 Task: In the  document Joshua.epub ,change text color to 'Dark Green' Insert the mentioned shape below the text 'Heart'. Change color of the shape to  BlueChange shape height to 0.7
Action: Mouse moved to (303, 359)
Screenshot: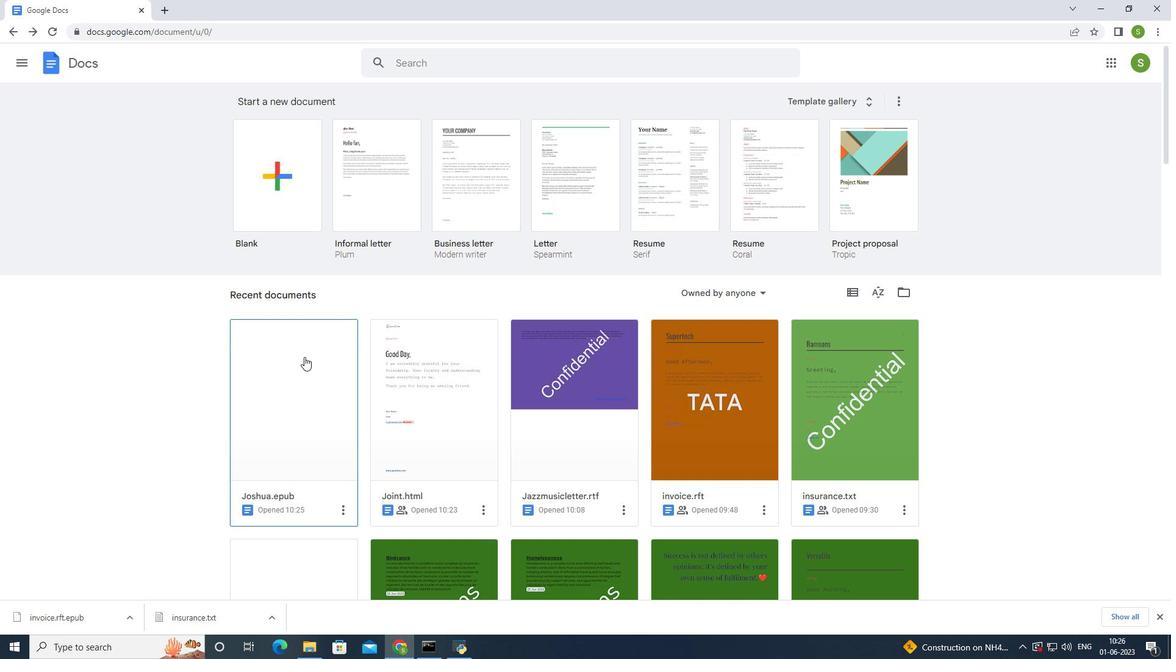 
Action: Mouse pressed left at (303, 359)
Screenshot: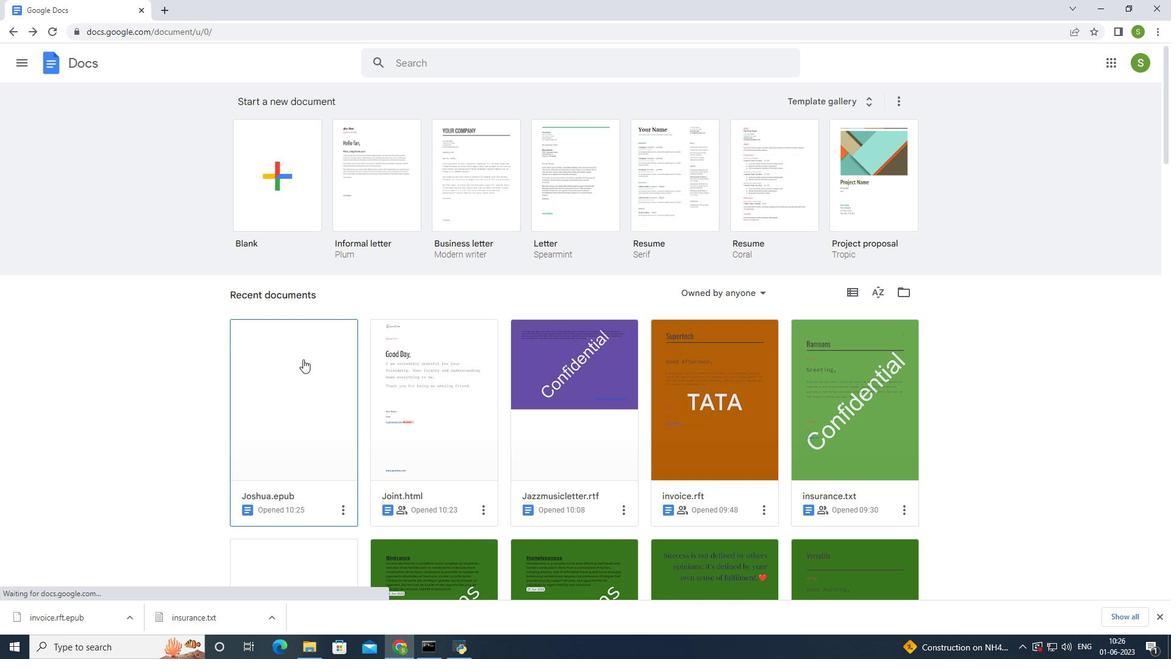 
Action: Mouse moved to (36, 68)
Screenshot: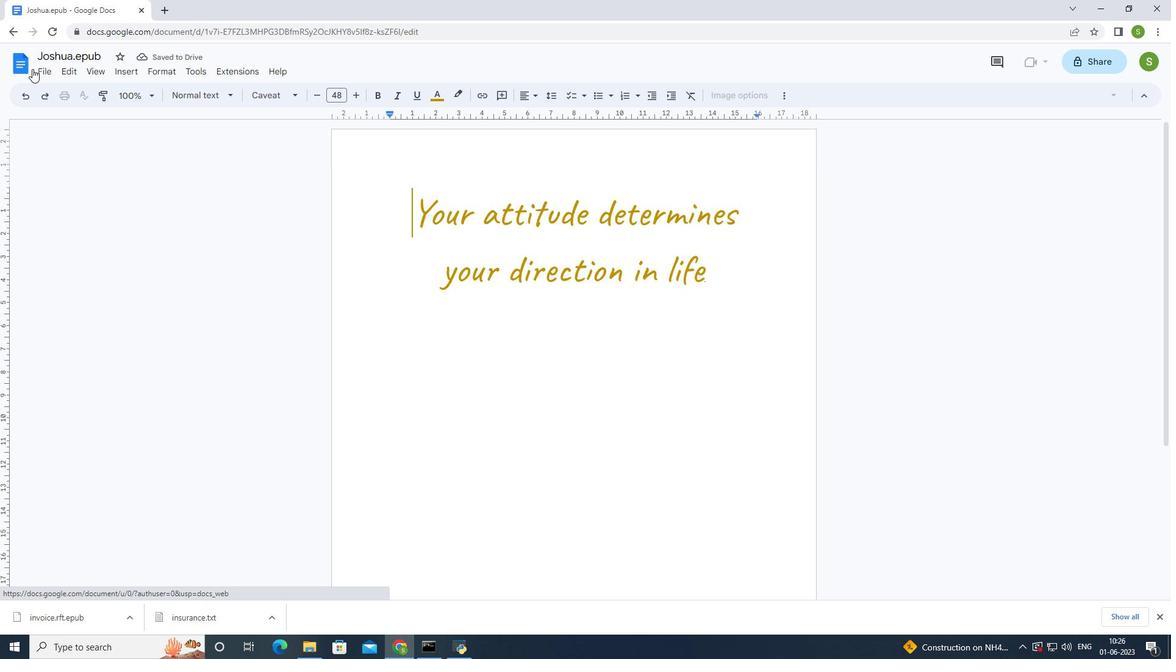 
Action: Mouse pressed left at (36, 68)
Screenshot: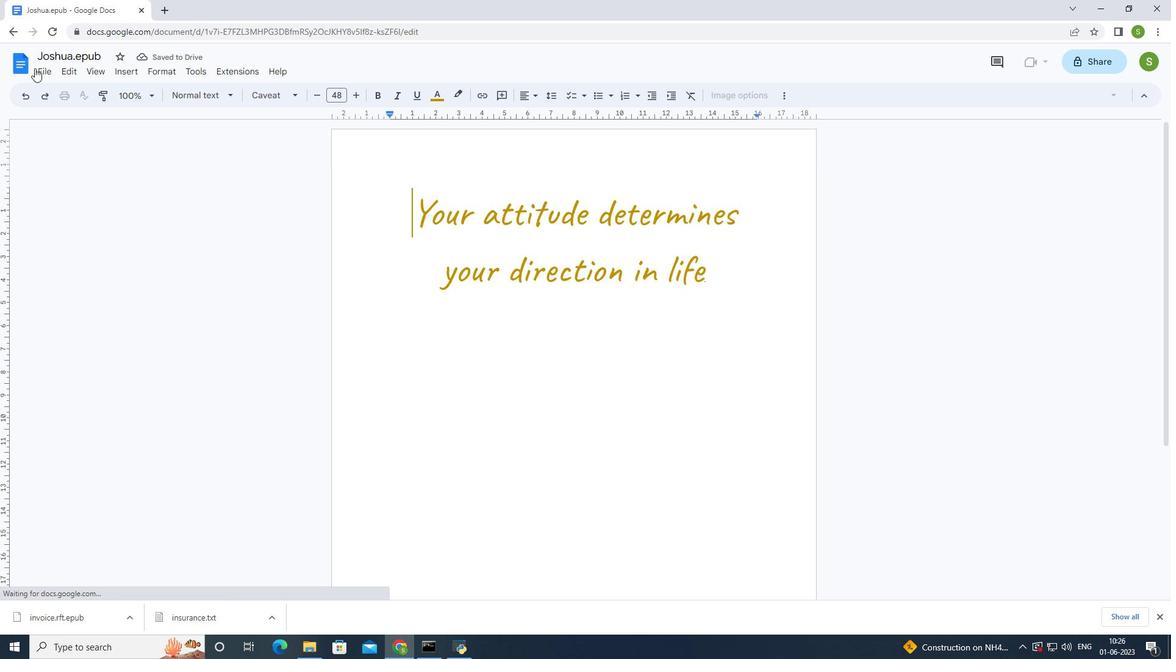 
Action: Mouse moved to (44, 70)
Screenshot: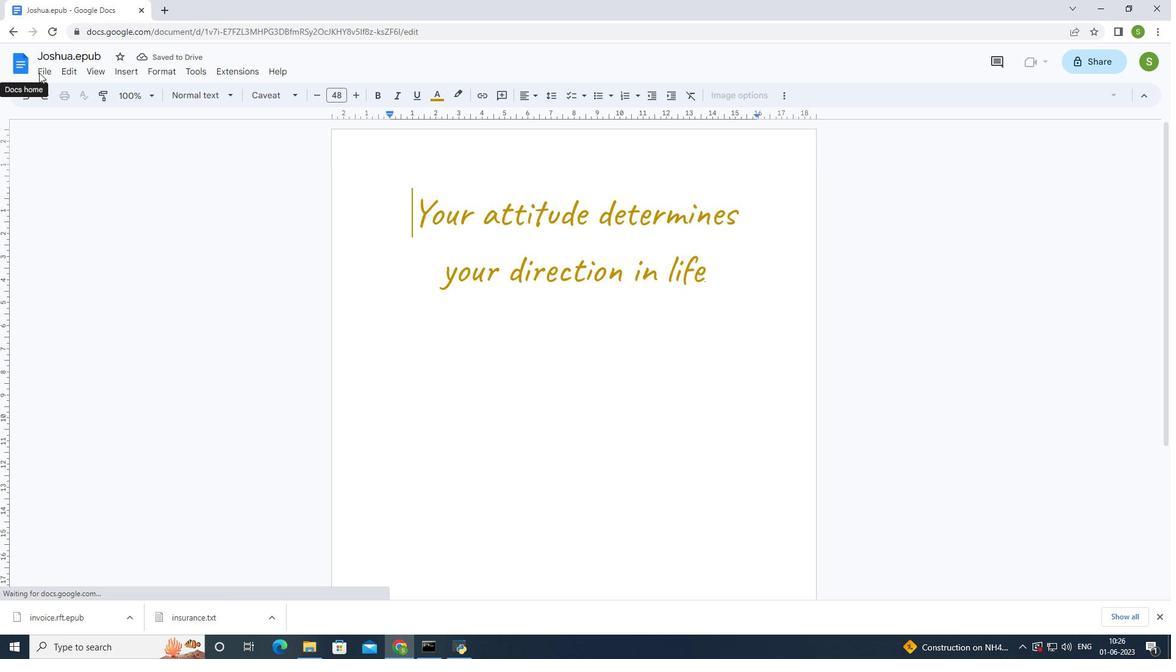 
Action: Mouse pressed left at (44, 70)
Screenshot: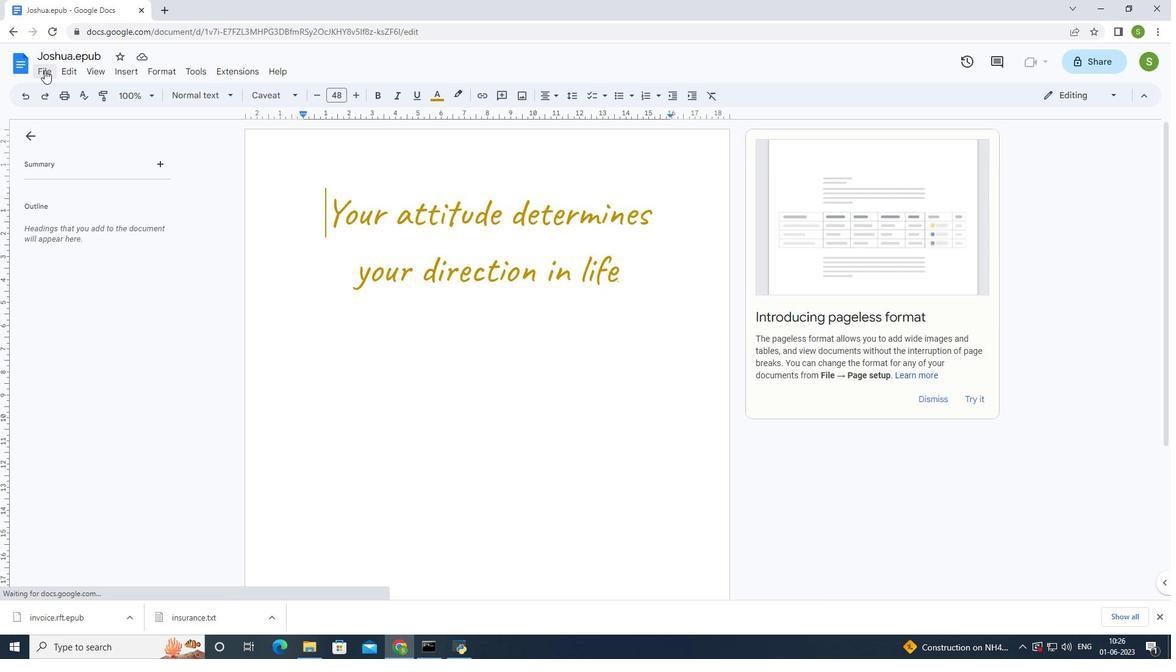 
Action: Mouse moved to (71, 405)
Screenshot: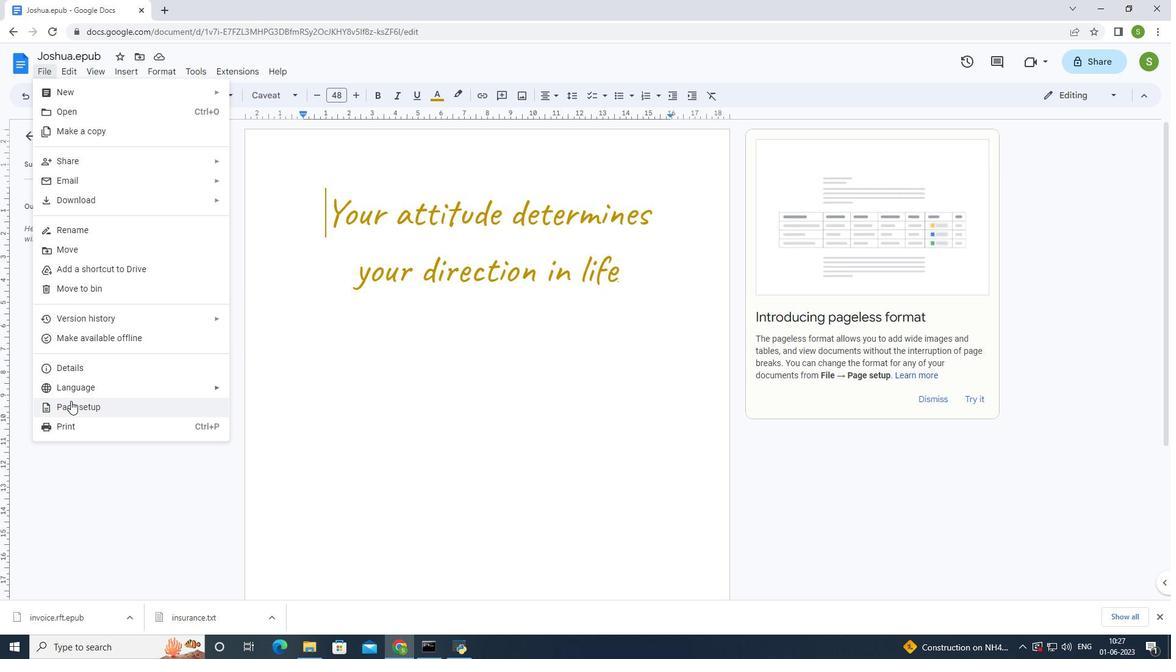 
Action: Mouse pressed left at (71, 405)
Screenshot: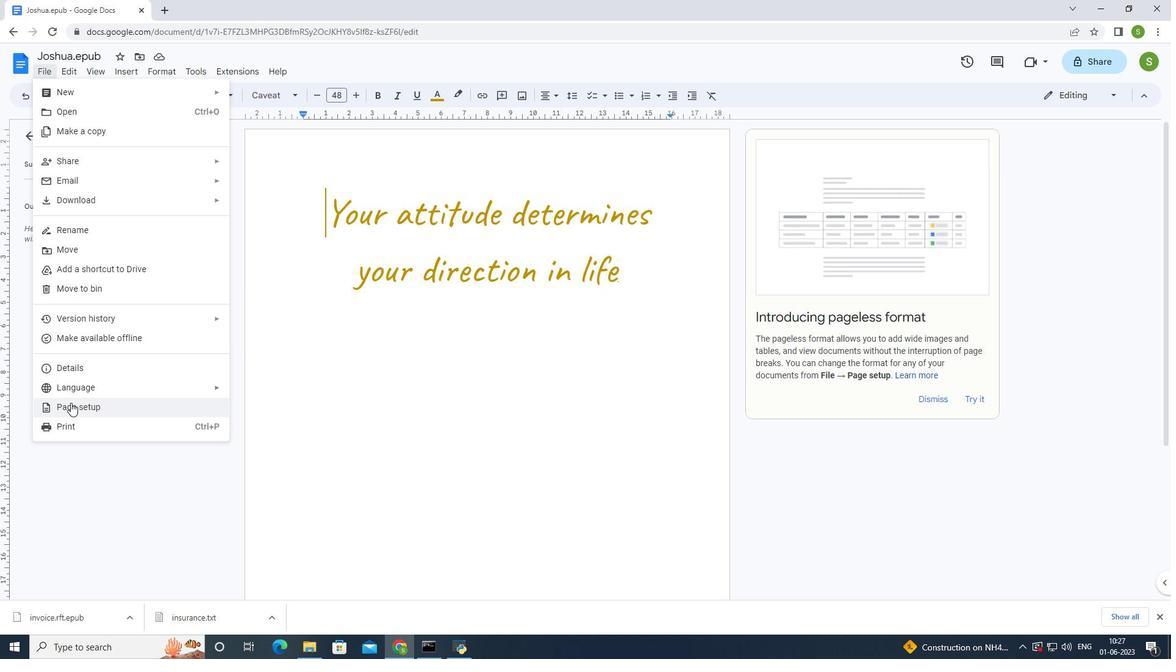 
Action: Mouse moved to (486, 401)
Screenshot: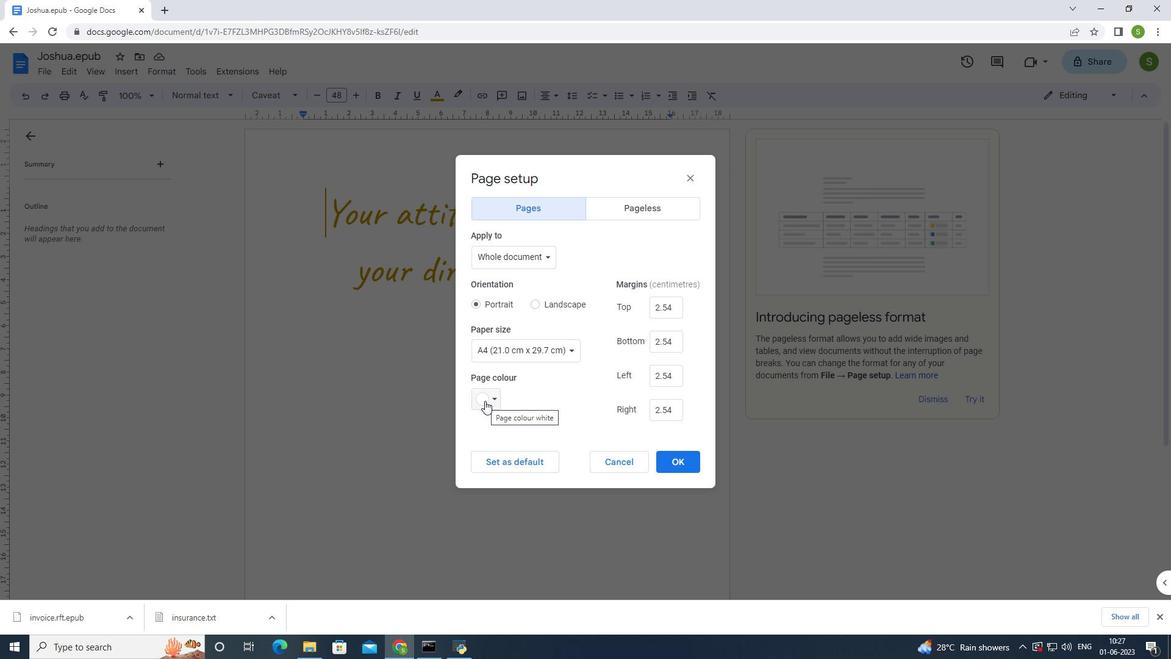 
Action: Mouse pressed left at (486, 401)
Screenshot: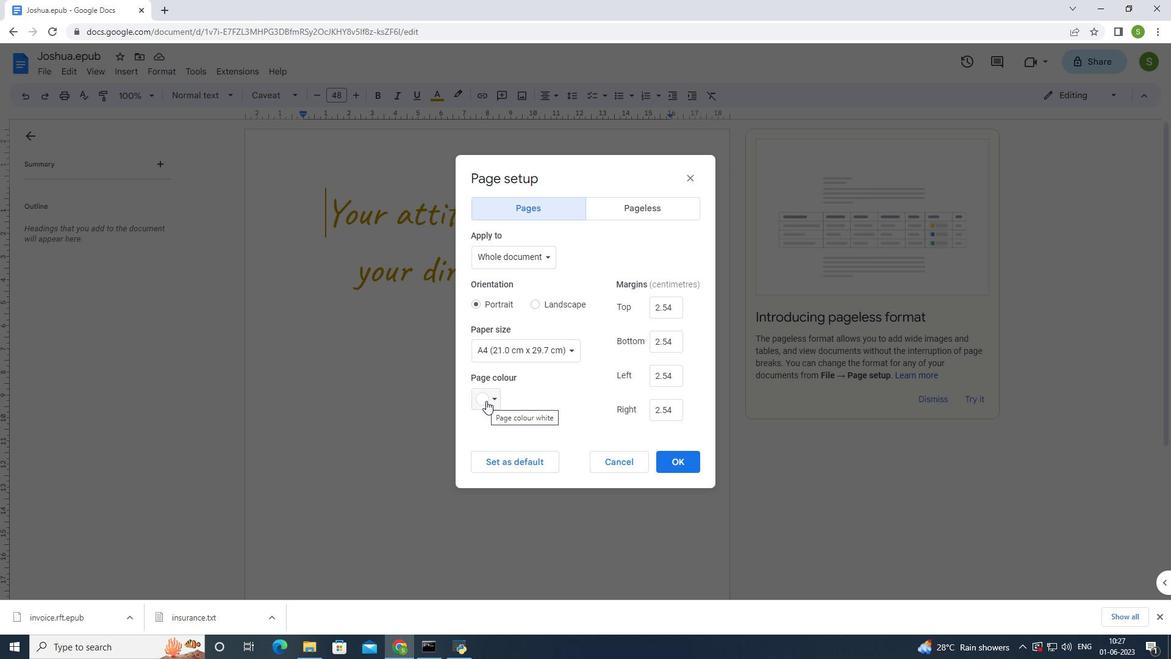 
Action: Mouse moved to (538, 506)
Screenshot: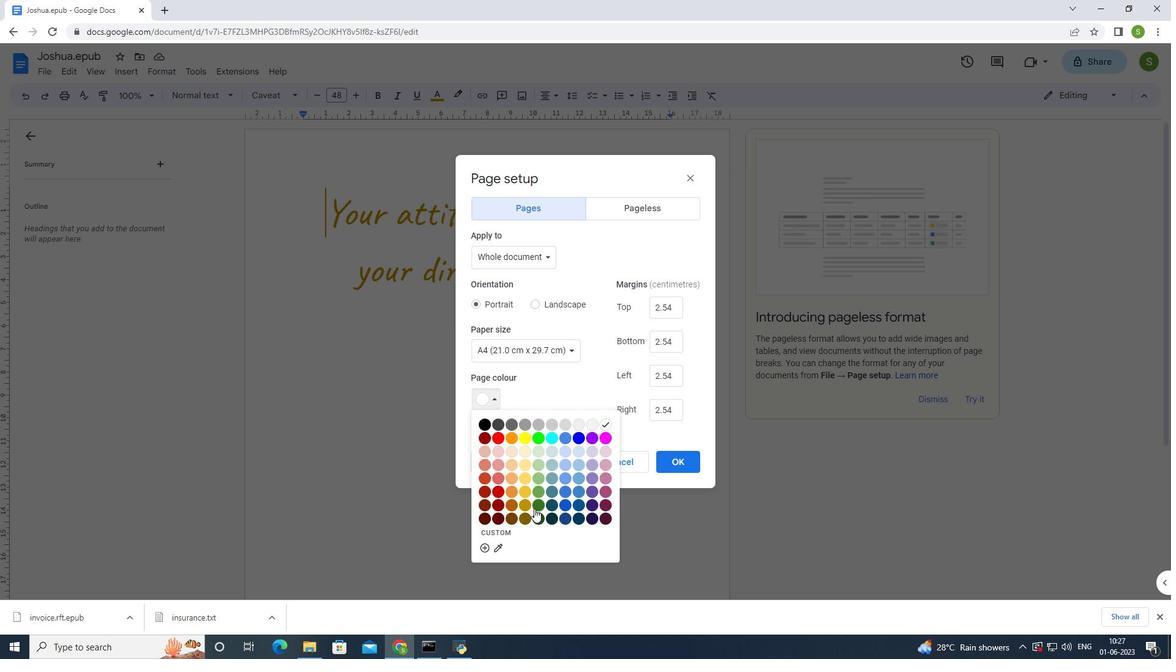 
Action: Mouse pressed left at (538, 506)
Screenshot: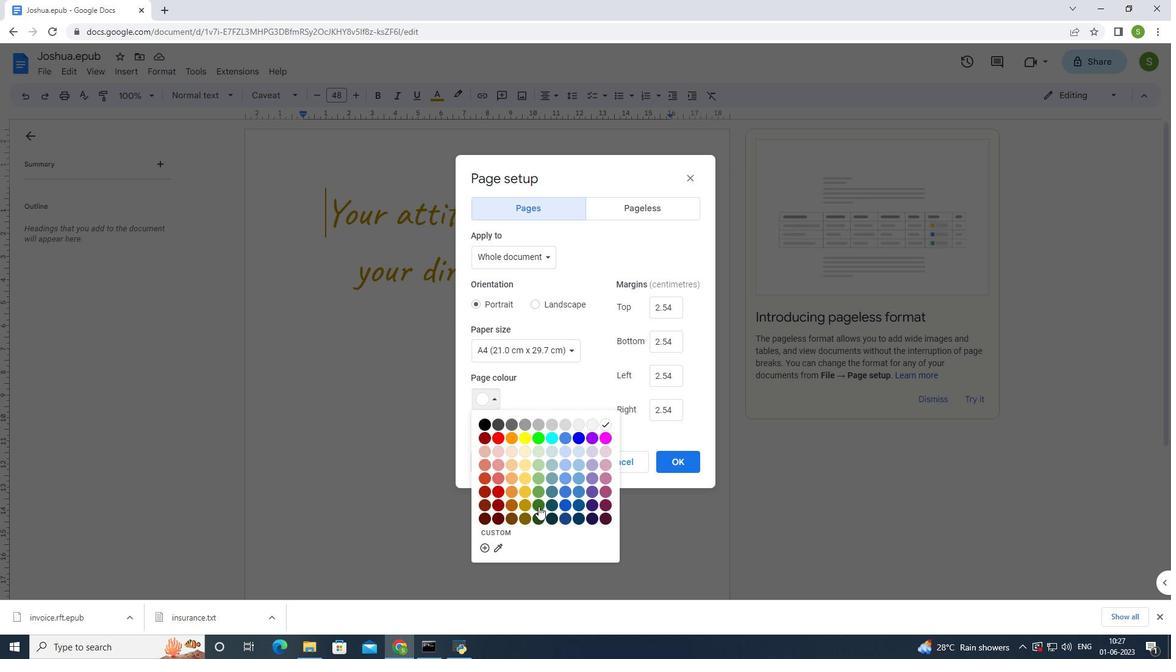
Action: Mouse moved to (689, 455)
Screenshot: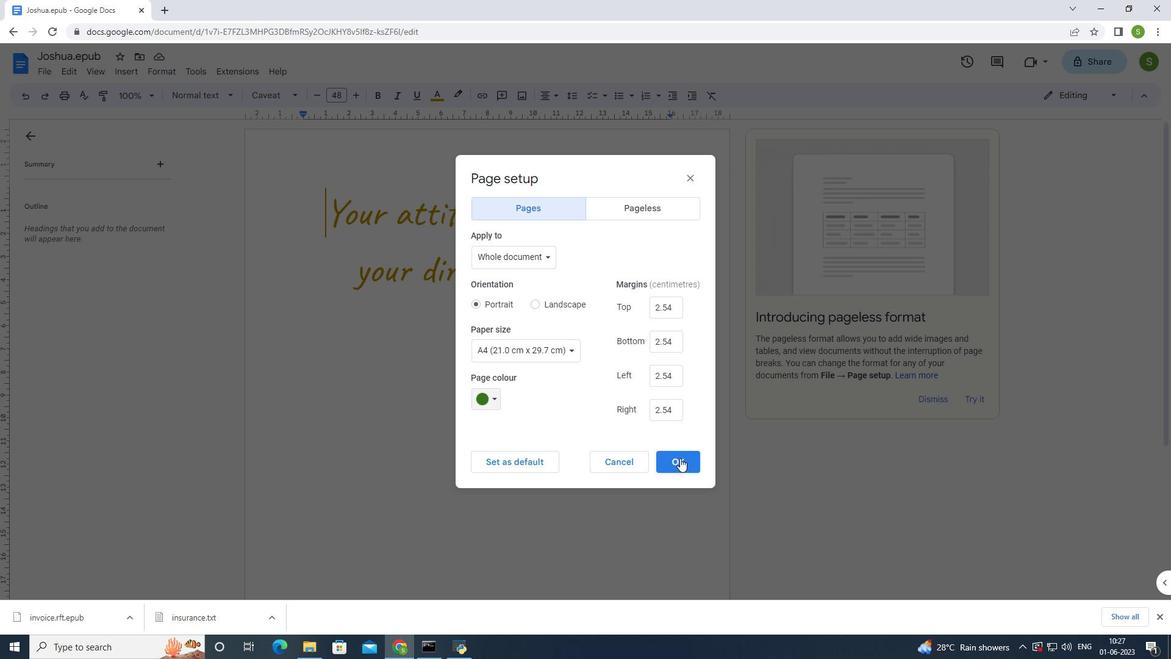 
Action: Mouse pressed left at (689, 455)
Screenshot: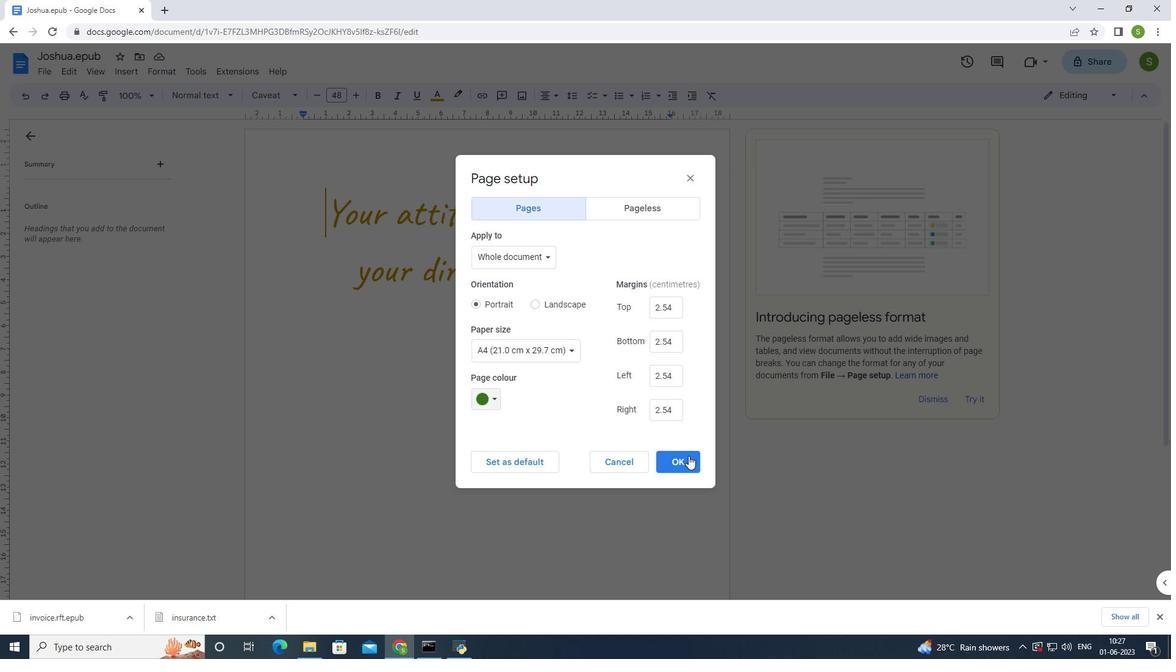
Action: Mouse moved to (197, 75)
Screenshot: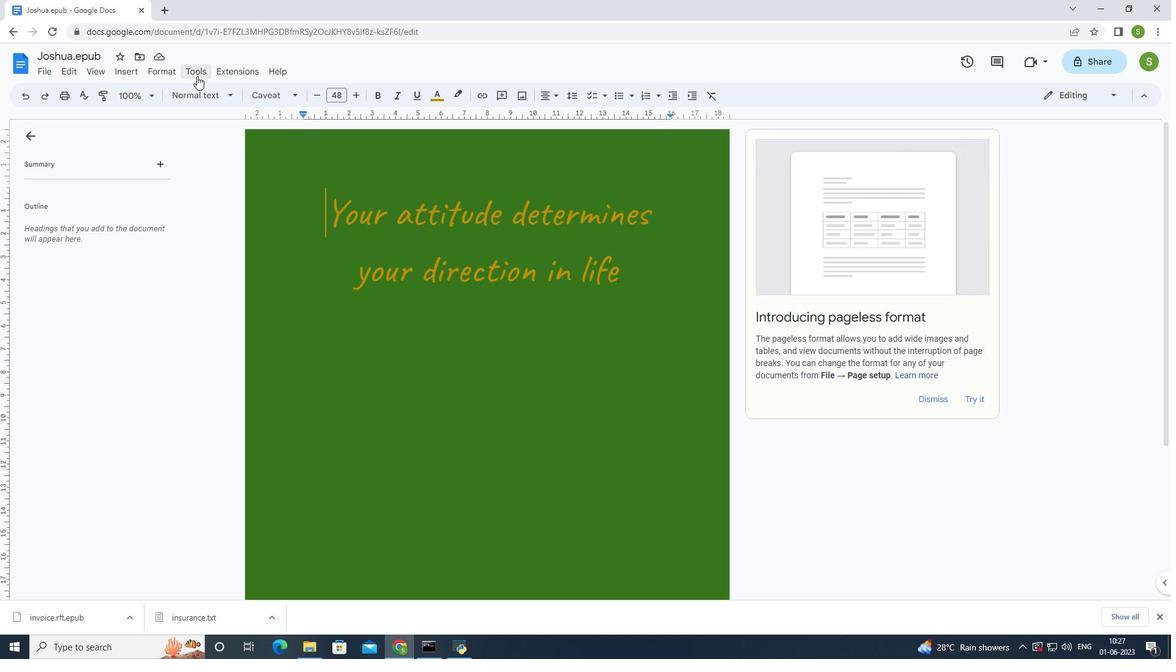 
Action: Mouse pressed left at (197, 75)
Screenshot: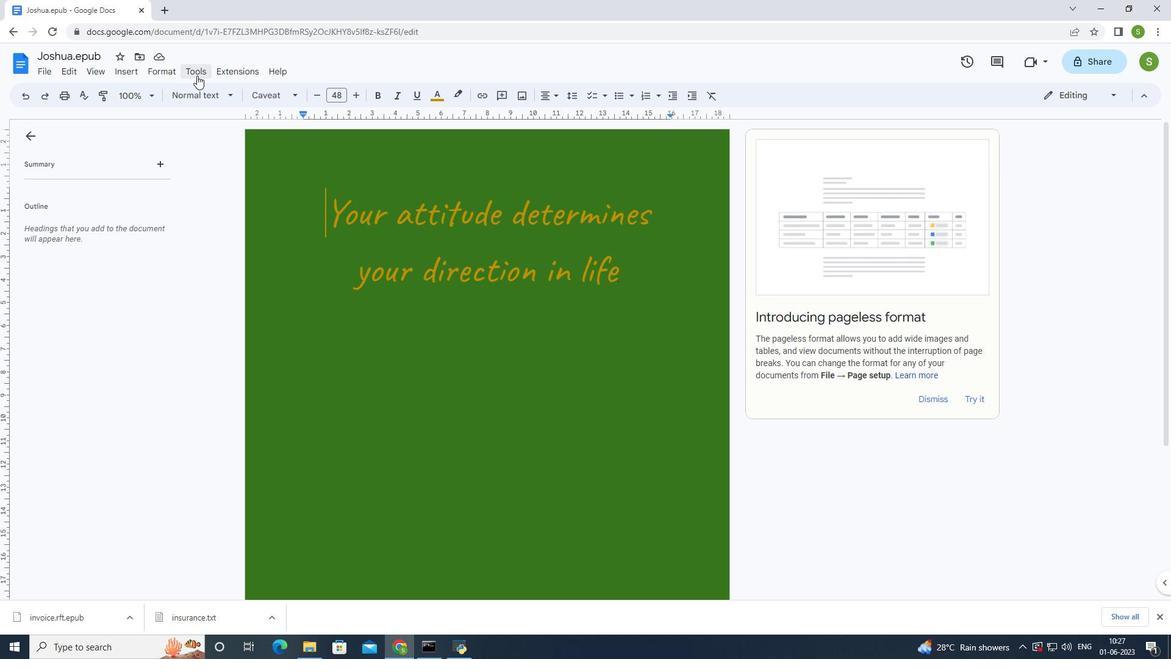 
Action: Mouse moved to (349, 133)
Screenshot: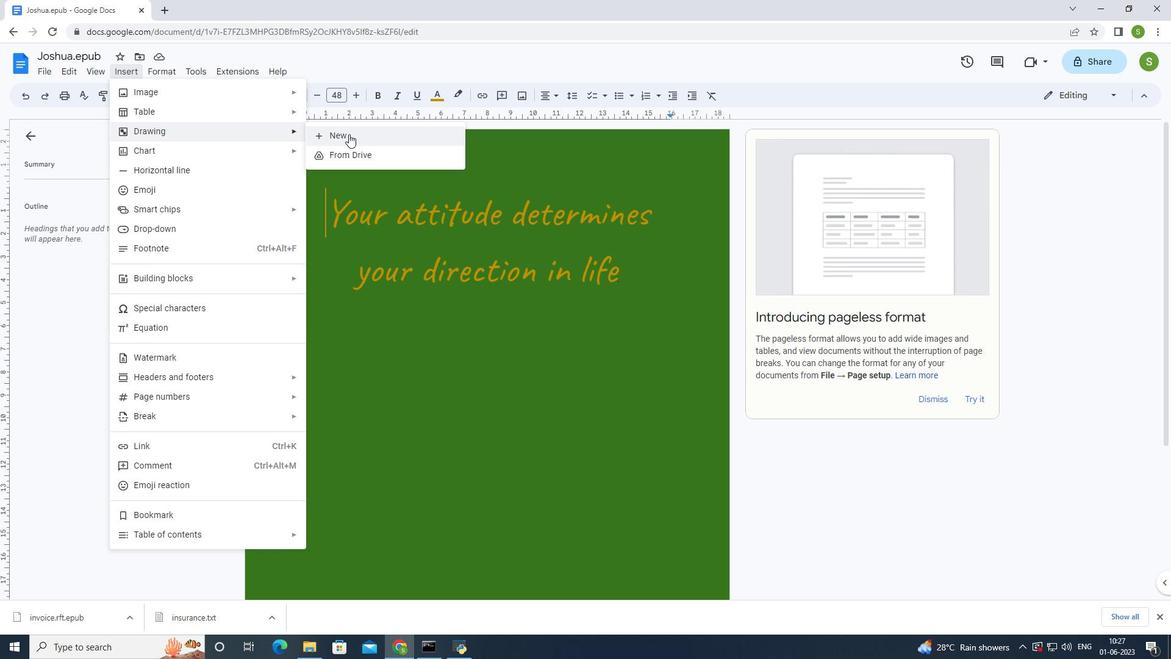 
Action: Mouse pressed left at (349, 133)
Screenshot: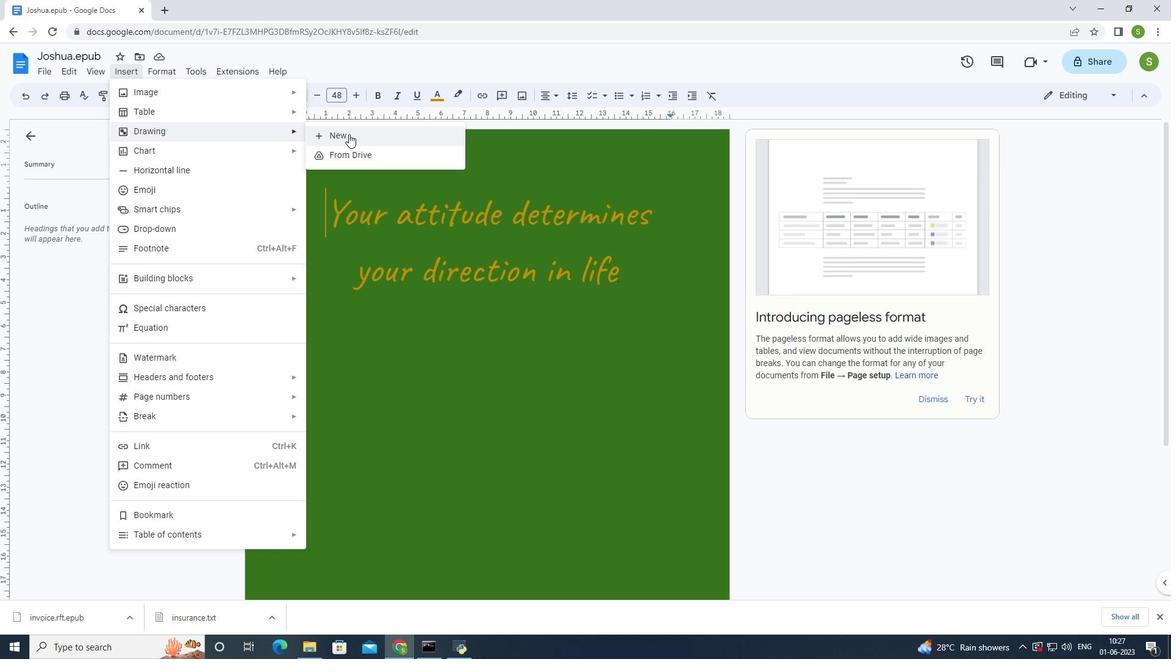
Action: Mouse moved to (445, 112)
Screenshot: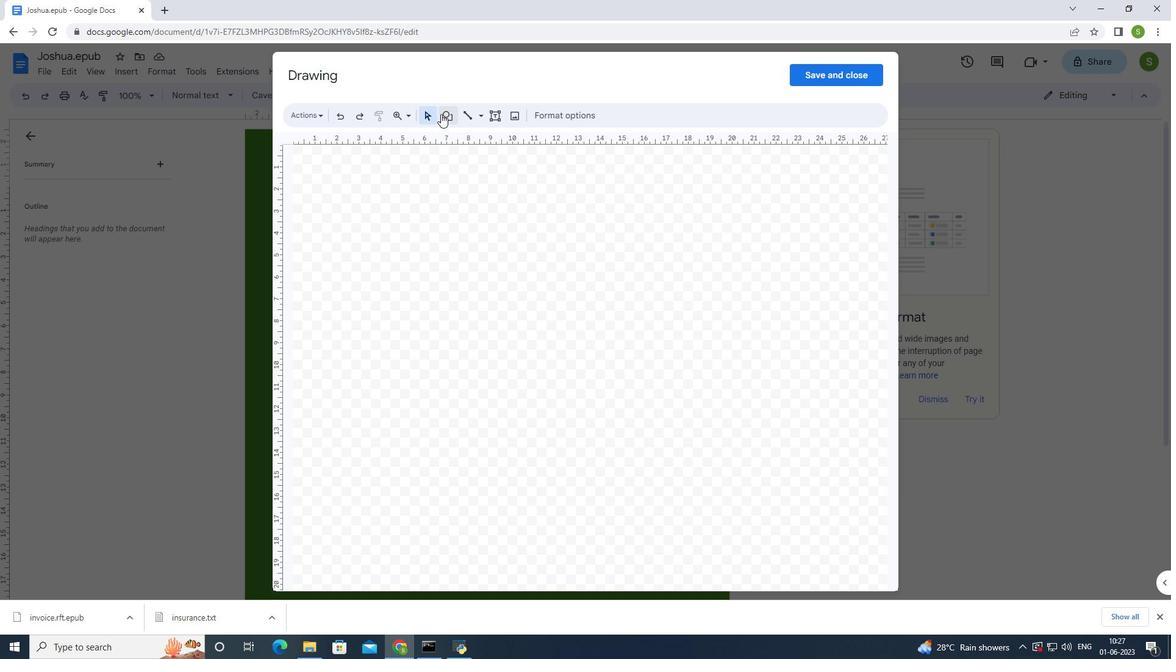 
Action: Mouse pressed left at (445, 112)
Screenshot: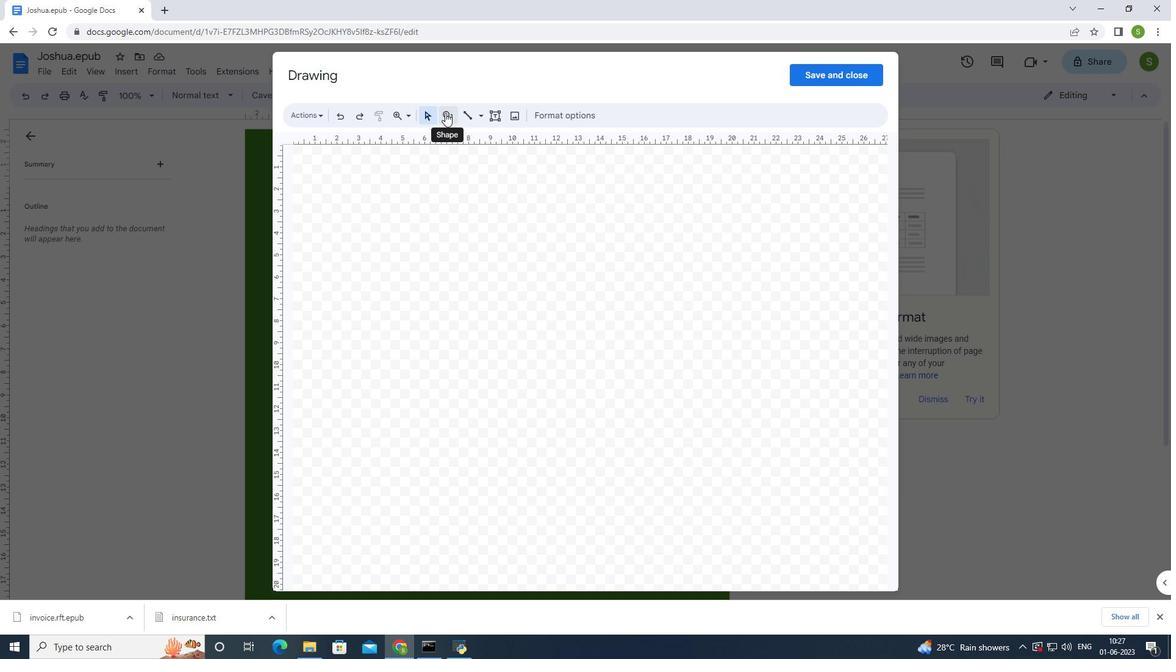 
Action: Mouse moved to (498, 139)
Screenshot: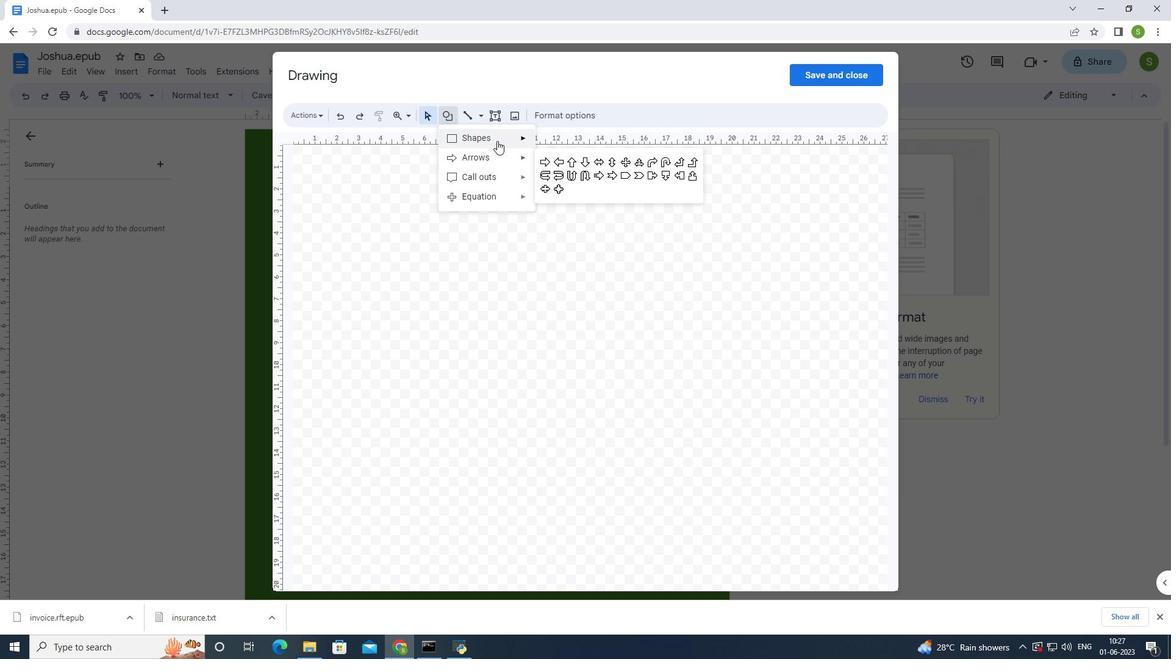 
Action: Mouse pressed left at (498, 139)
Screenshot: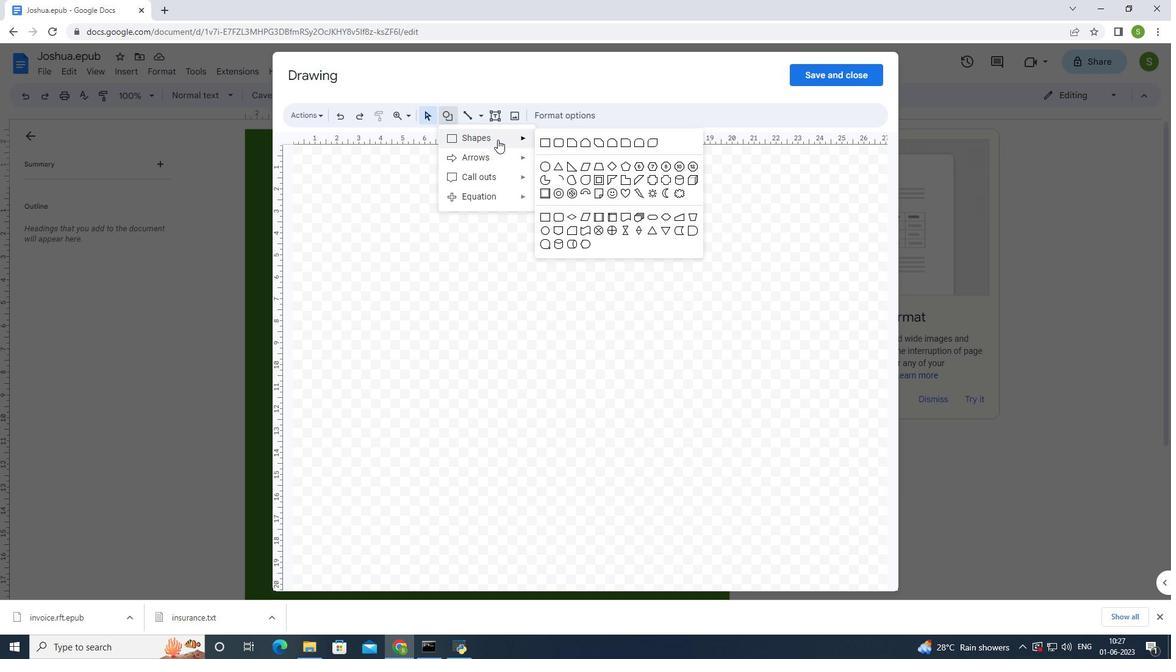 
Action: Mouse moved to (626, 191)
Screenshot: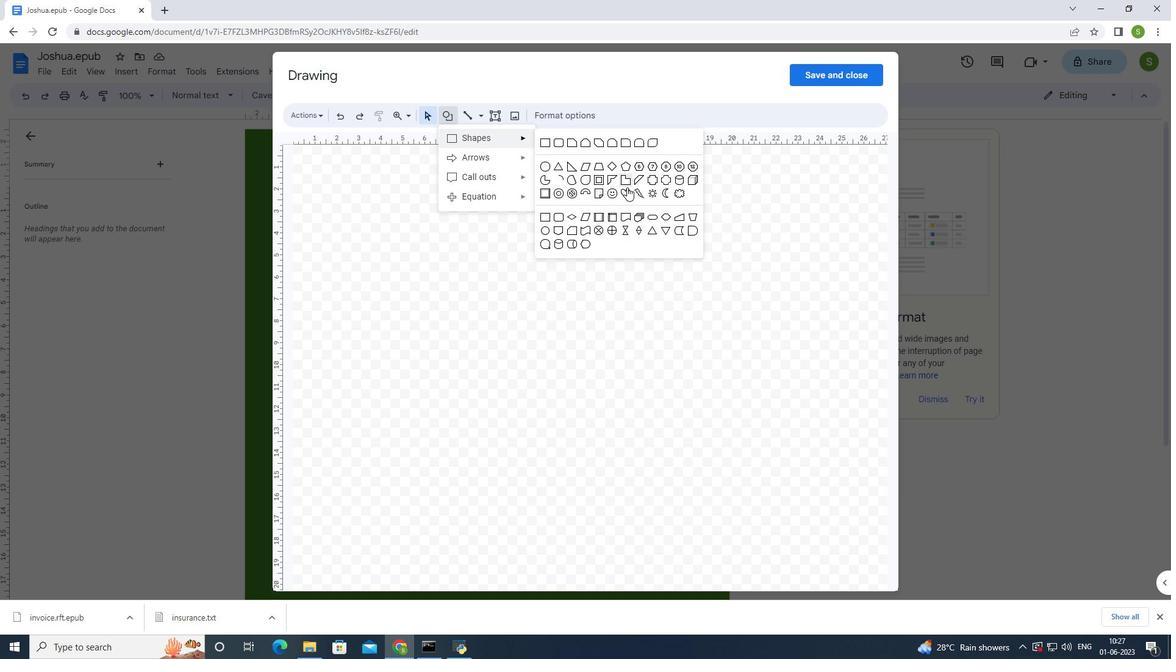 
Action: Mouse pressed left at (626, 191)
Screenshot: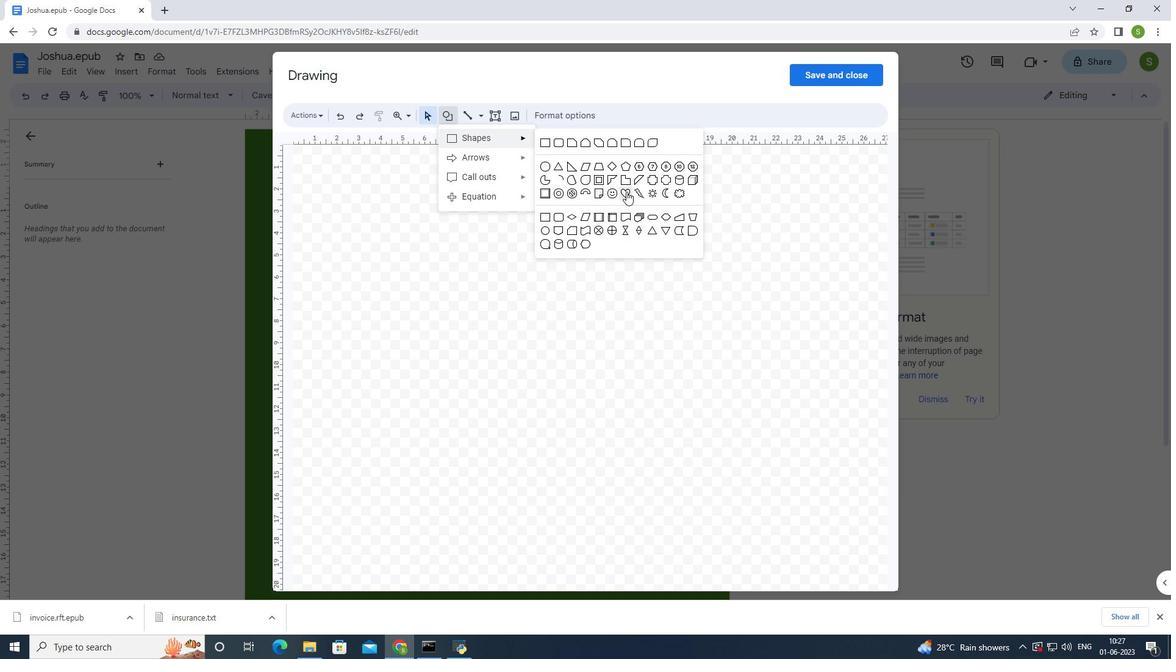 
Action: Mouse moved to (482, 209)
Screenshot: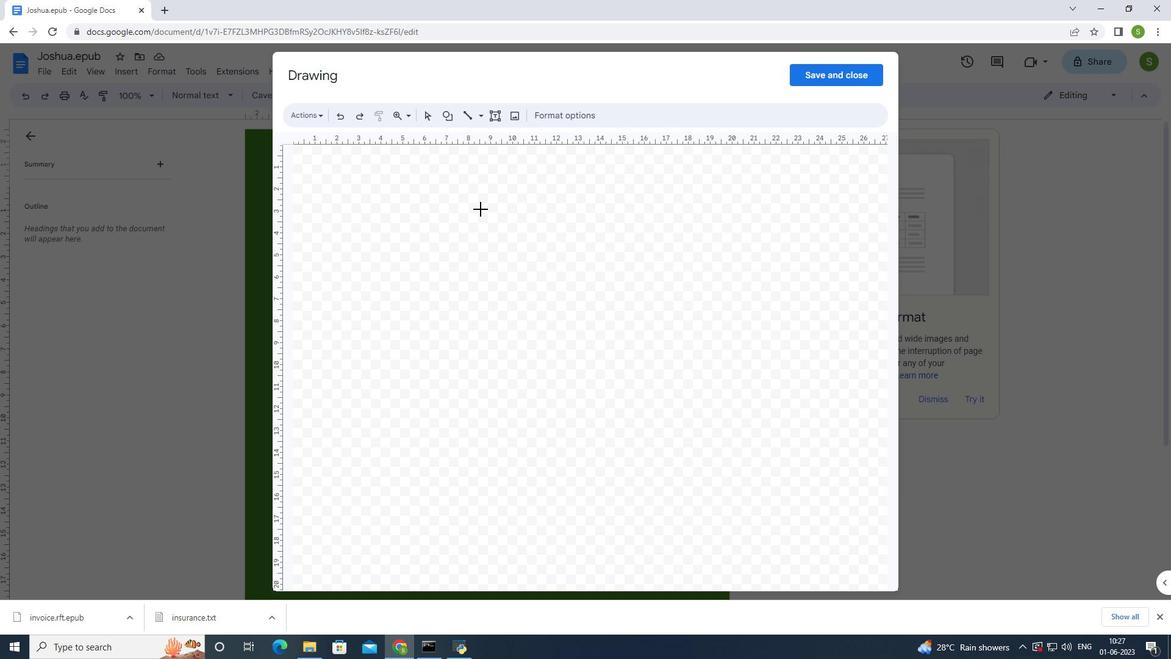 
Action: Mouse pressed left at (482, 209)
Screenshot: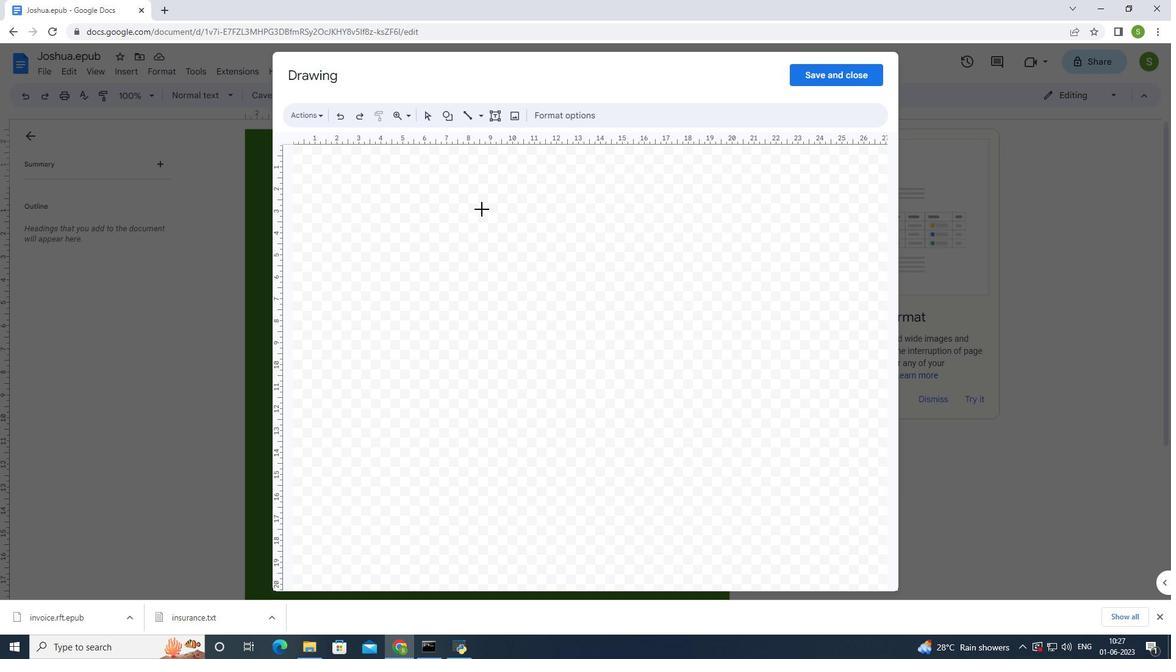 
Action: Mouse moved to (534, 112)
Screenshot: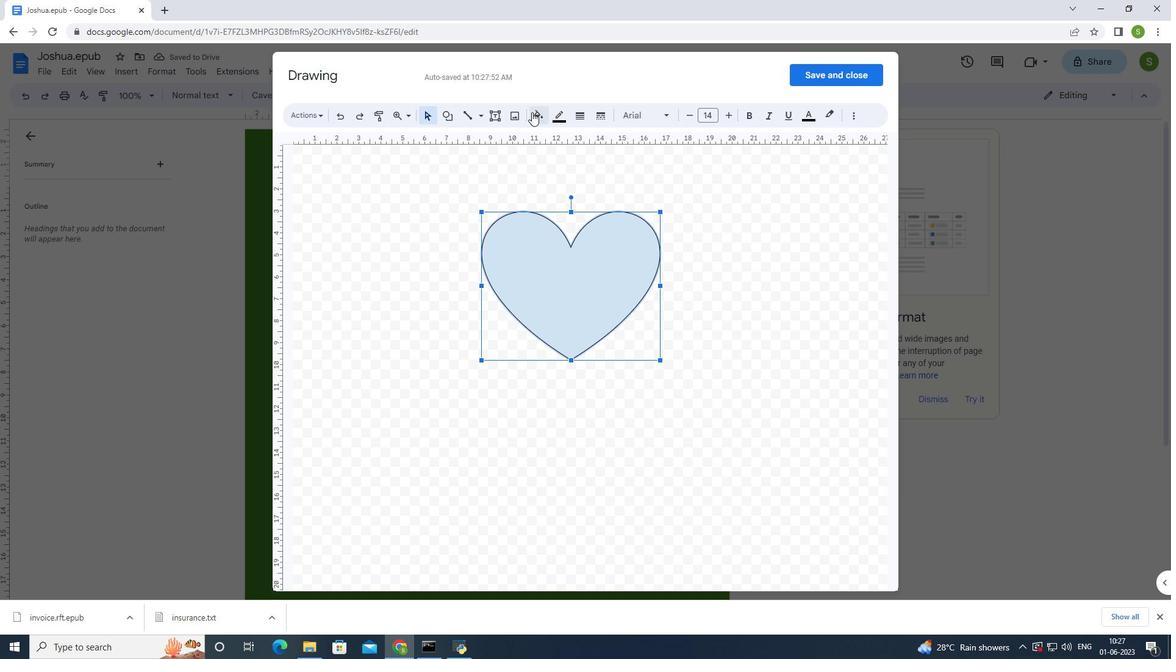 
Action: Mouse pressed left at (534, 112)
Screenshot: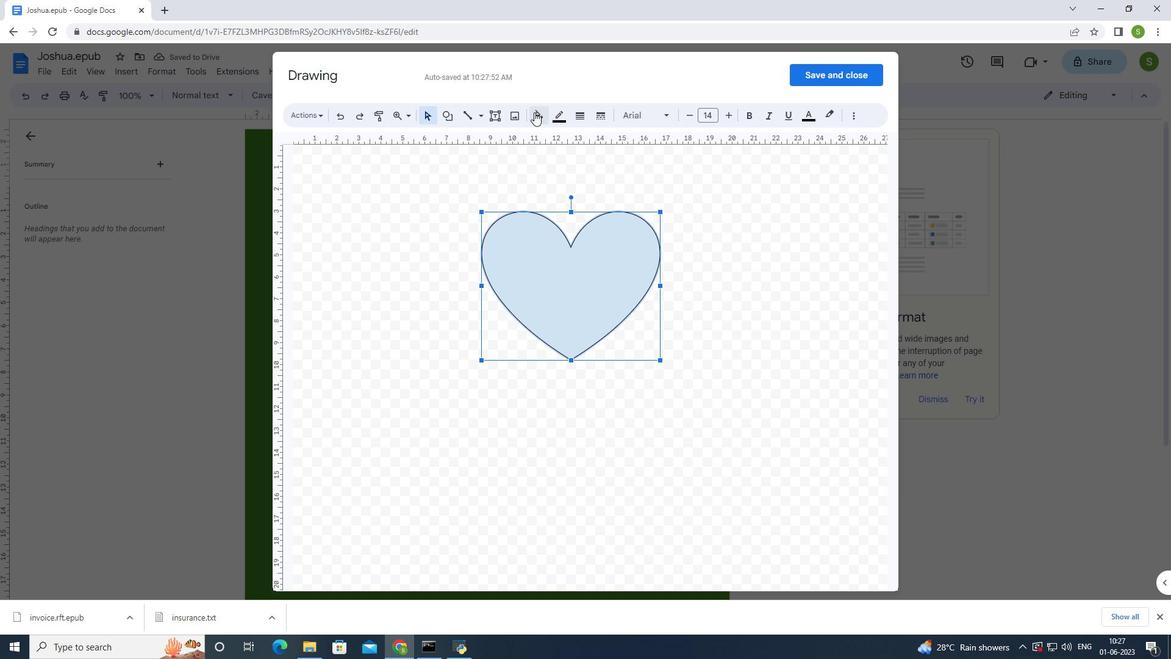 
Action: Mouse moved to (623, 265)
Screenshot: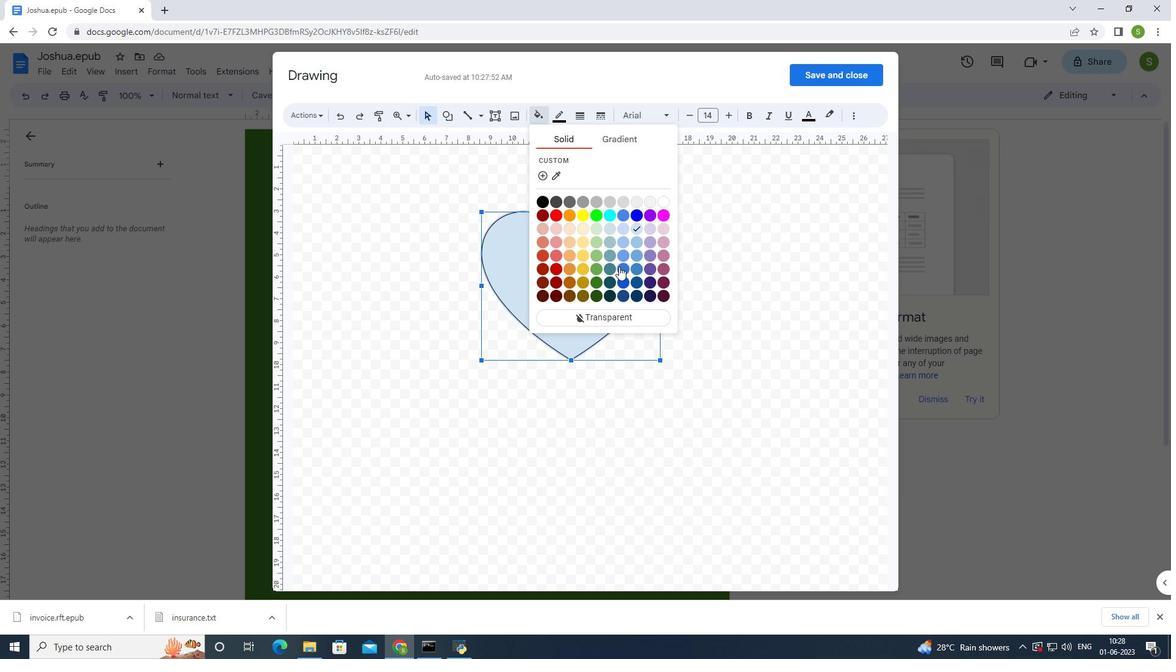 
Action: Mouse pressed left at (623, 265)
Screenshot: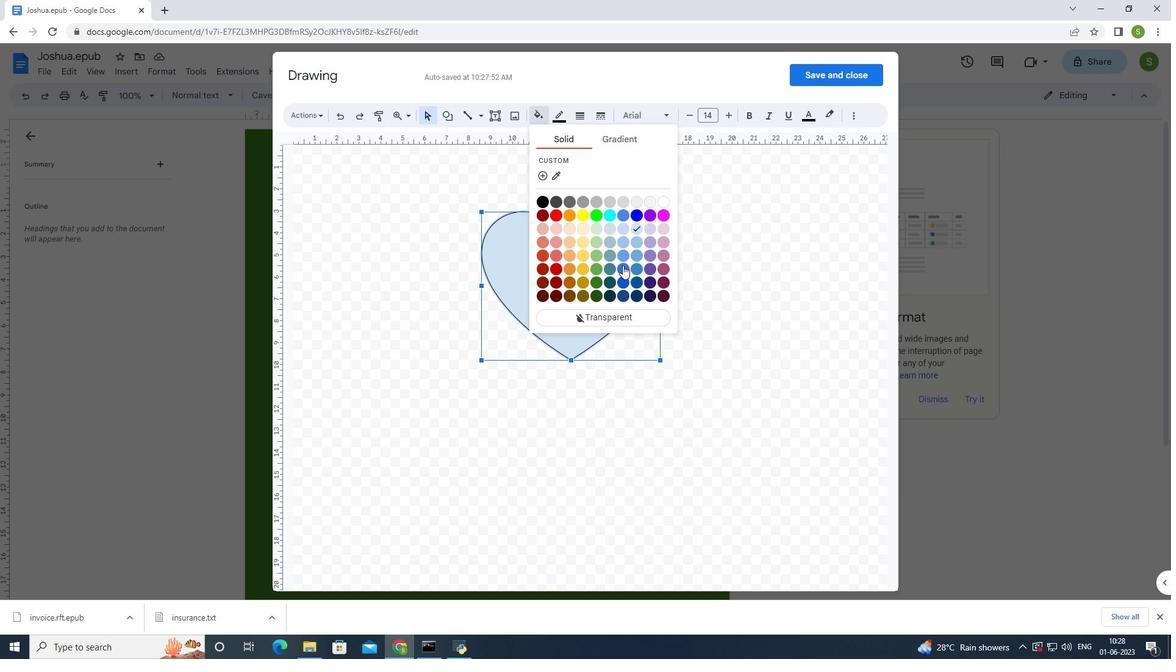 
Action: Mouse moved to (673, 250)
Screenshot: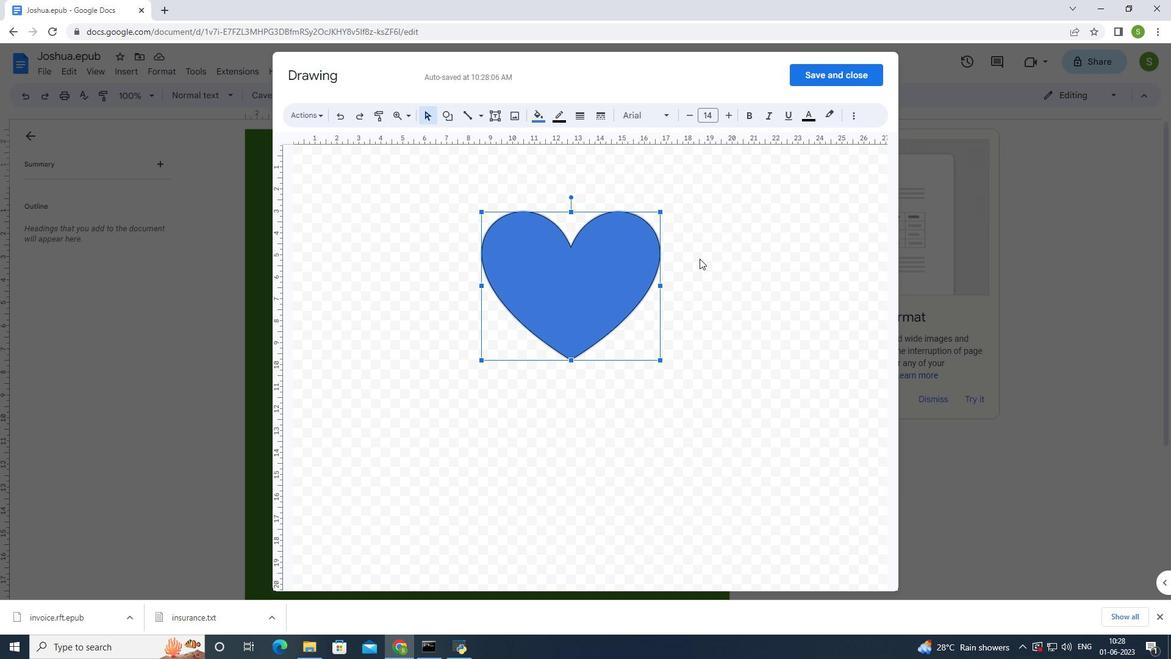 
Action: Key pressed <Key.enter>
Screenshot: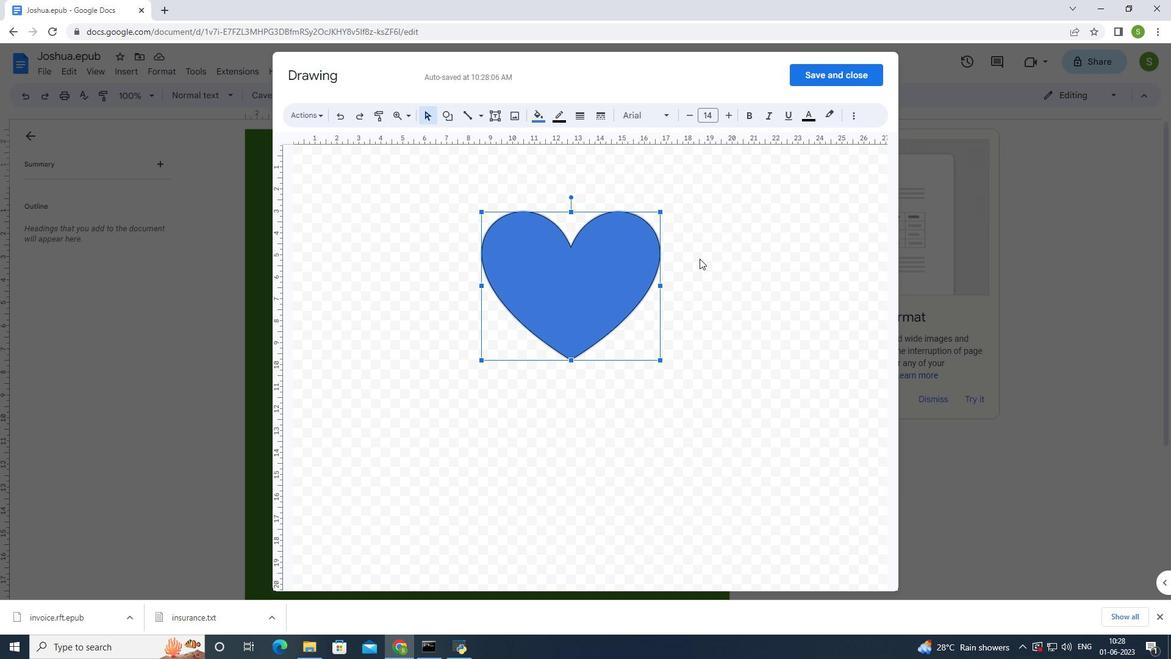 
Action: Mouse moved to (821, 72)
Screenshot: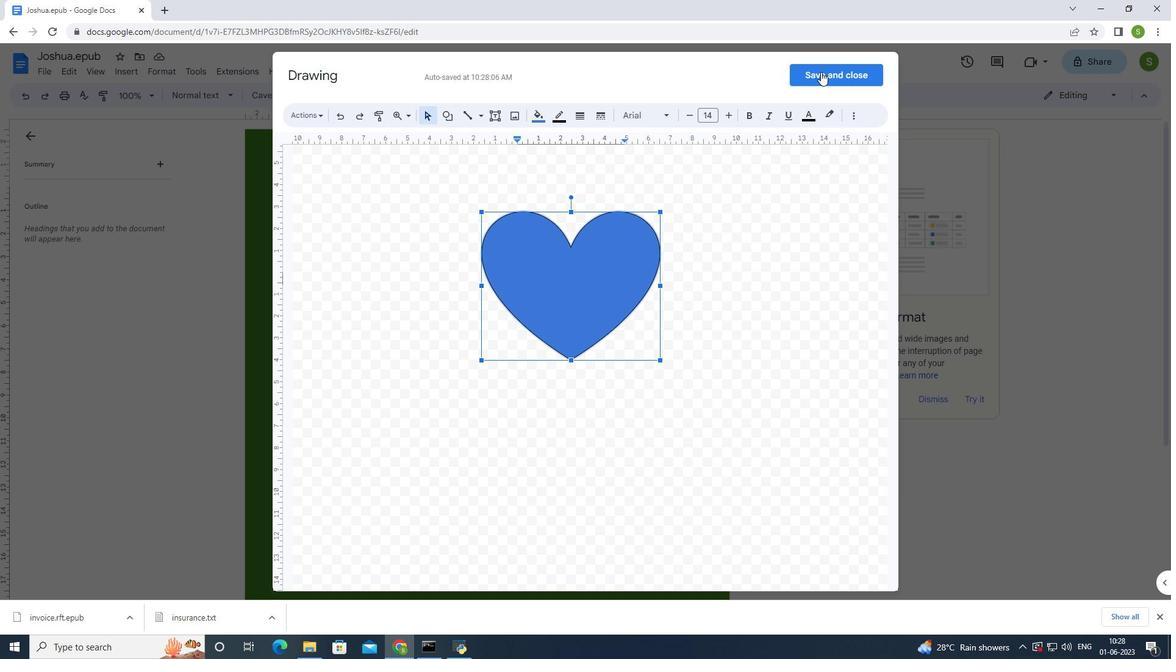 
Action: Mouse pressed left at (821, 72)
Screenshot: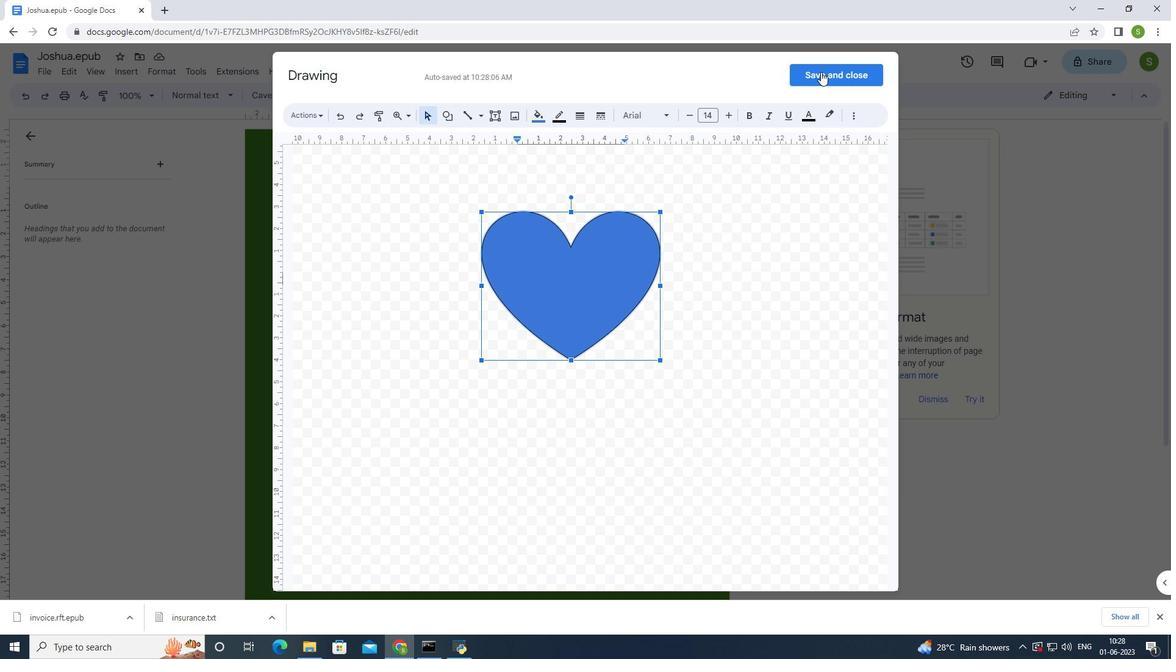 
Action: Mouse moved to (407, 261)
Screenshot: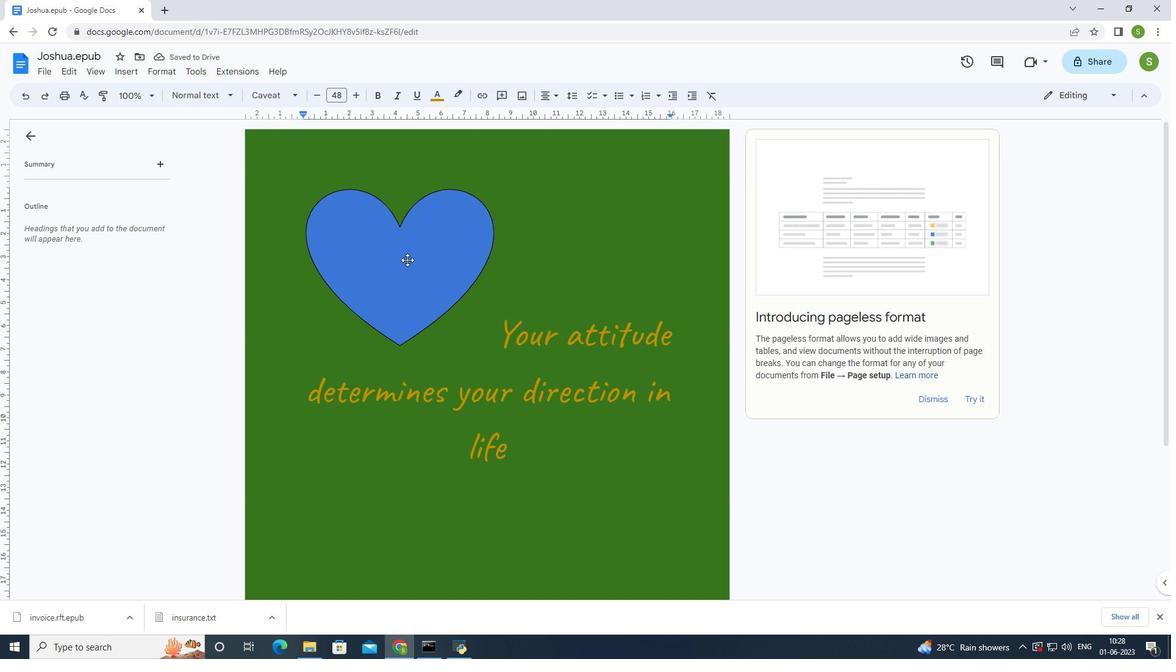 
Action: Mouse pressed left at (407, 261)
Screenshot: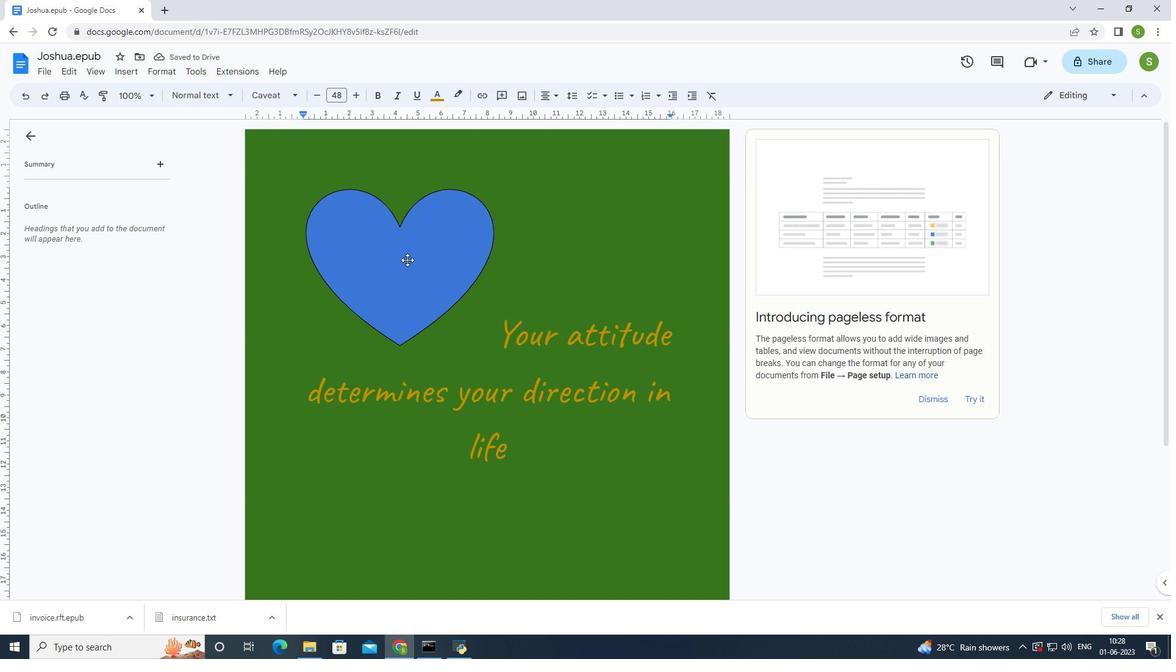 
Action: Mouse moved to (490, 369)
Screenshot: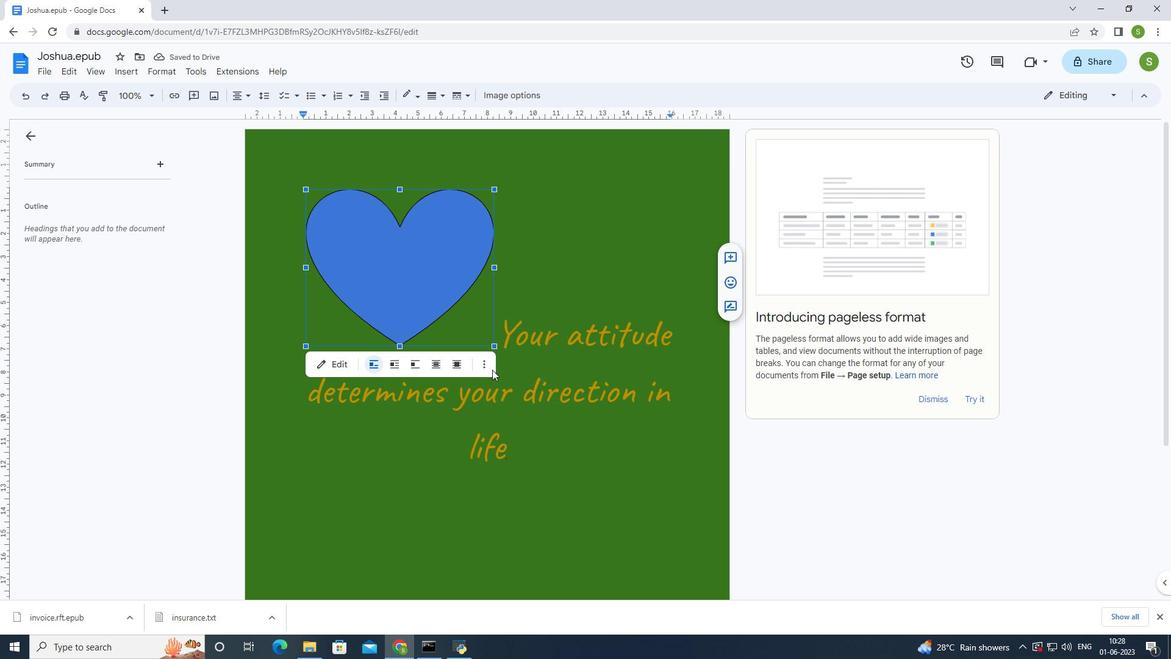 
Action: Mouse pressed left at (490, 369)
Screenshot: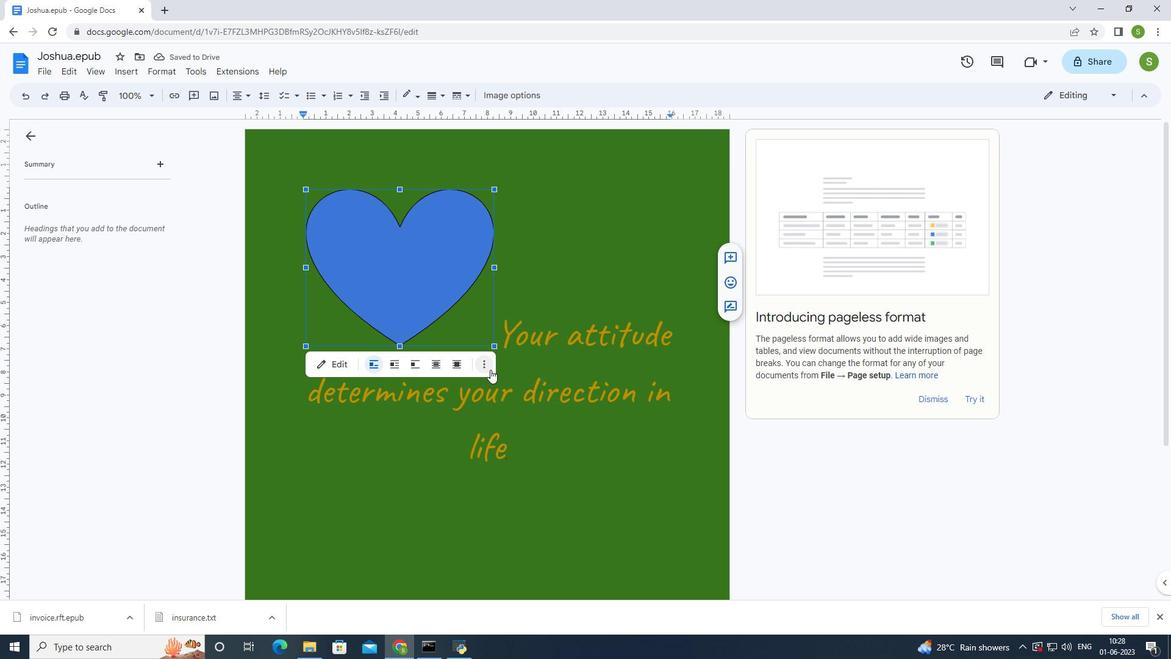
Action: Mouse moved to (487, 381)
Screenshot: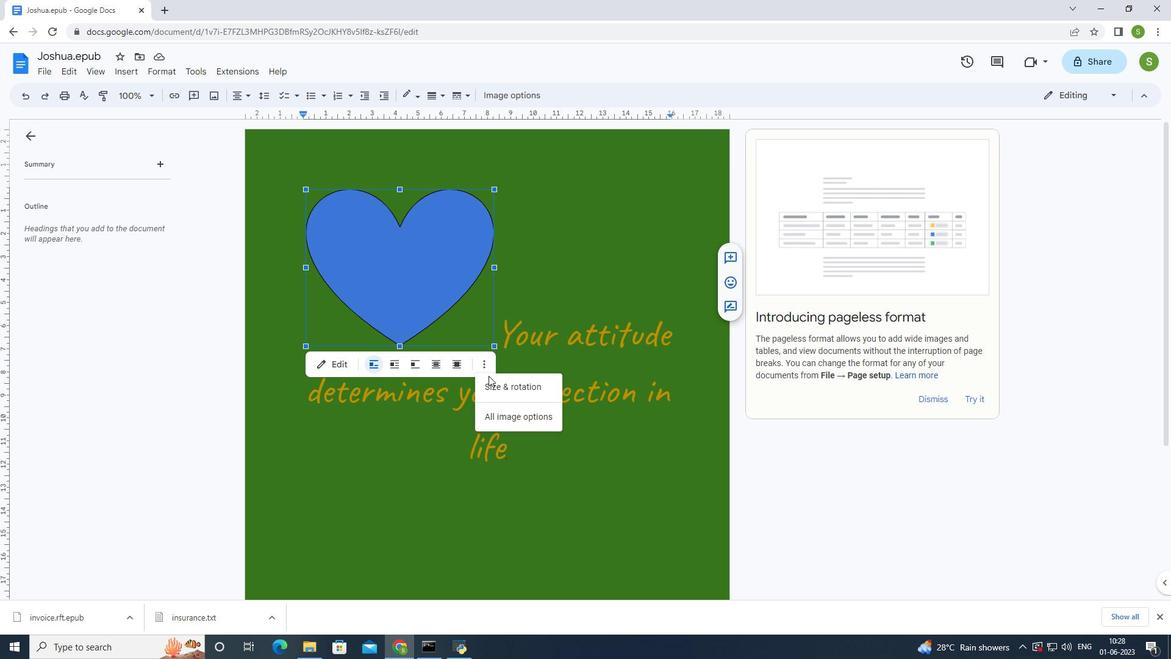 
Action: Mouse pressed left at (487, 381)
Screenshot: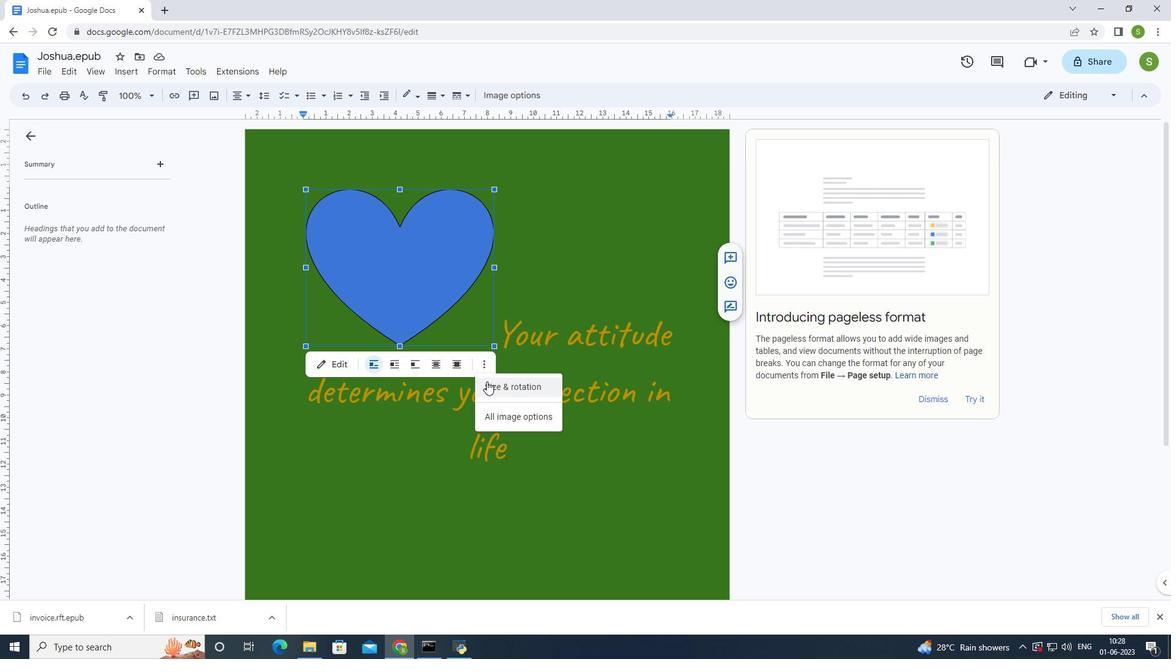 
Action: Mouse moved to (1115, 199)
Screenshot: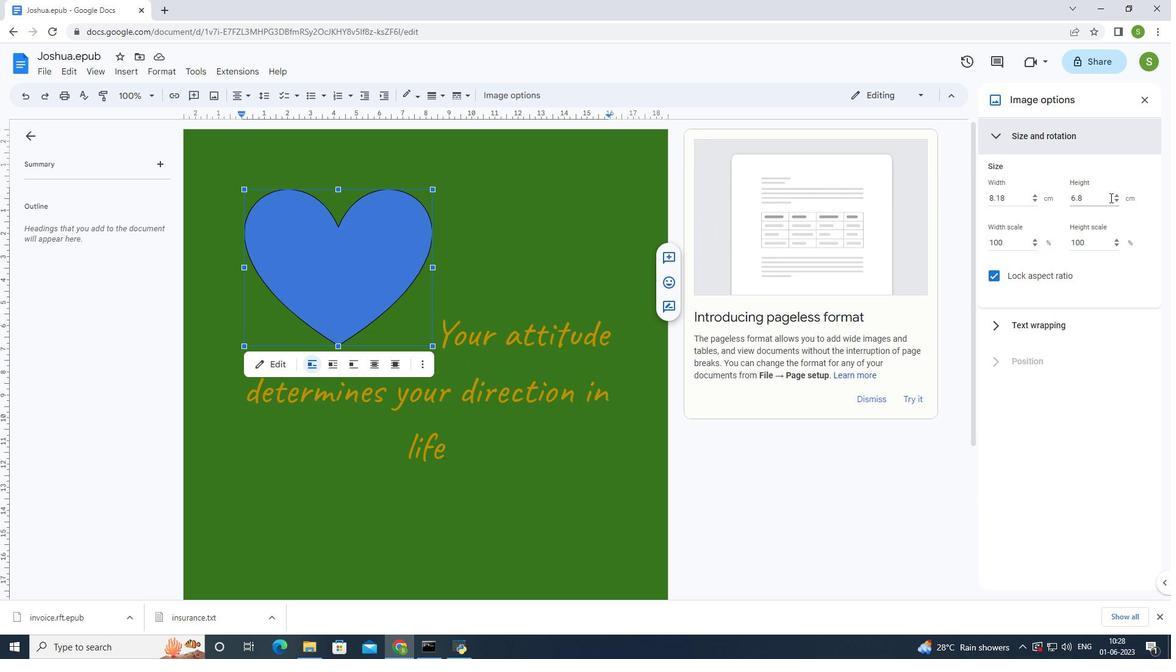 
Action: Mouse pressed left at (1115, 199)
Screenshot: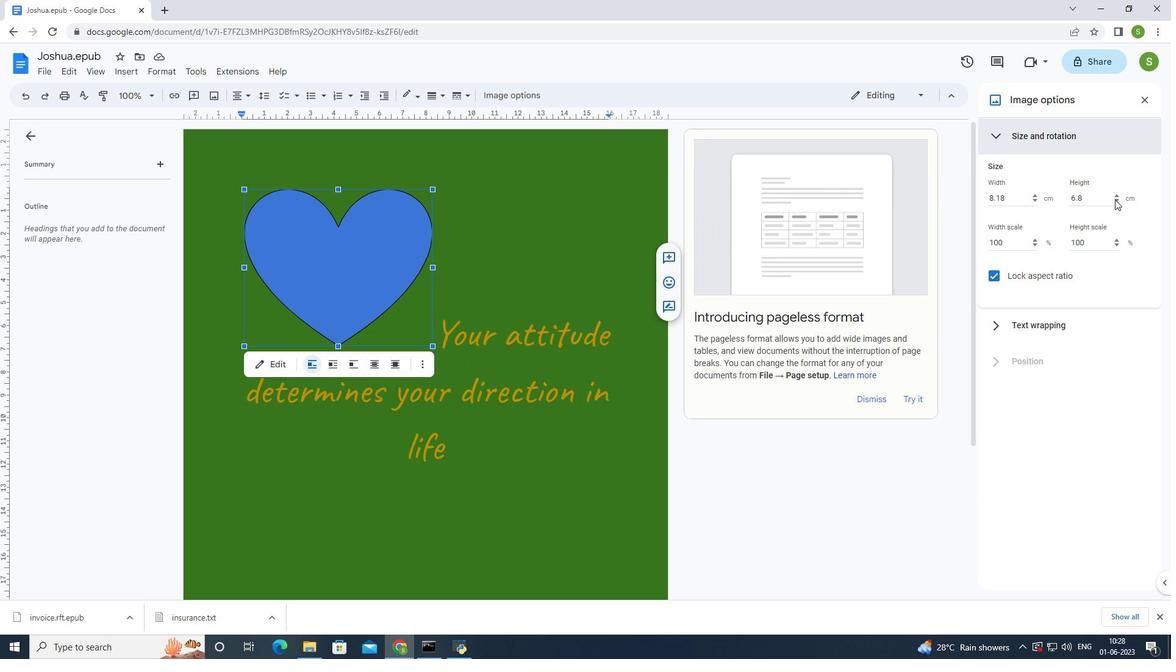 
Action: Mouse pressed left at (1115, 199)
Screenshot: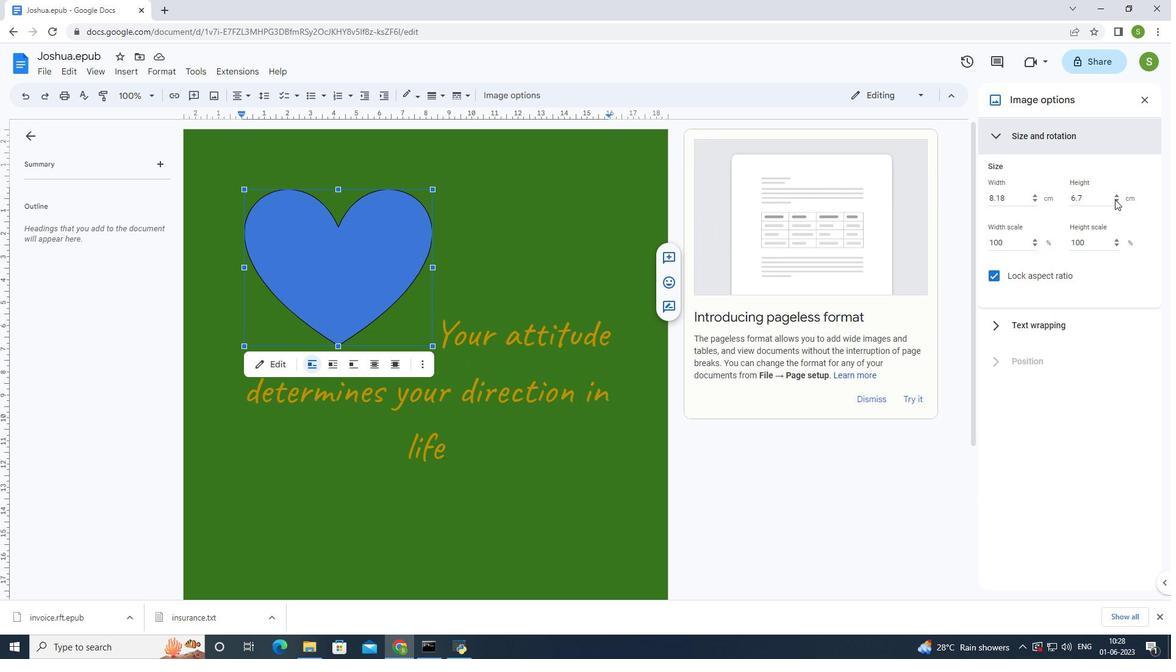 
Action: Mouse pressed left at (1115, 199)
Screenshot: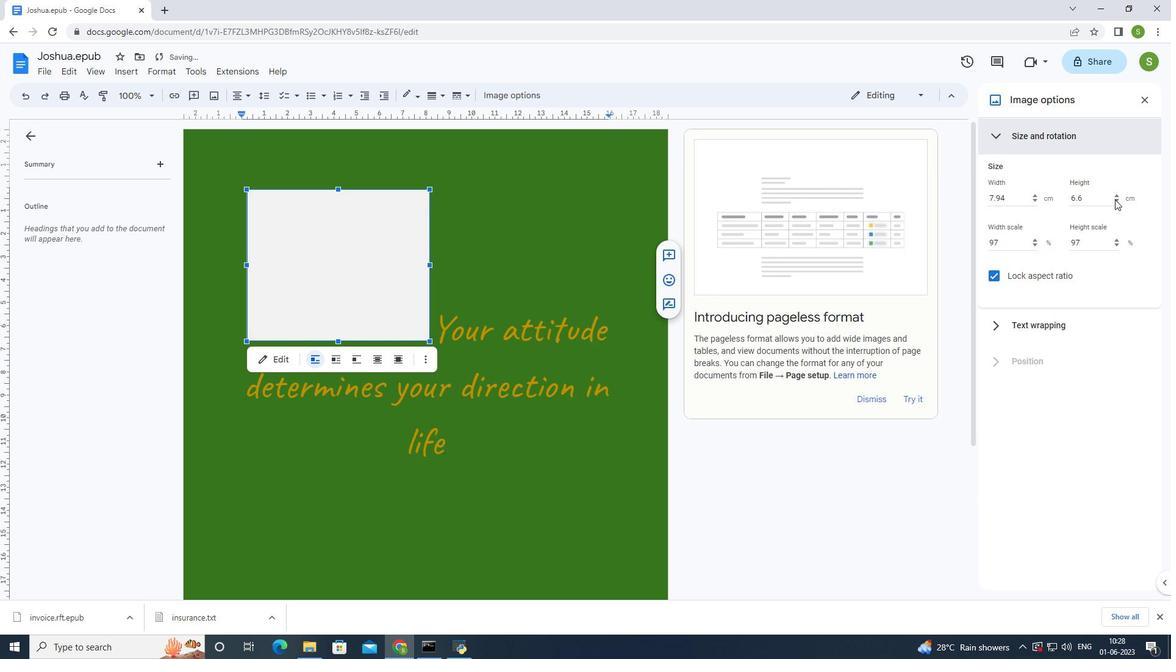 
Action: Mouse moved to (1115, 199)
Screenshot: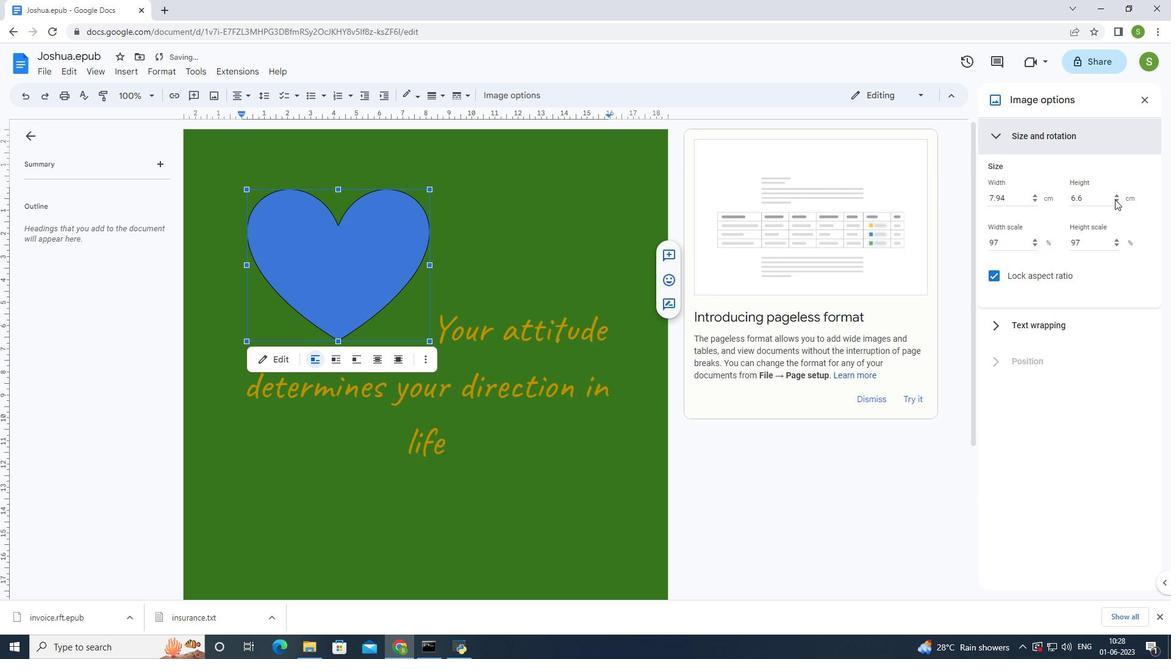 
Action: Mouse pressed left at (1115, 199)
Screenshot: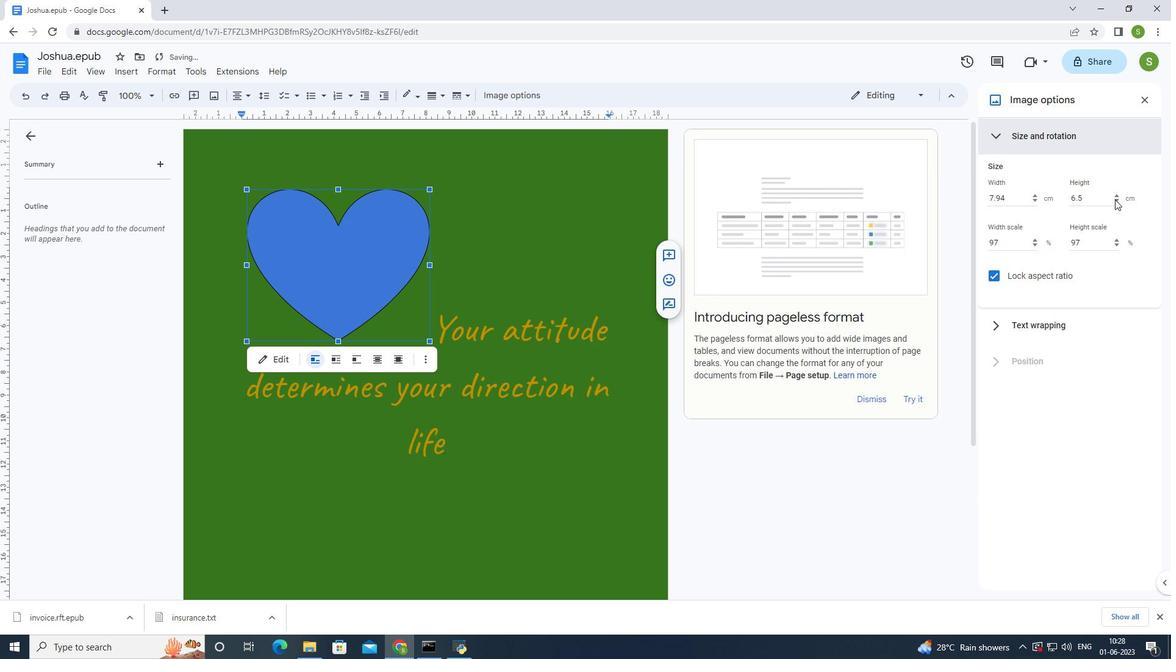 
Action: Mouse pressed left at (1115, 199)
Screenshot: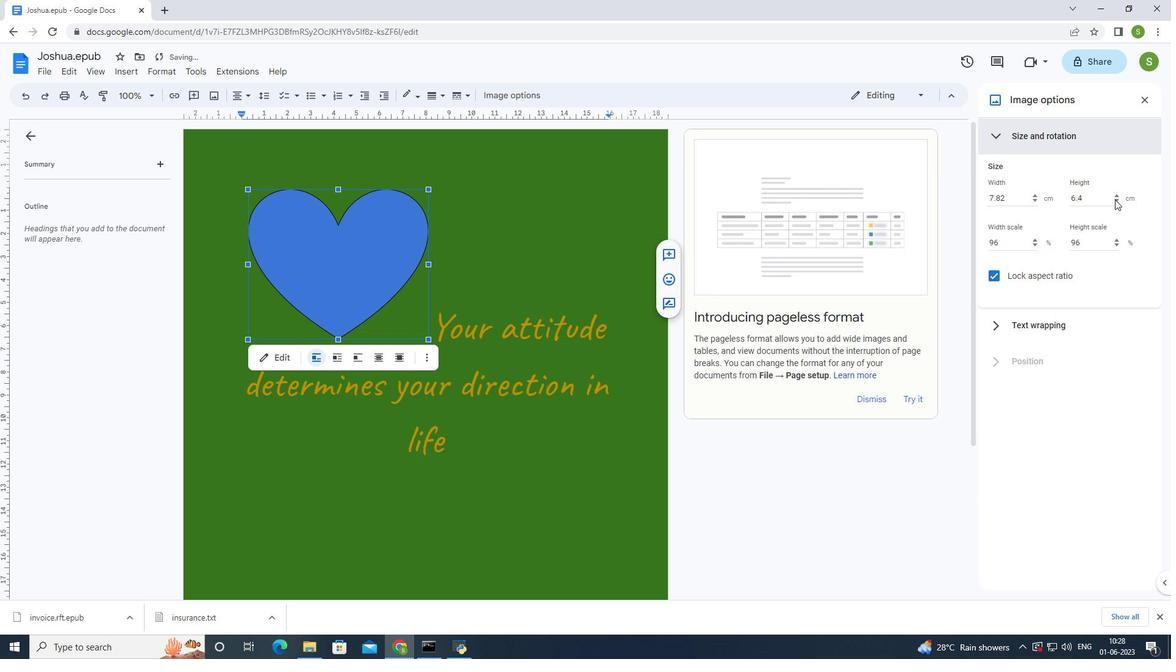 
Action: Mouse pressed left at (1115, 199)
Screenshot: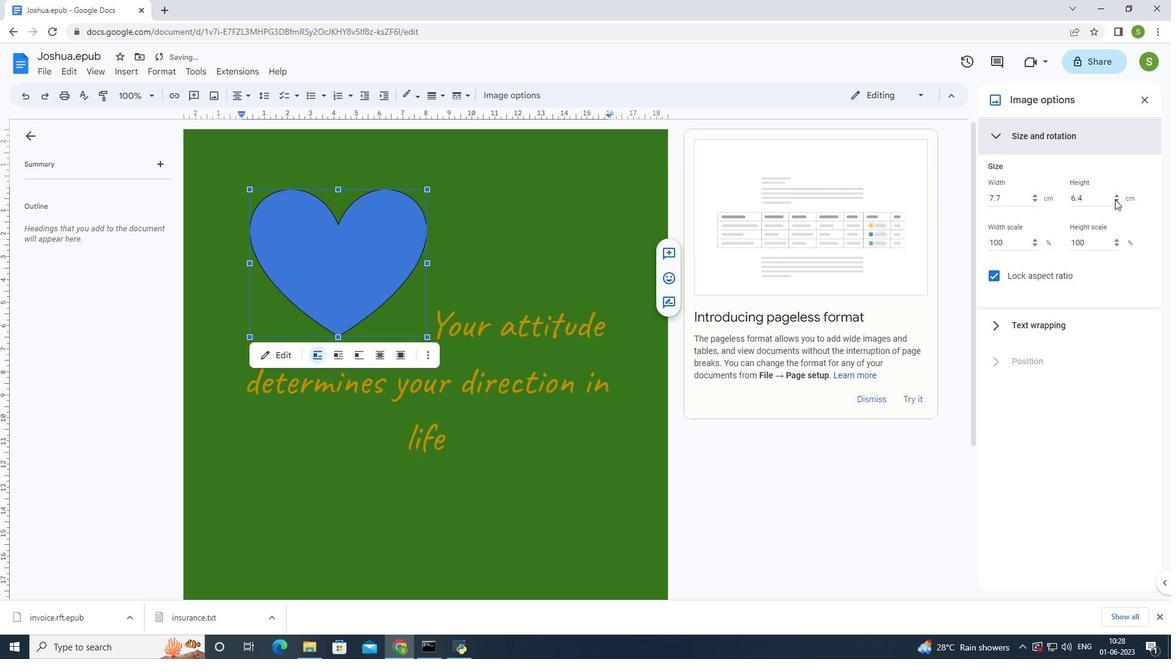
Action: Mouse pressed left at (1115, 199)
Screenshot: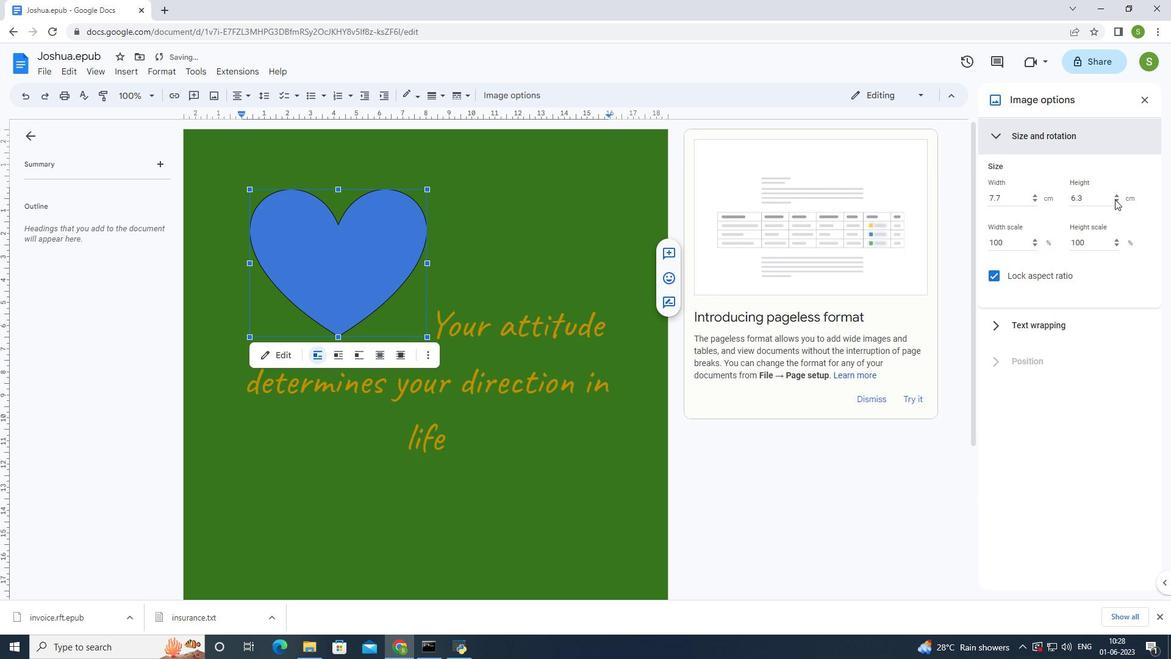 
Action: Mouse pressed left at (1115, 199)
Screenshot: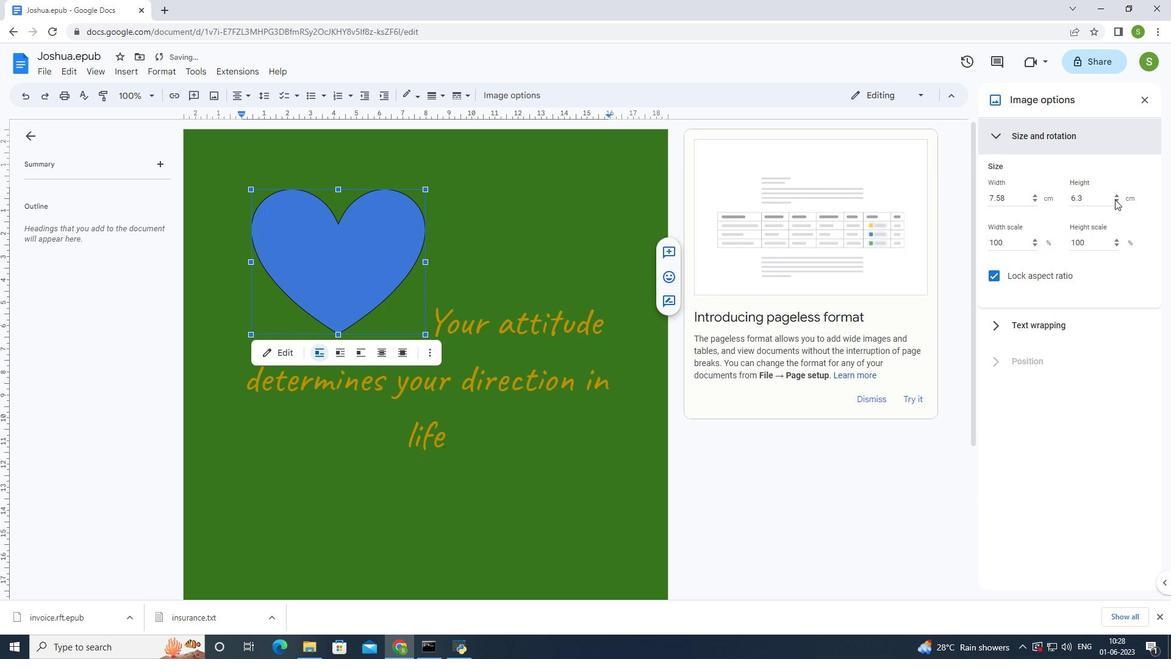 
Action: Mouse pressed left at (1115, 199)
Screenshot: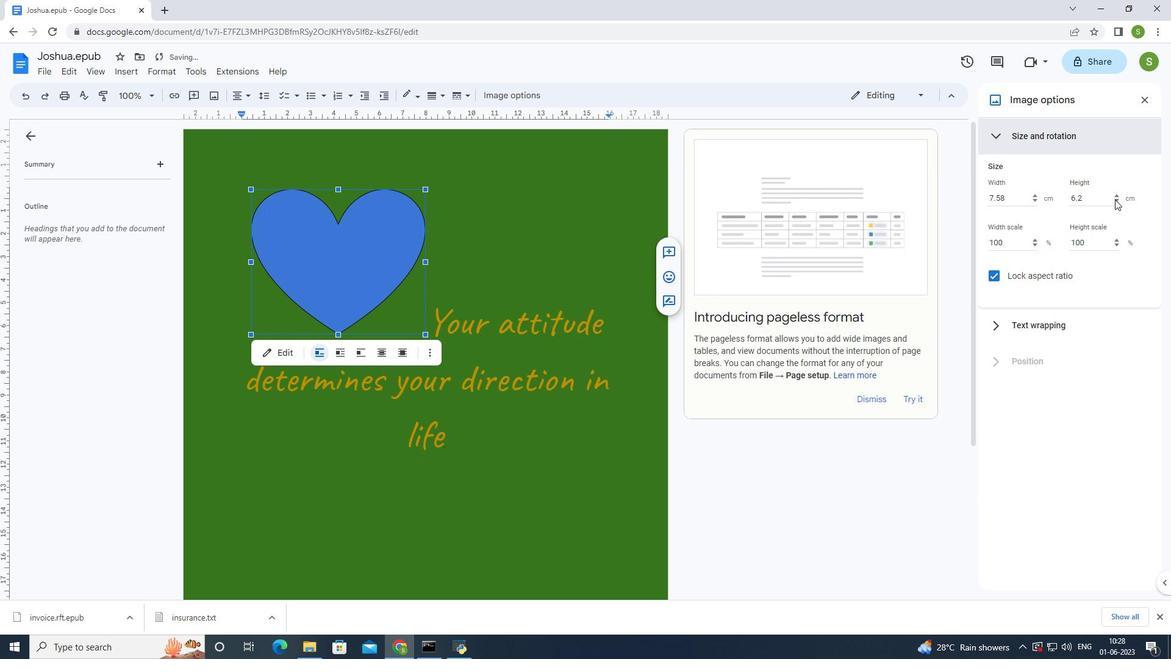 
Action: Mouse pressed left at (1115, 199)
Screenshot: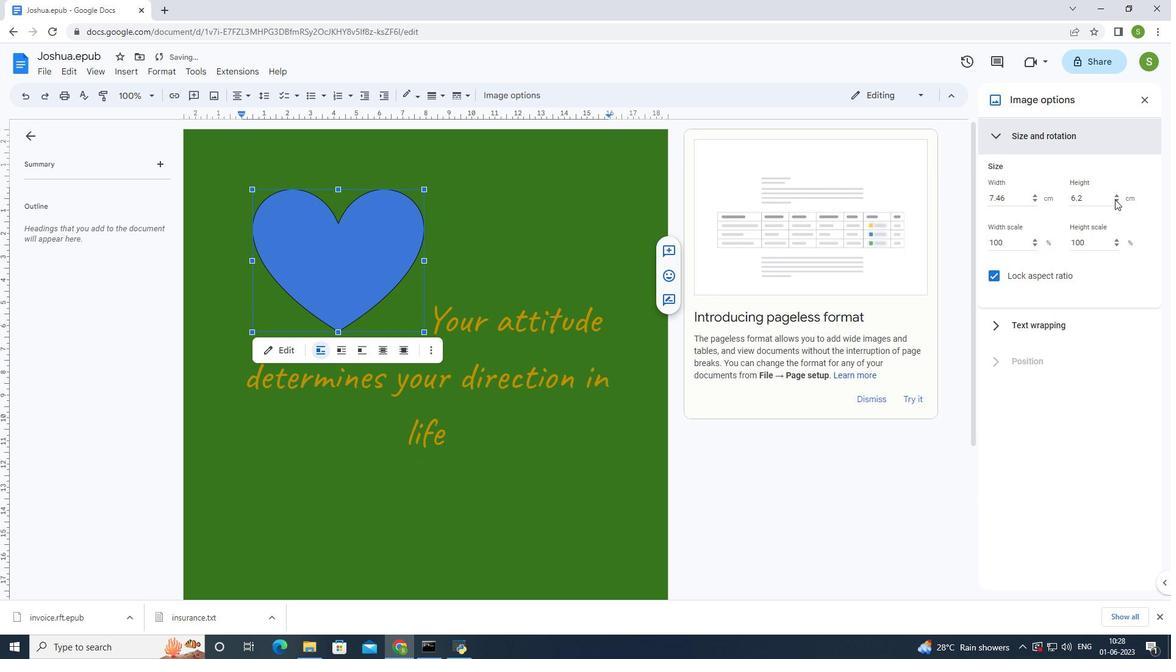 
Action: Mouse pressed left at (1115, 199)
Screenshot: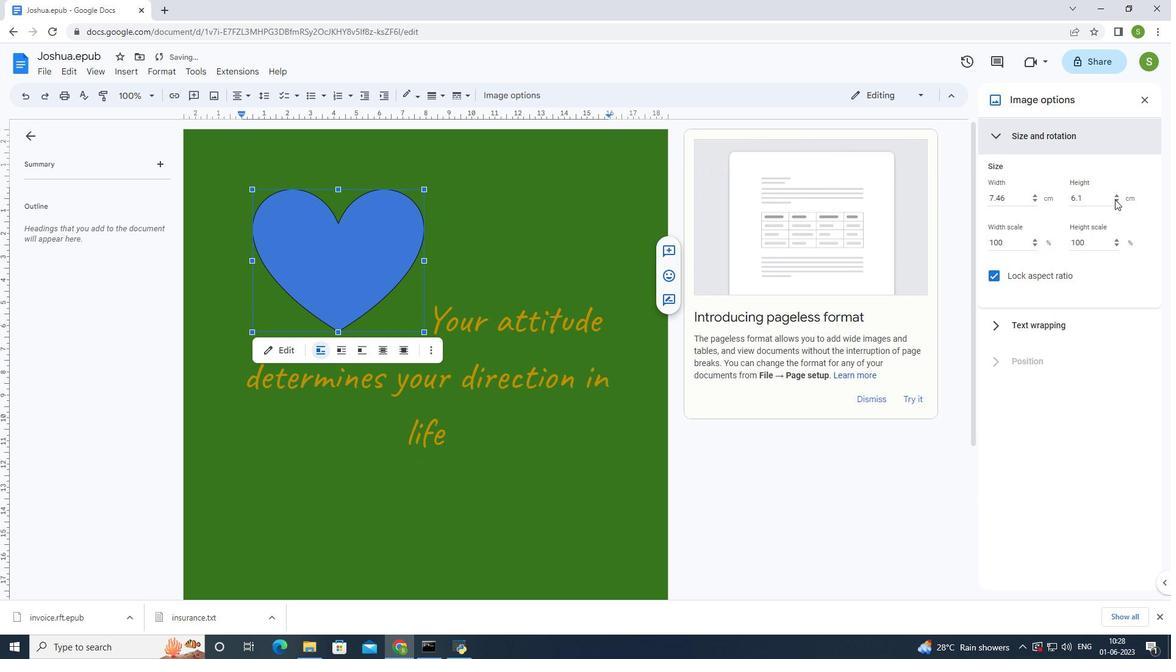 
Action: Mouse pressed left at (1115, 199)
Screenshot: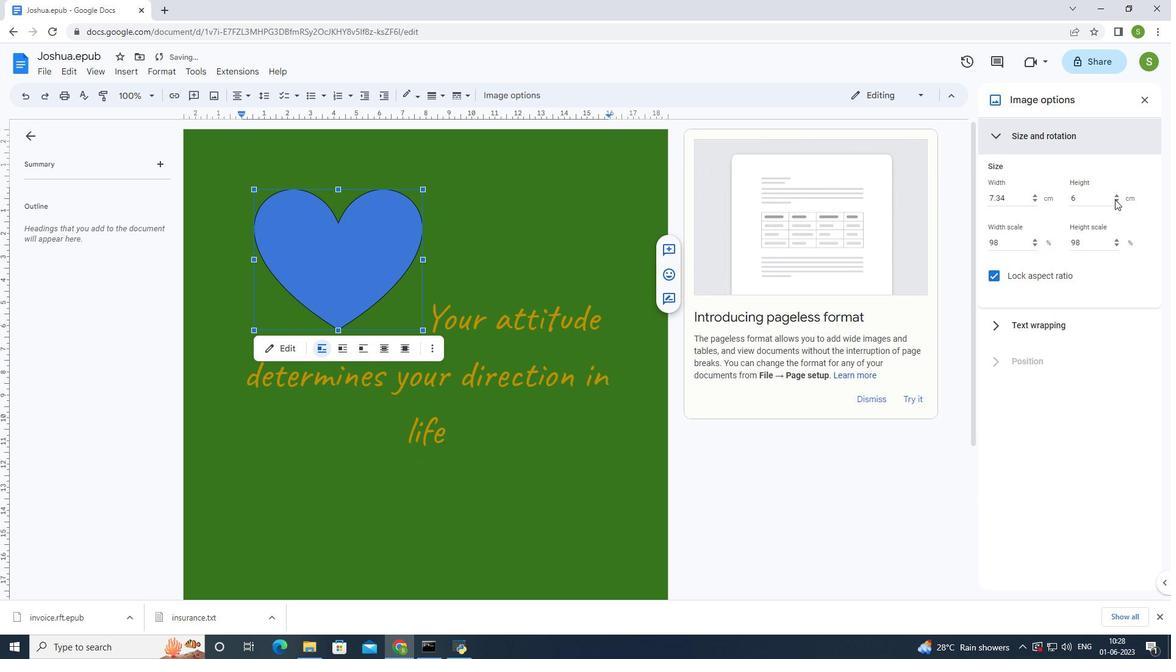 
Action: Mouse pressed left at (1115, 199)
Screenshot: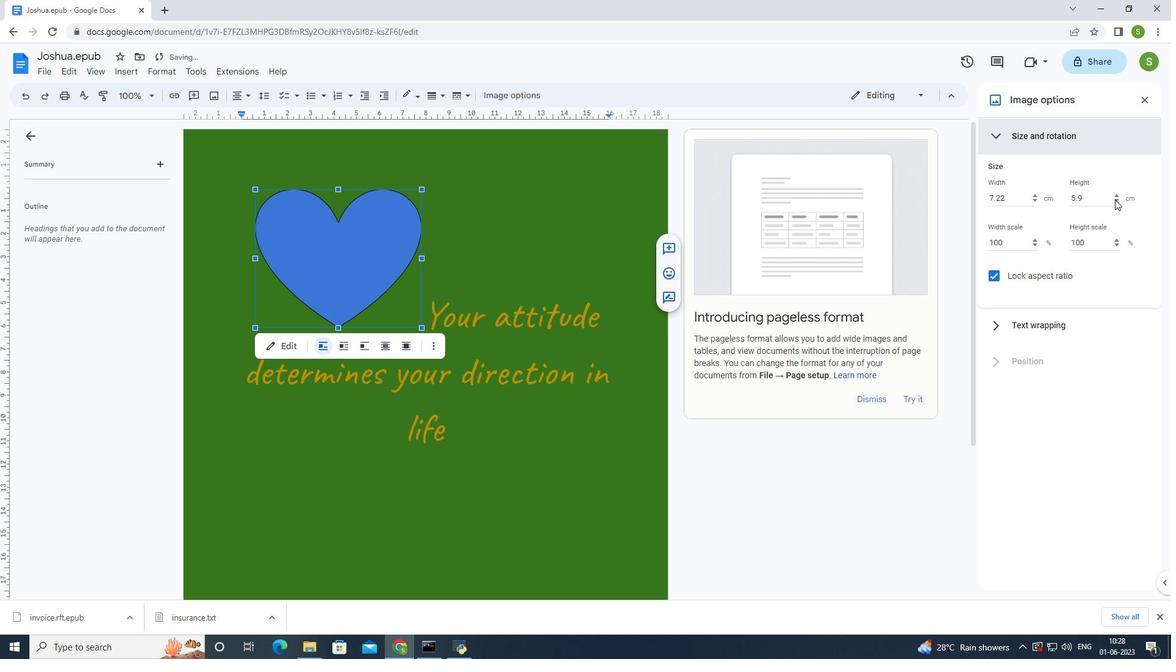 
Action: Mouse pressed left at (1115, 199)
Screenshot: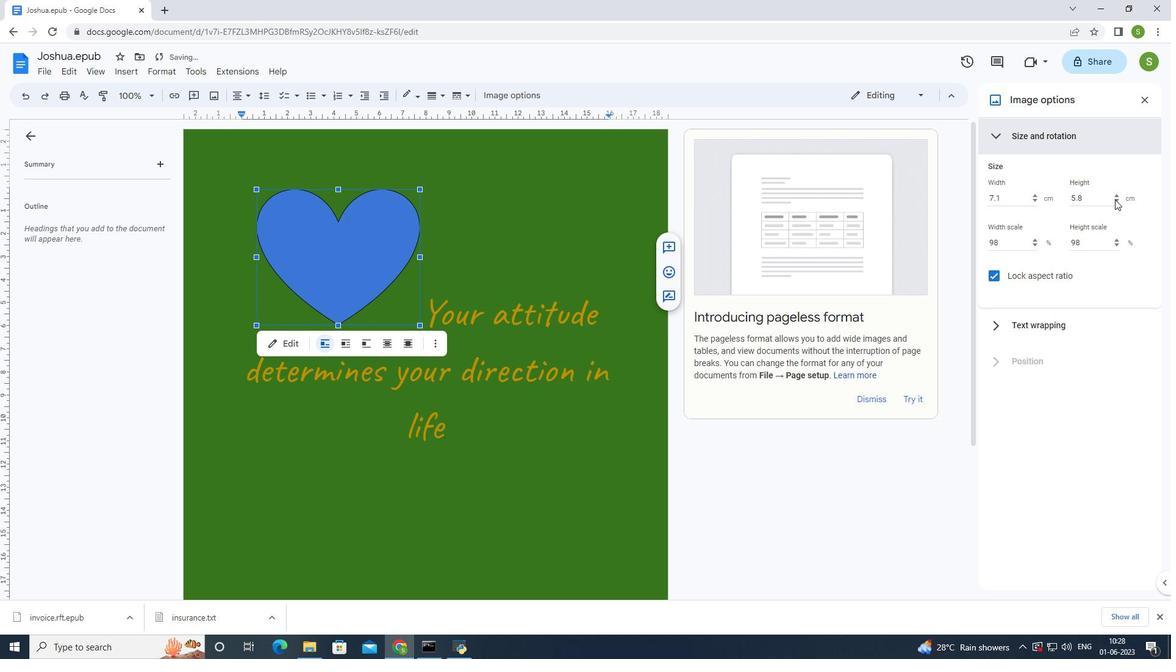 
Action: Mouse pressed left at (1115, 199)
Screenshot: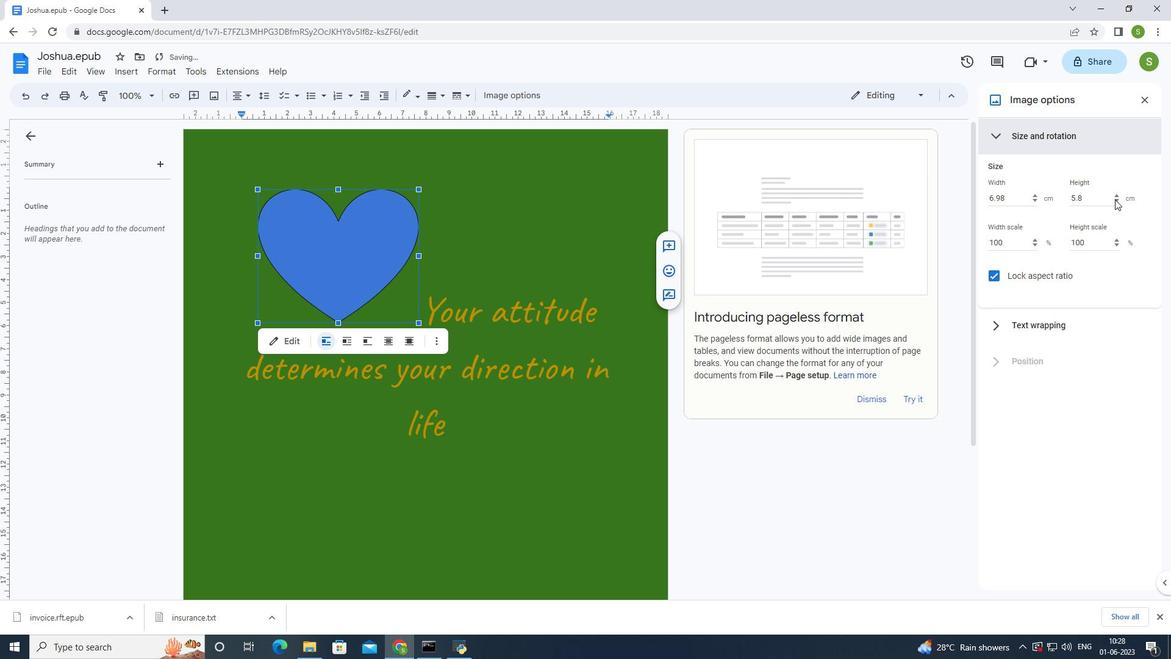 
Action: Mouse pressed left at (1115, 199)
Screenshot: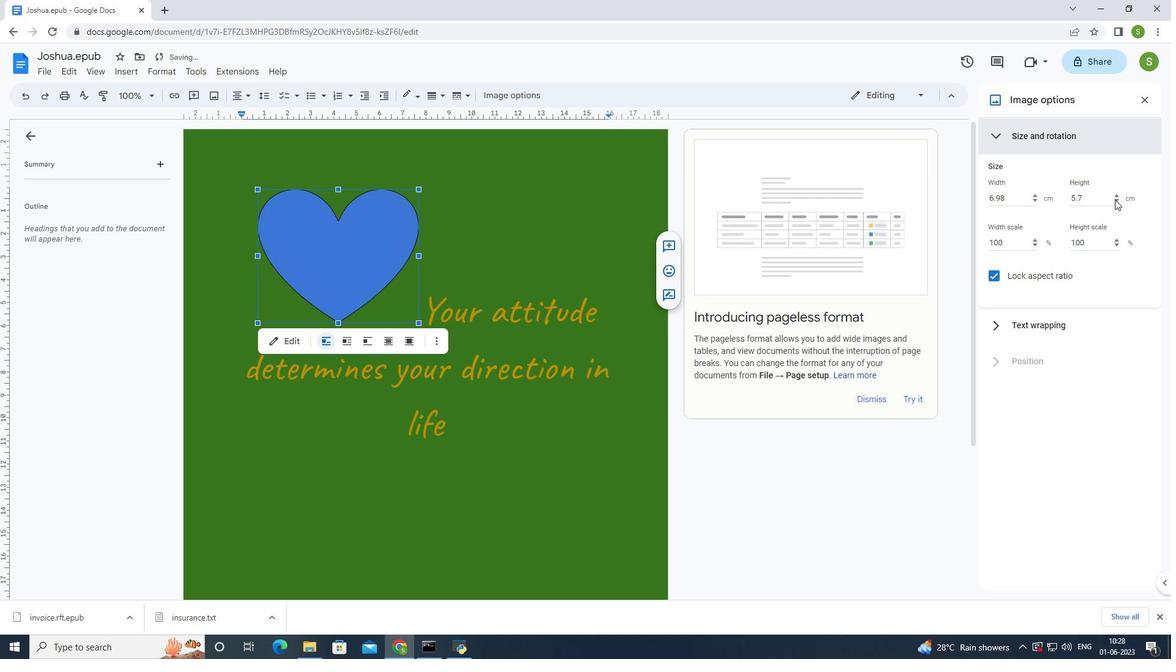 
Action: Mouse pressed left at (1115, 199)
Screenshot: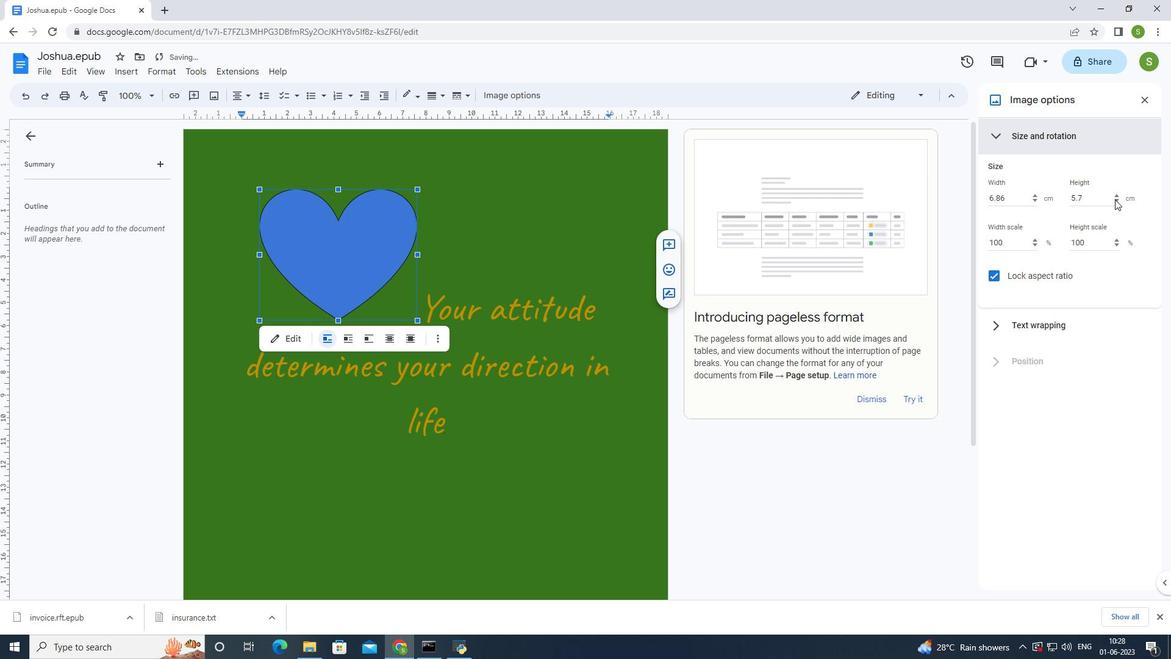 
Action: Mouse pressed left at (1115, 199)
Screenshot: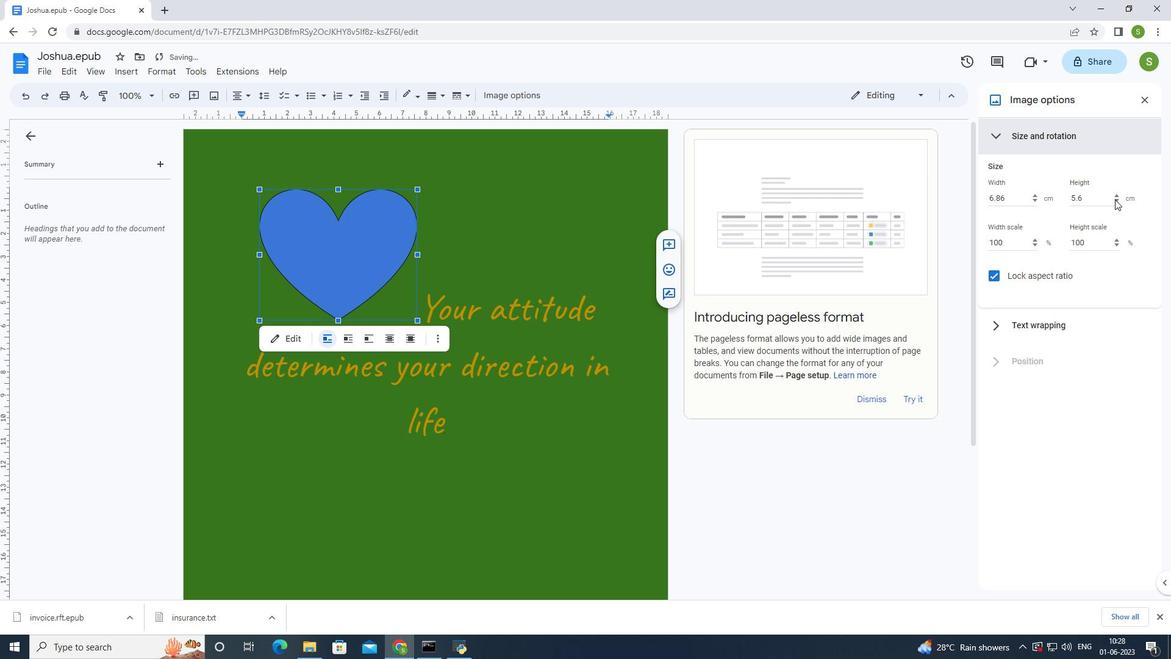 
Action: Mouse pressed left at (1115, 199)
Screenshot: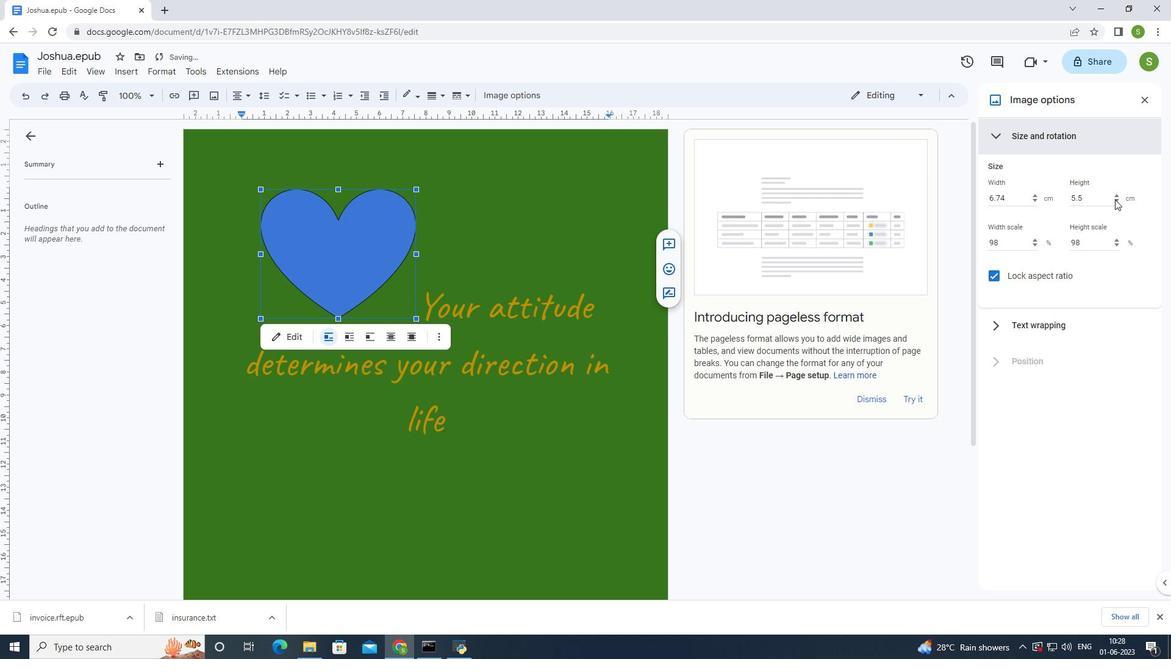 
Action: Mouse pressed left at (1115, 199)
Screenshot: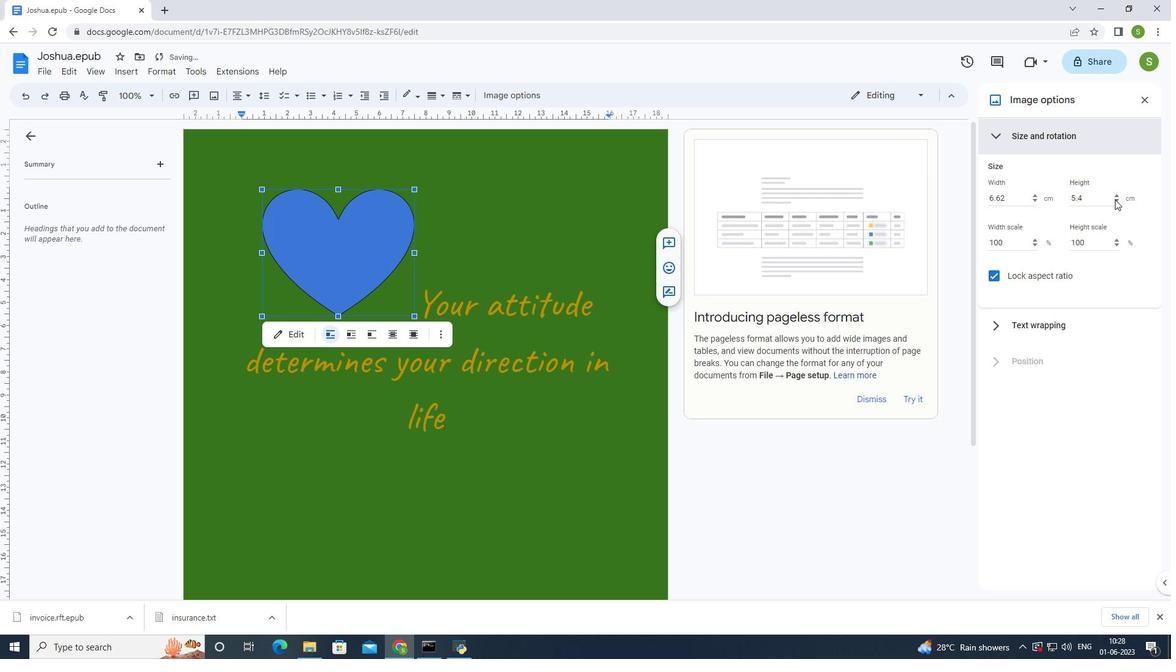 
Action: Mouse pressed left at (1115, 199)
Screenshot: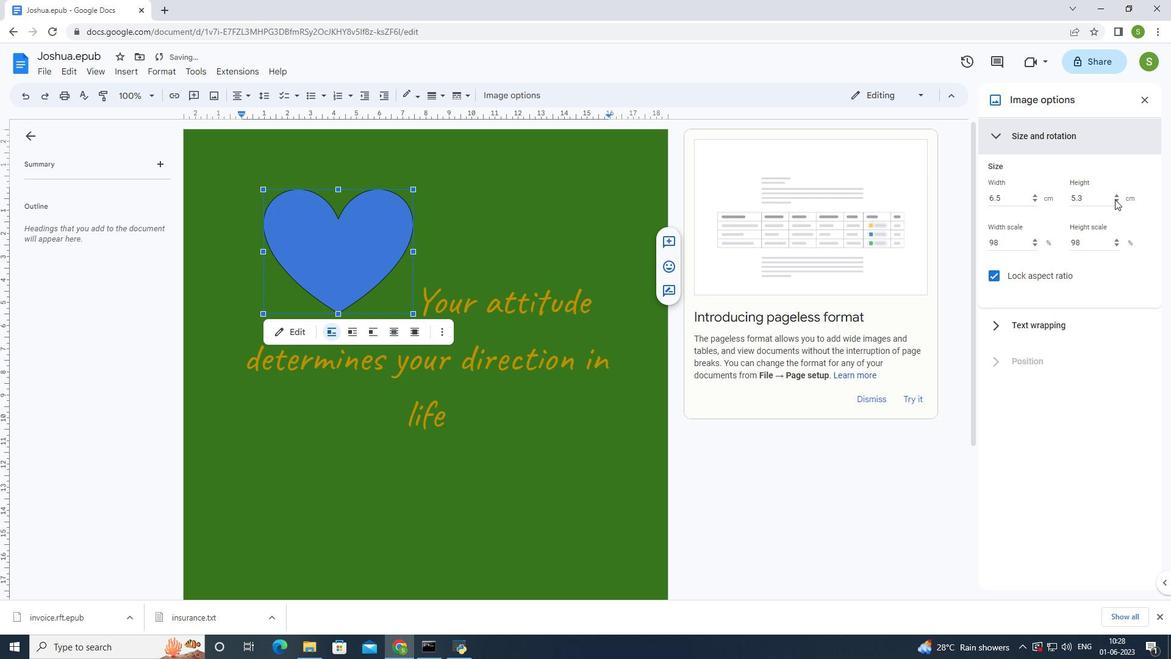 
Action: Mouse pressed left at (1115, 199)
Screenshot: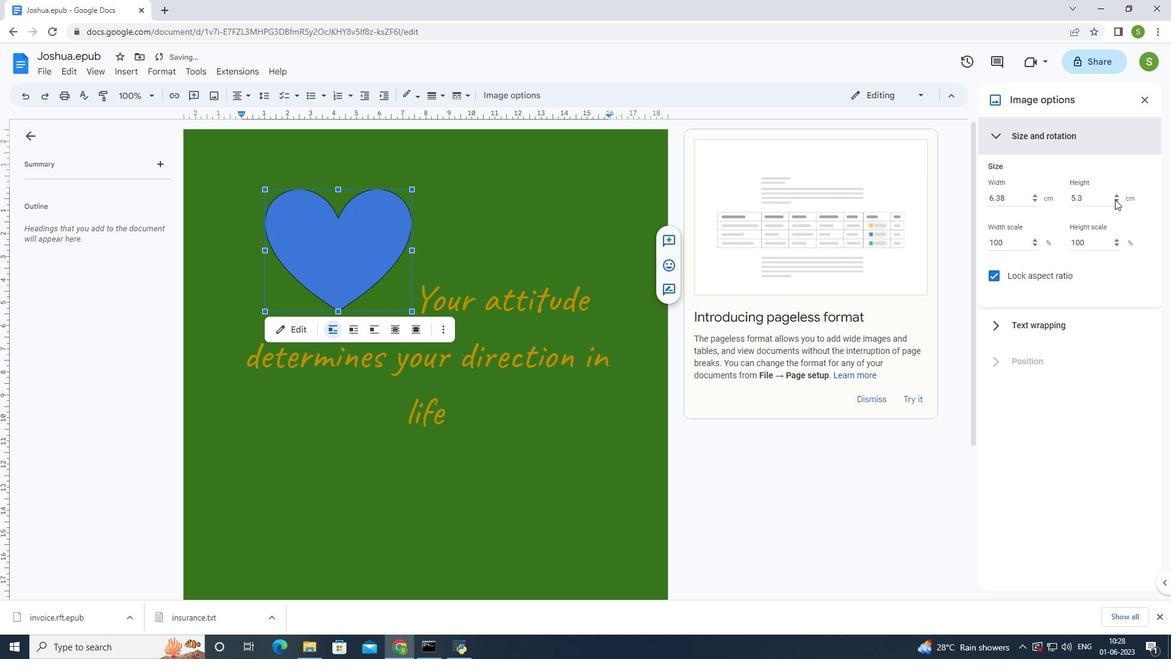 
Action: Mouse pressed left at (1115, 199)
Screenshot: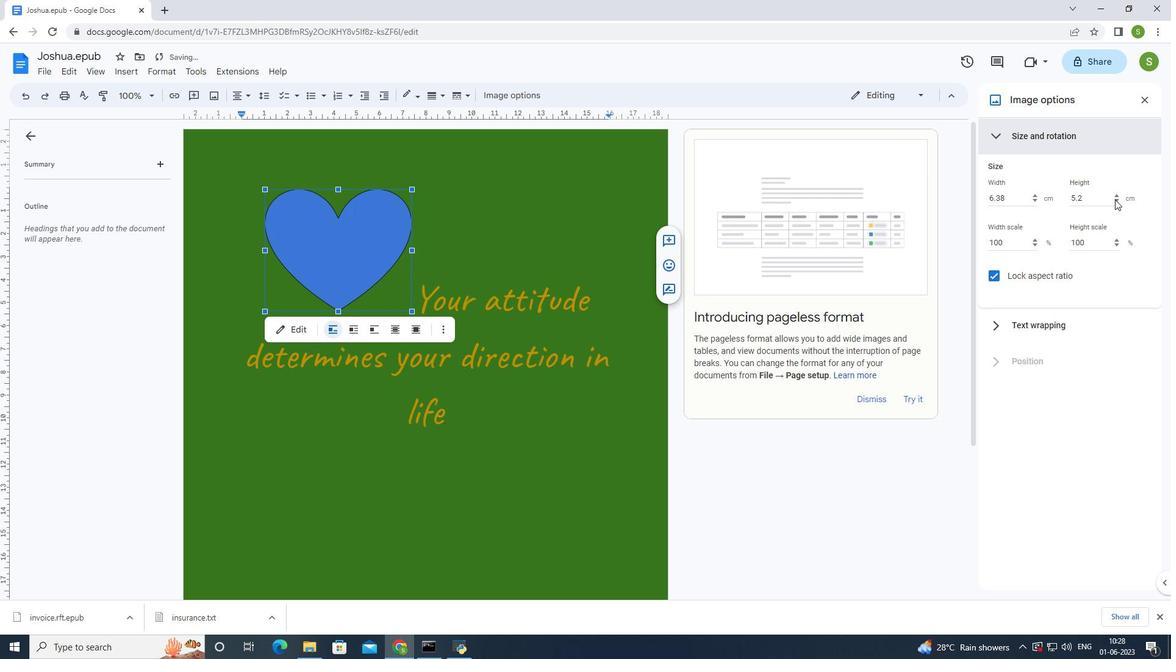 
Action: Mouse pressed left at (1115, 199)
Screenshot: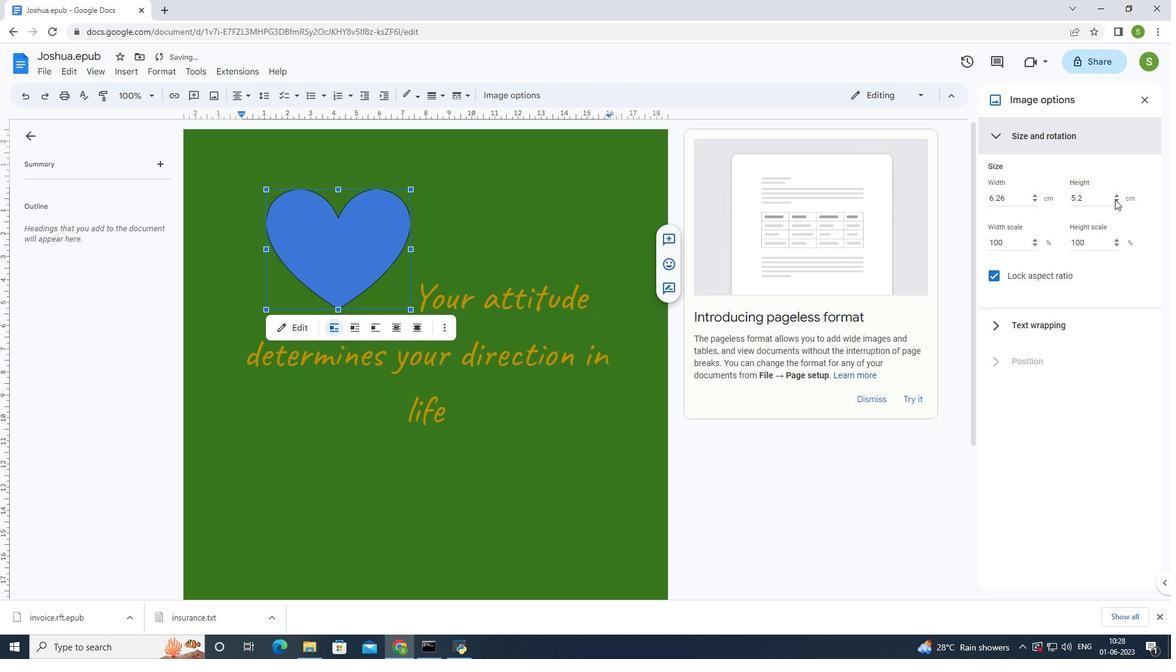 
Action: Mouse pressed left at (1115, 199)
Screenshot: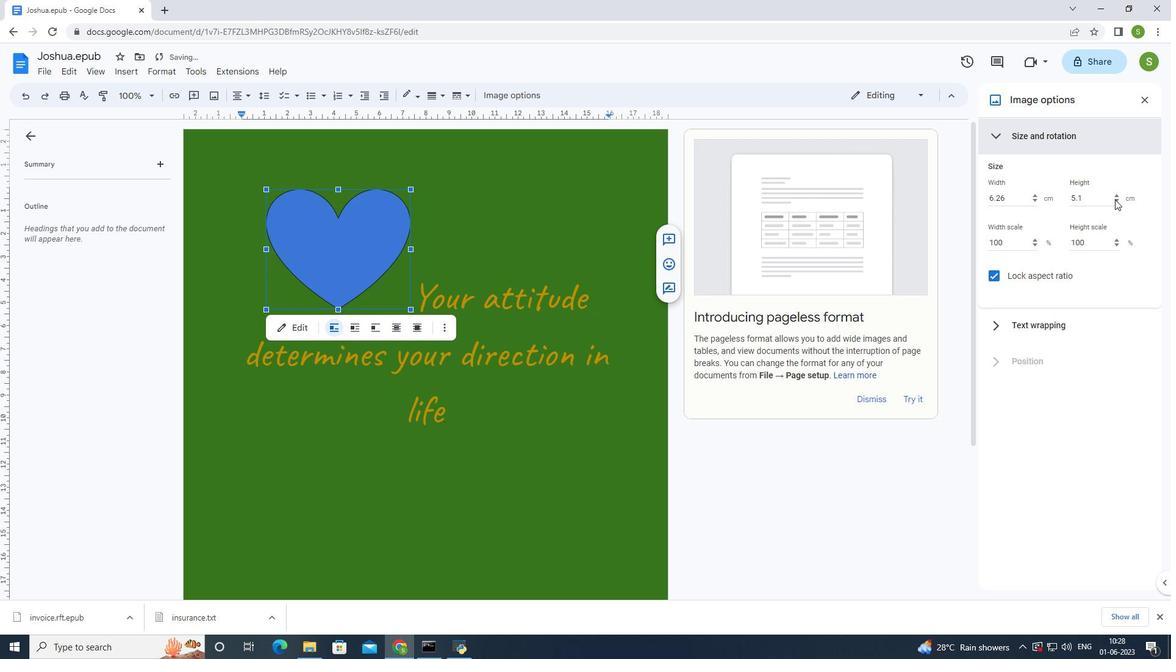 
Action: Mouse pressed left at (1115, 199)
Screenshot: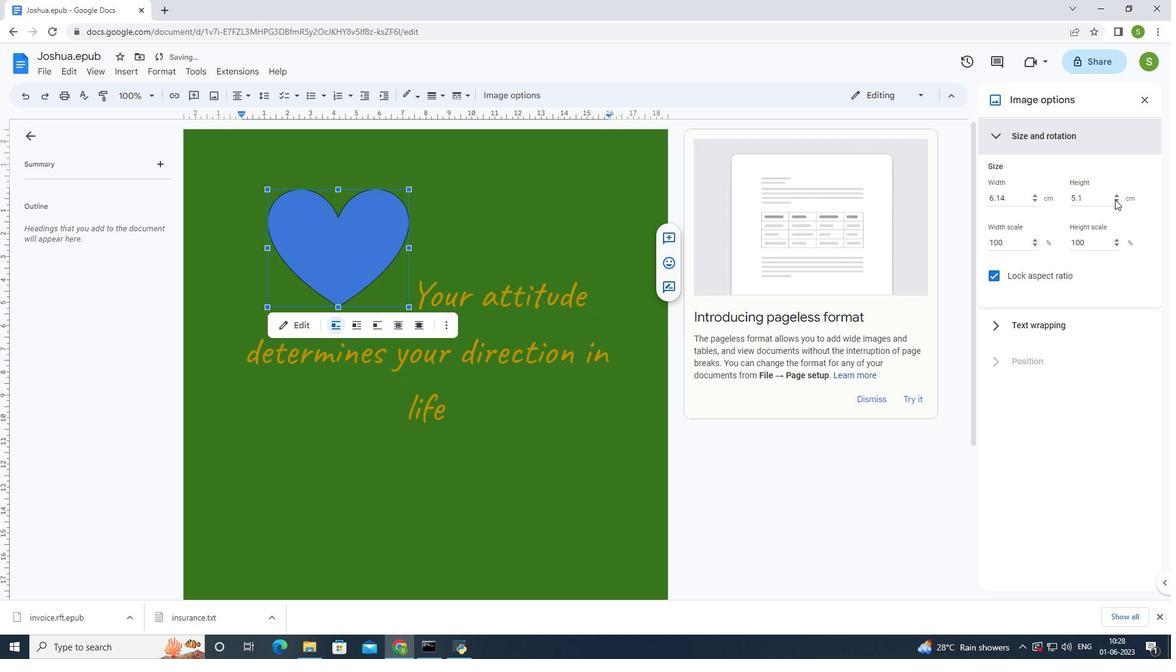 
Action: Mouse moved to (1116, 200)
Screenshot: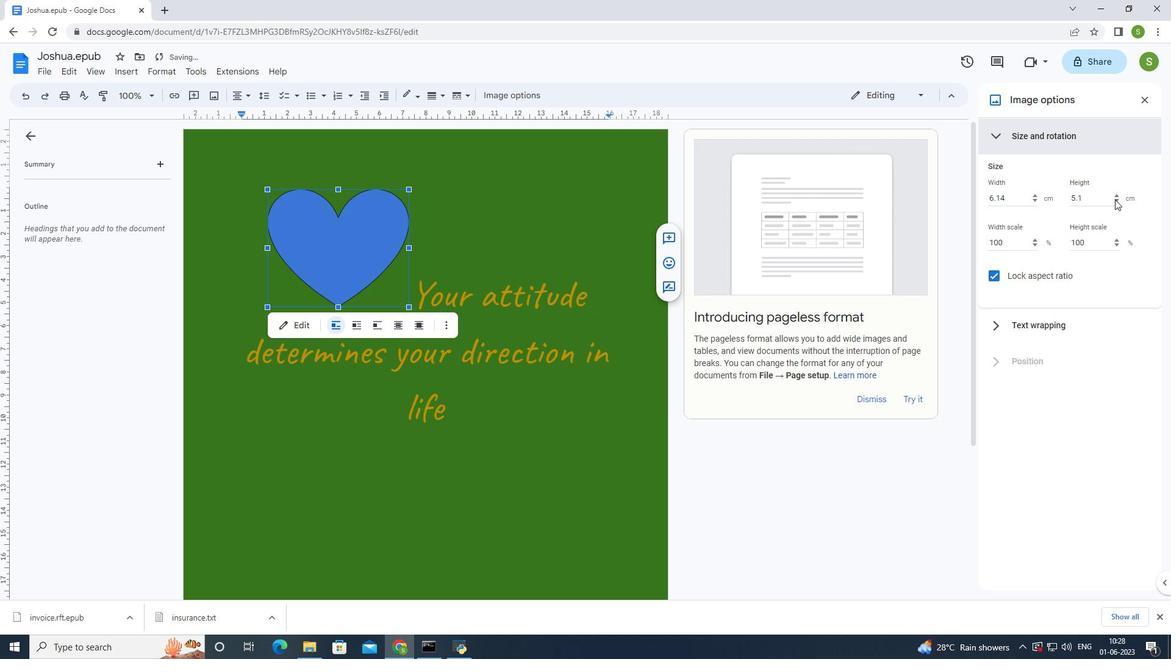 
Action: Mouse pressed left at (1116, 200)
Screenshot: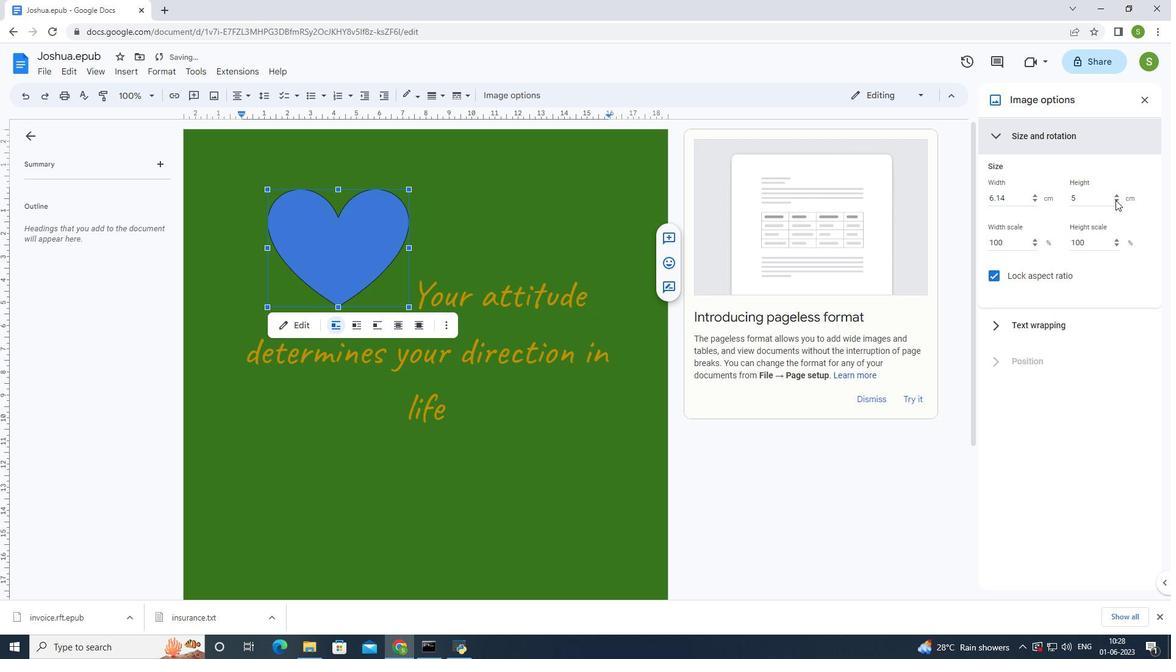 
Action: Mouse pressed left at (1116, 200)
Screenshot: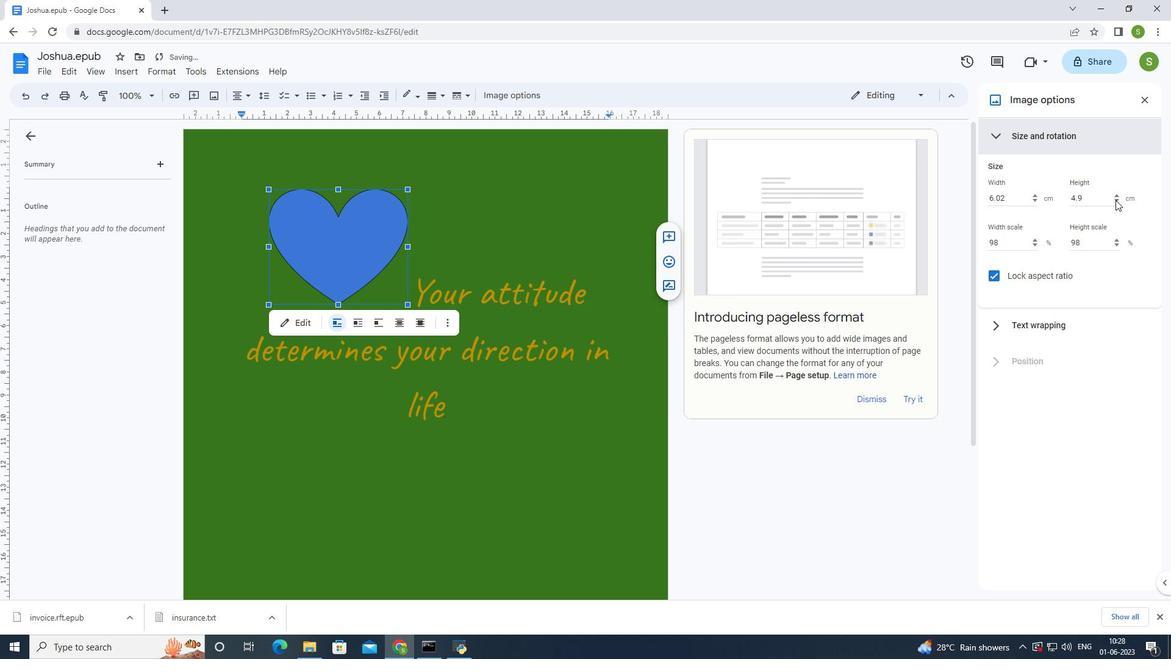 
Action: Mouse pressed left at (1116, 200)
Screenshot: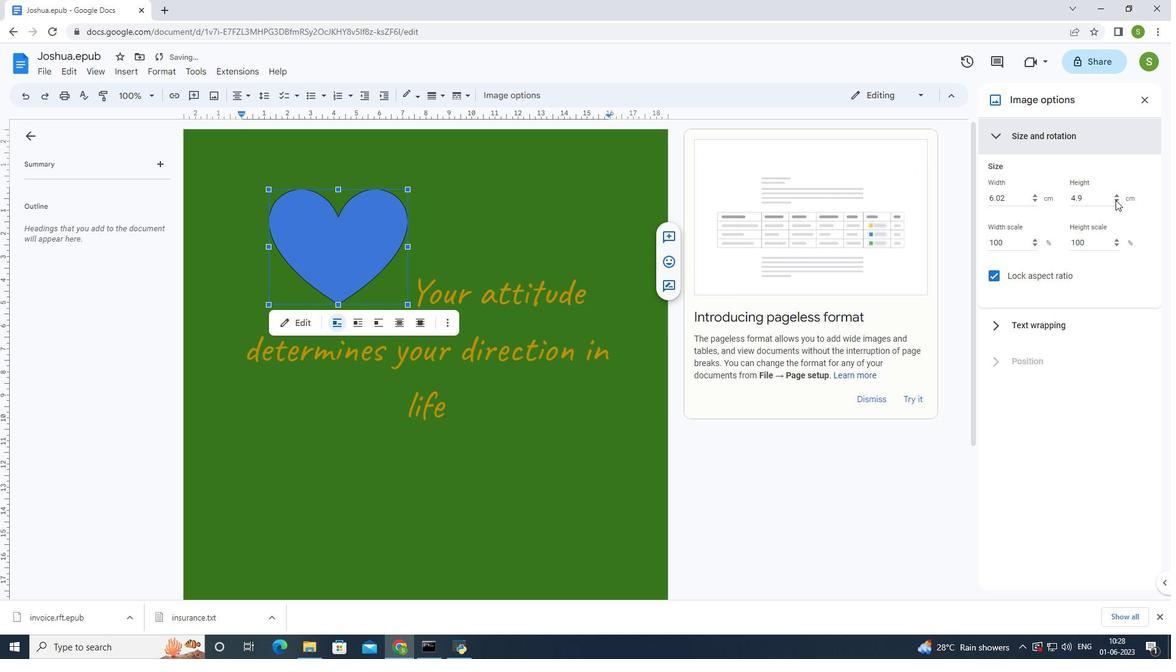
Action: Mouse pressed left at (1116, 200)
Screenshot: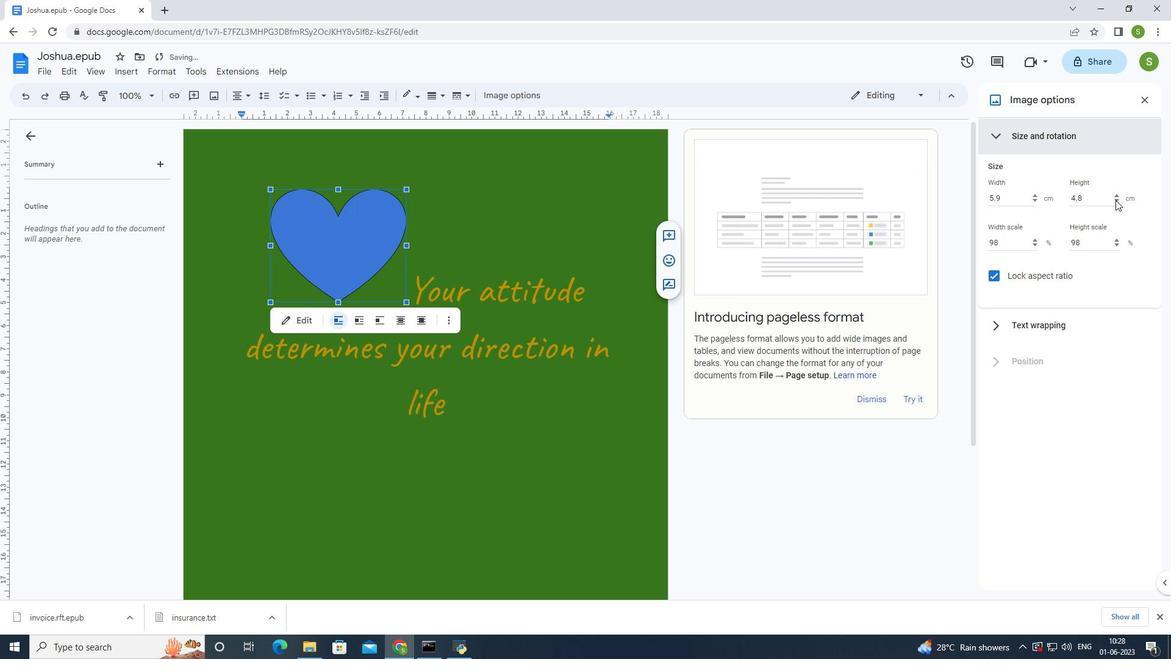 
Action: Mouse pressed left at (1116, 200)
Screenshot: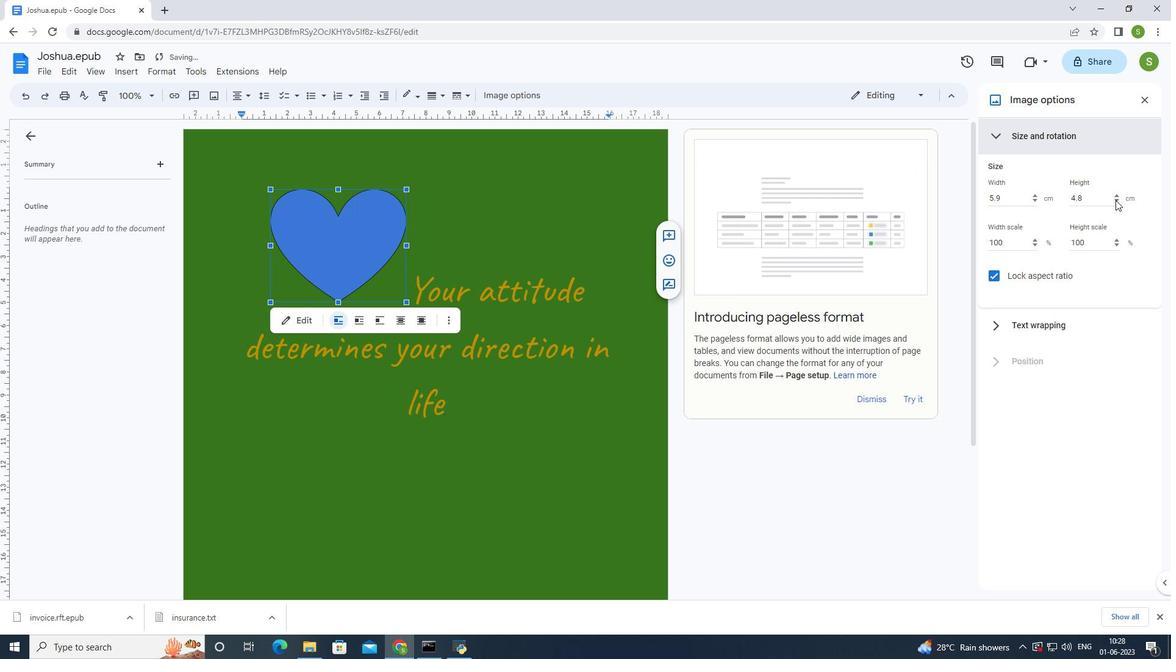 
Action: Mouse pressed left at (1116, 200)
Screenshot: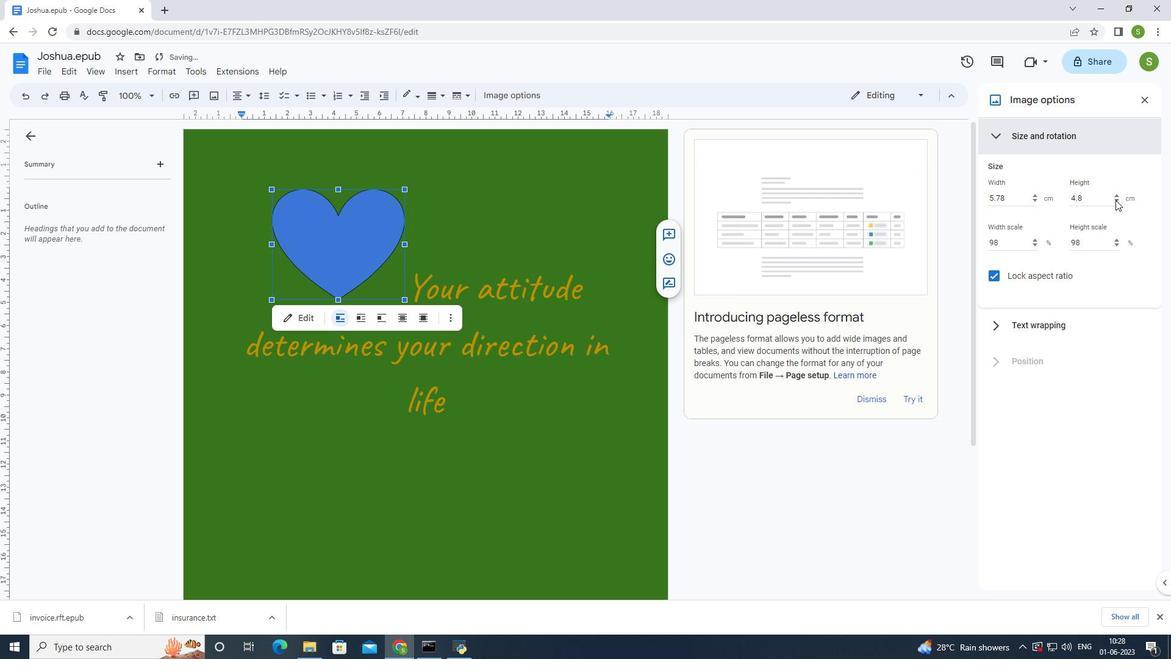 
Action: Mouse pressed left at (1116, 200)
Screenshot: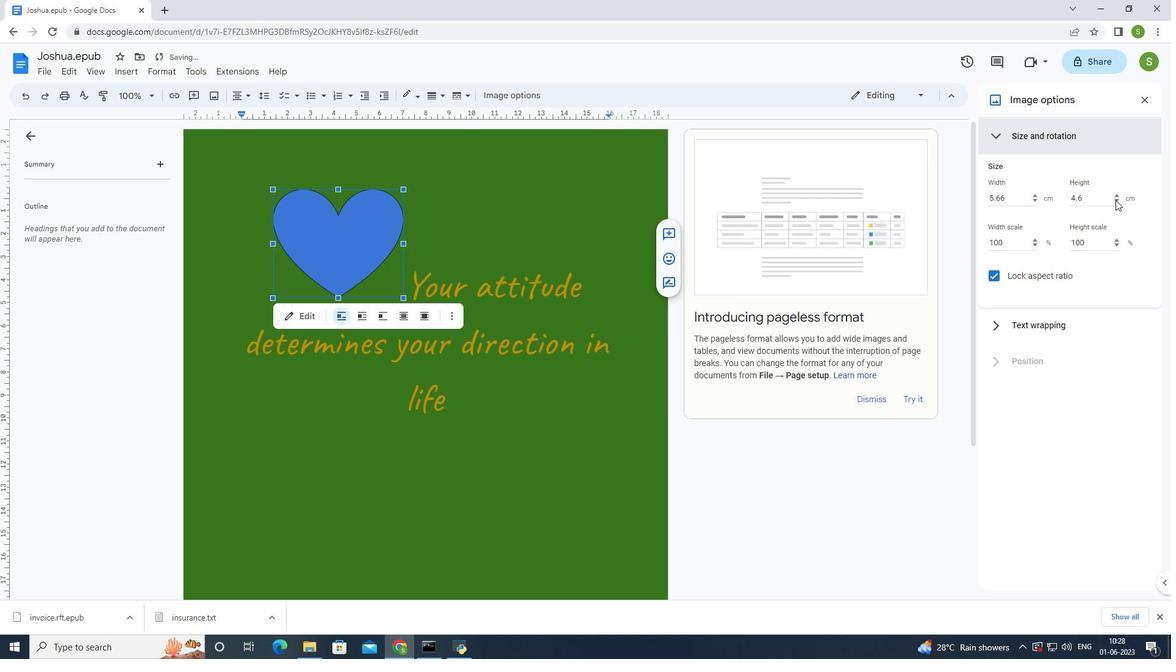 
Action: Mouse pressed left at (1116, 200)
Screenshot: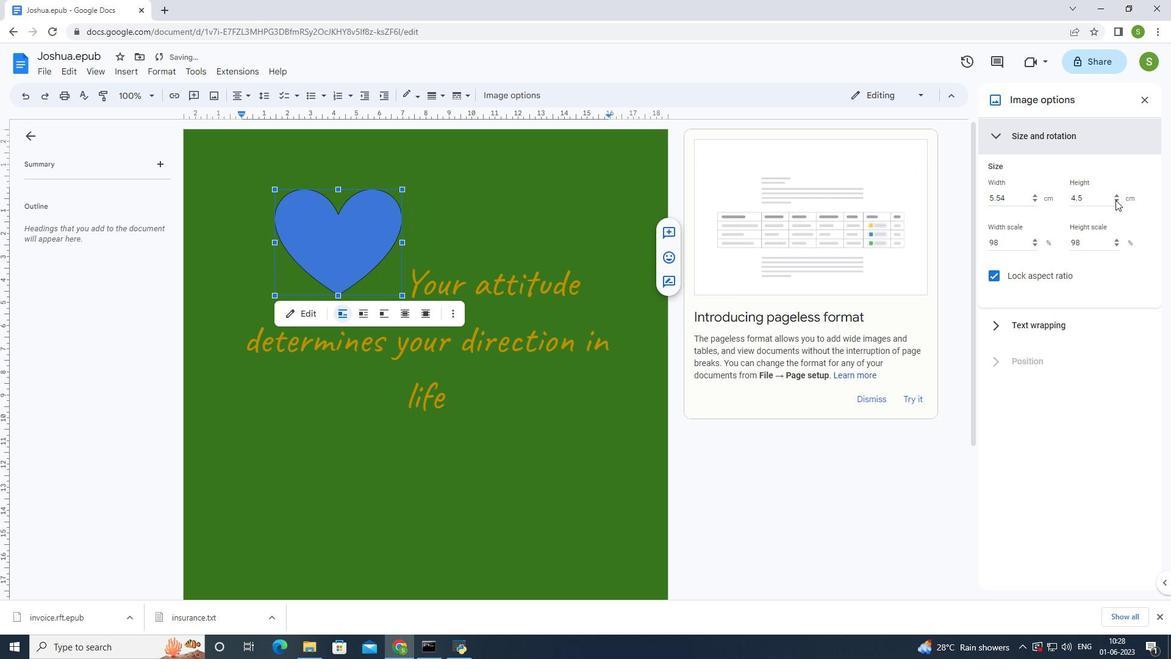 
Action: Mouse pressed left at (1116, 200)
Screenshot: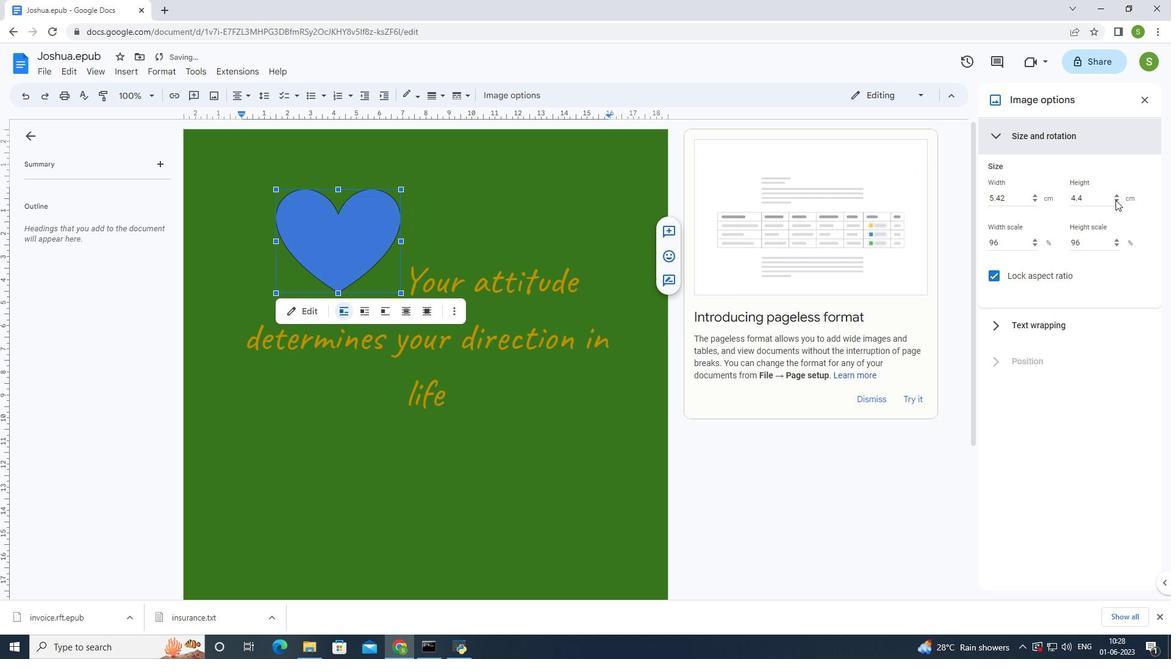 
Action: Mouse pressed left at (1116, 200)
Screenshot: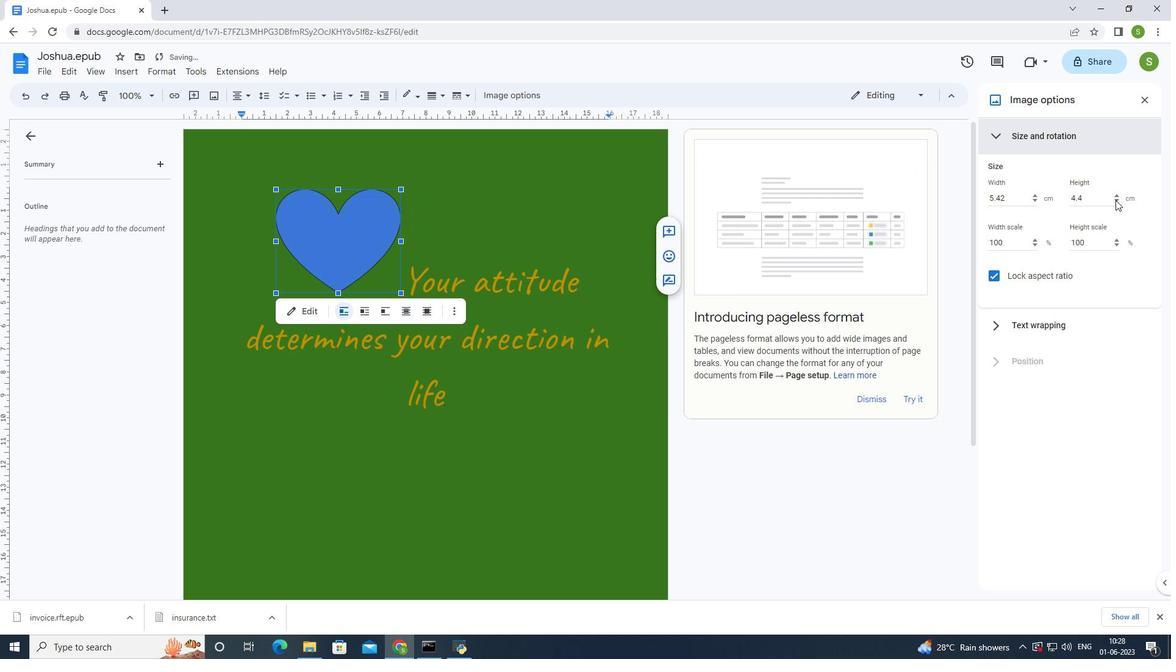 
Action: Mouse pressed left at (1116, 200)
Screenshot: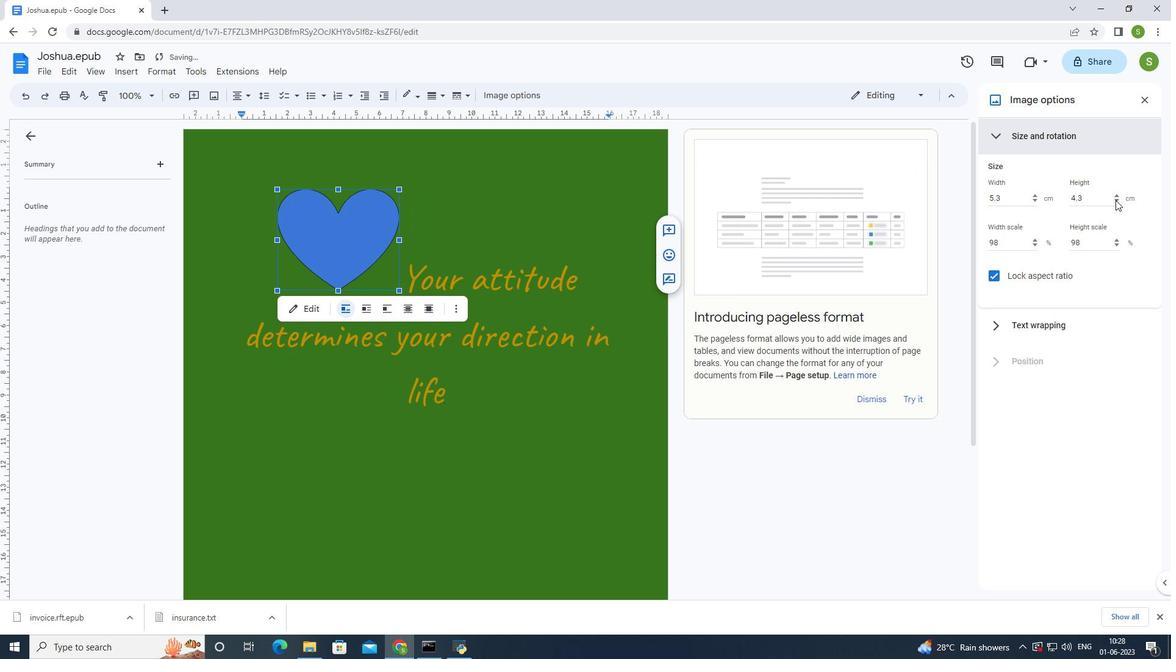 
Action: Mouse pressed left at (1116, 200)
Screenshot: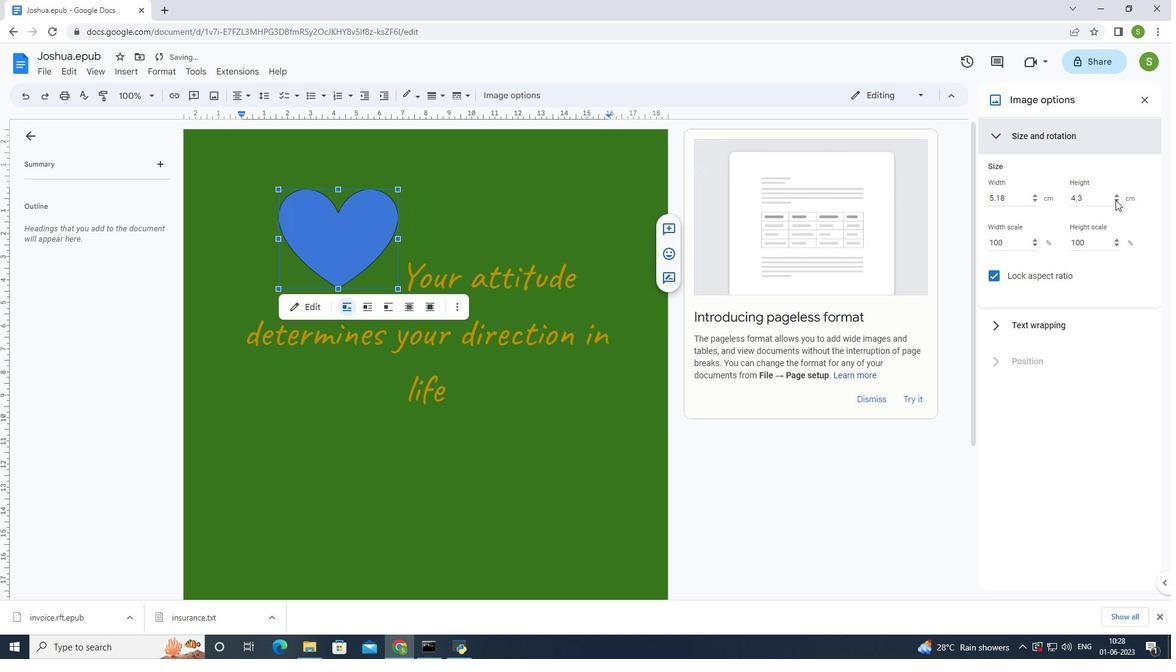 
Action: Mouse pressed left at (1116, 200)
Screenshot: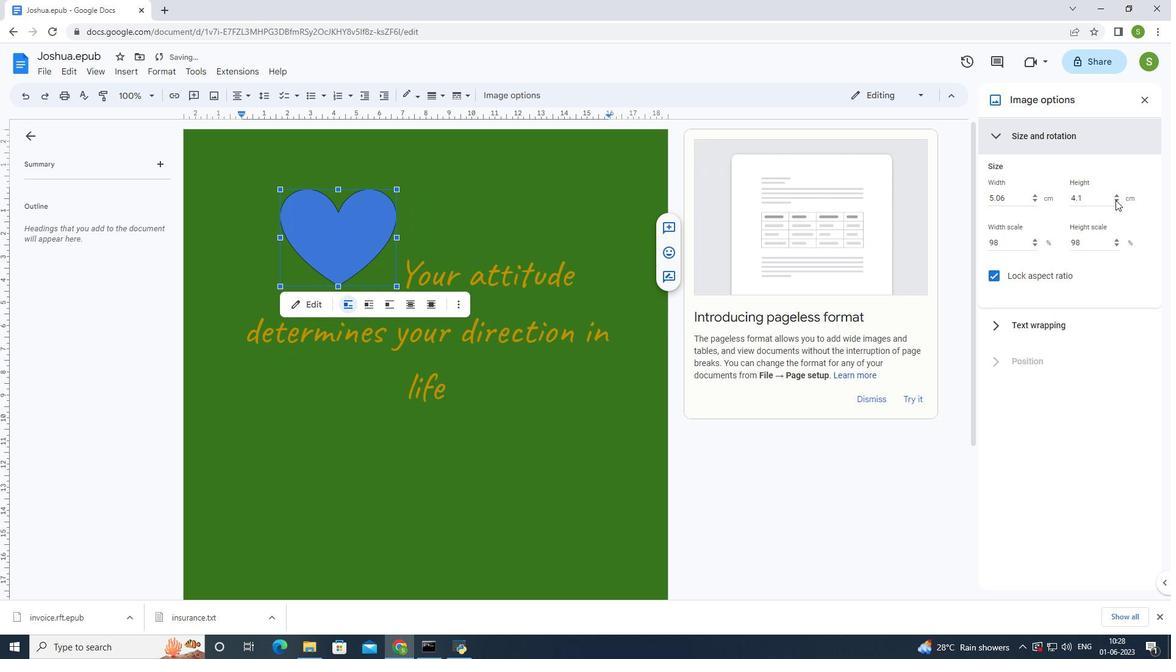 
Action: Mouse pressed left at (1116, 200)
Screenshot: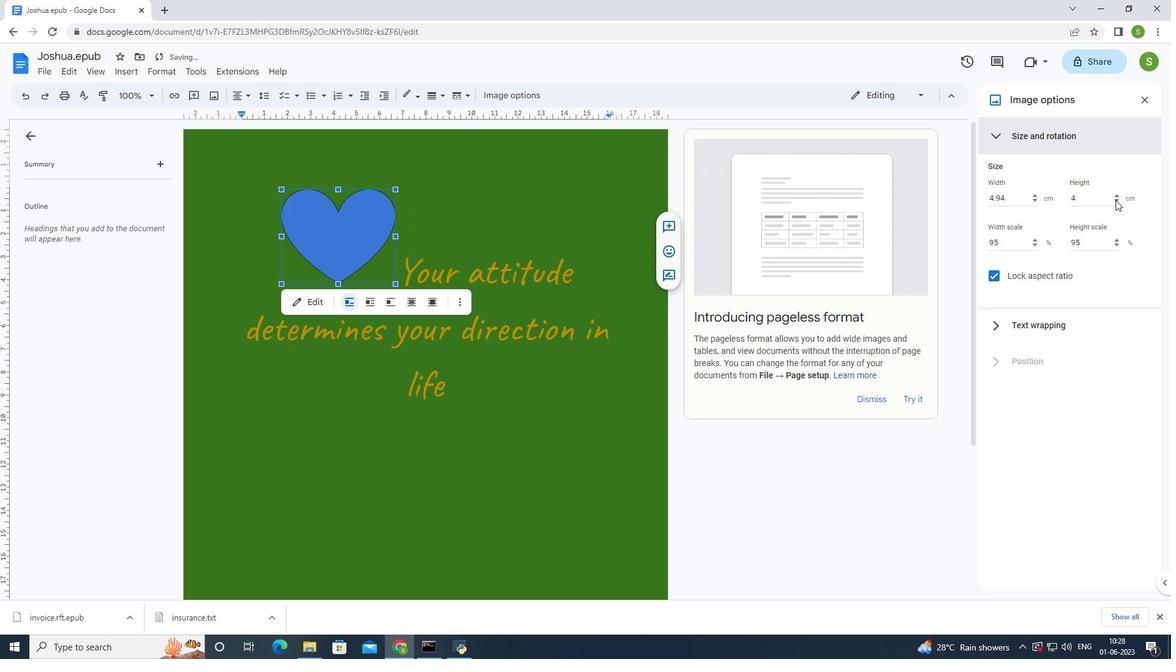 
Action: Mouse pressed left at (1116, 200)
Screenshot: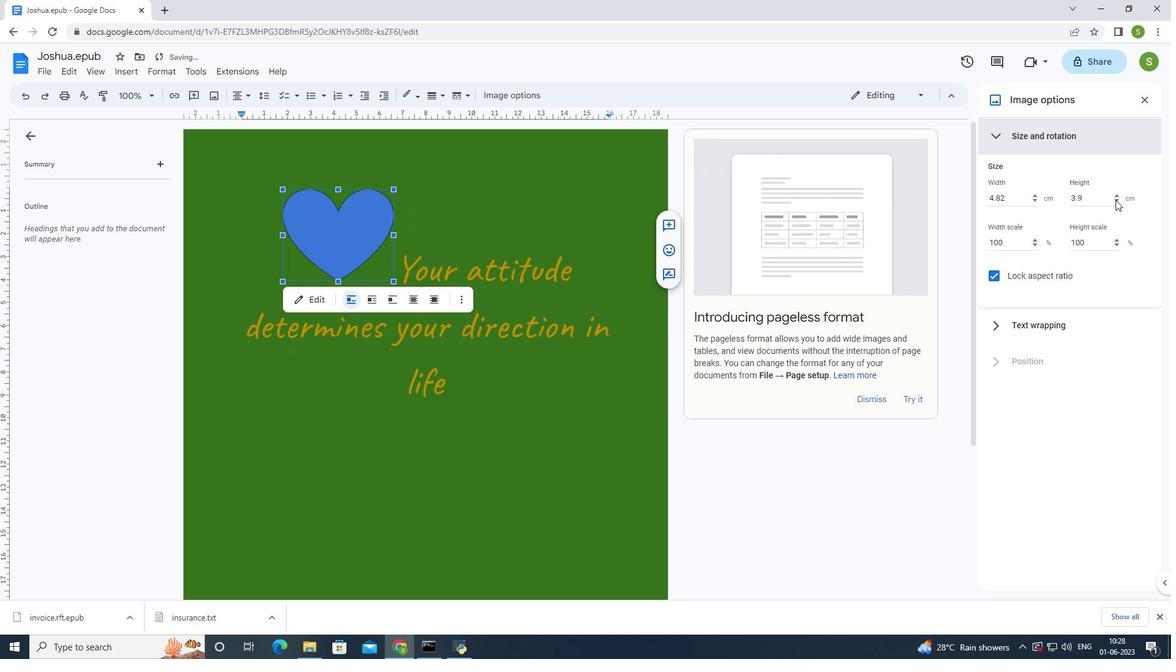 
Action: Mouse pressed left at (1116, 200)
Screenshot: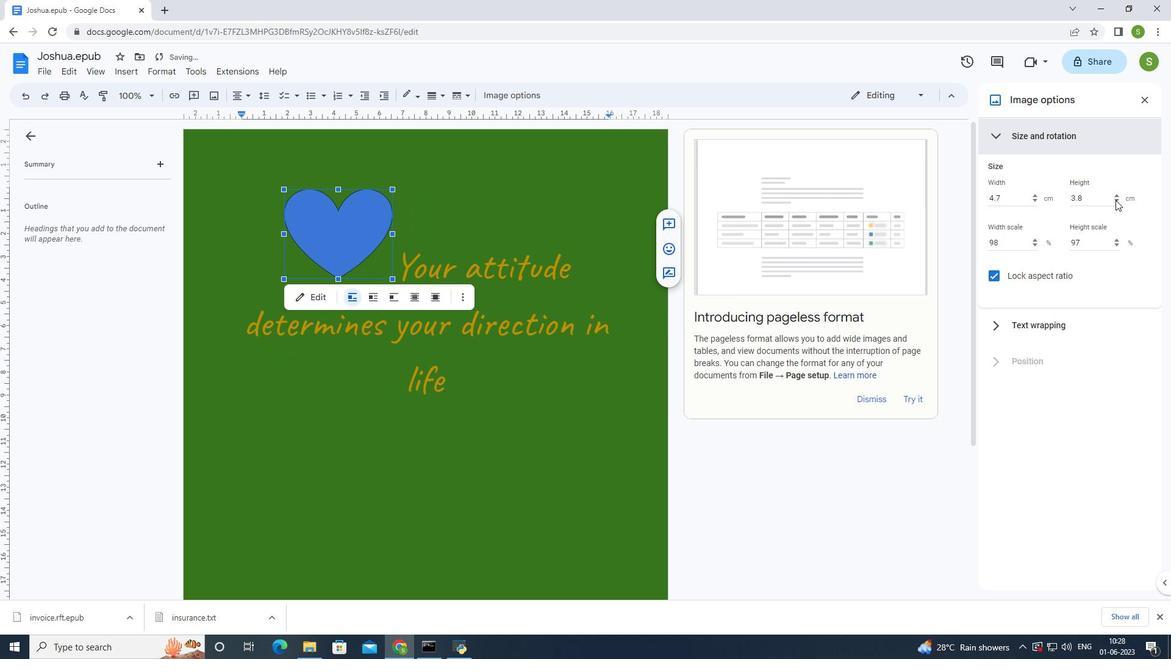 
Action: Mouse pressed left at (1116, 200)
Screenshot: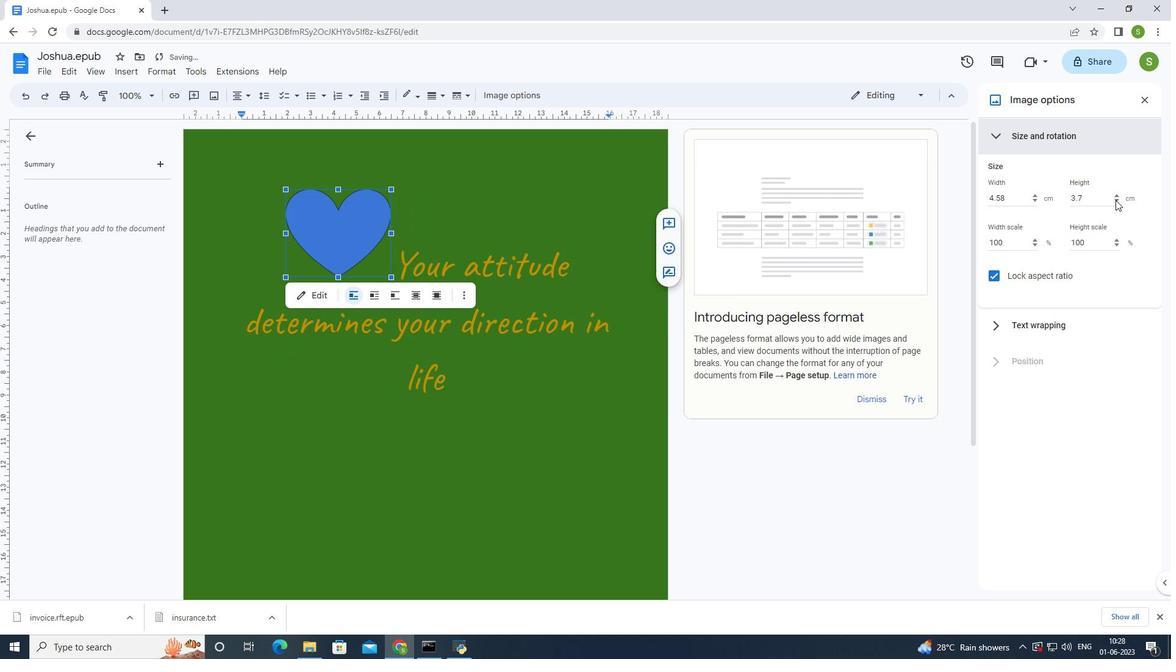 
Action: Mouse pressed left at (1116, 200)
Screenshot: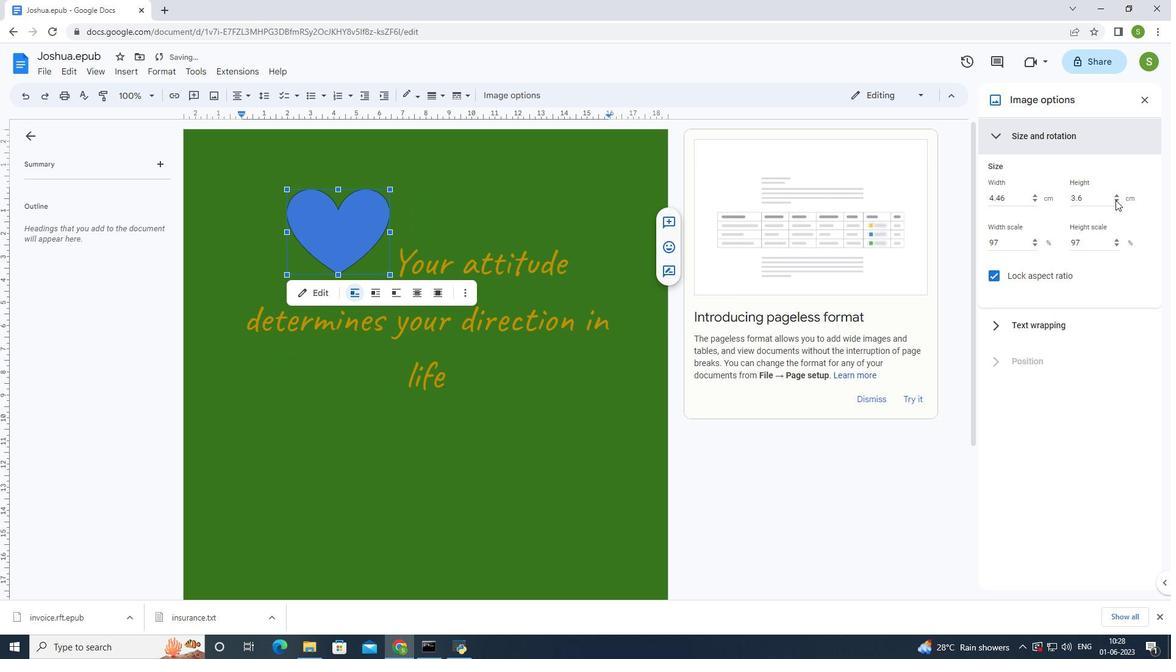 
Action: Mouse pressed left at (1116, 200)
Screenshot: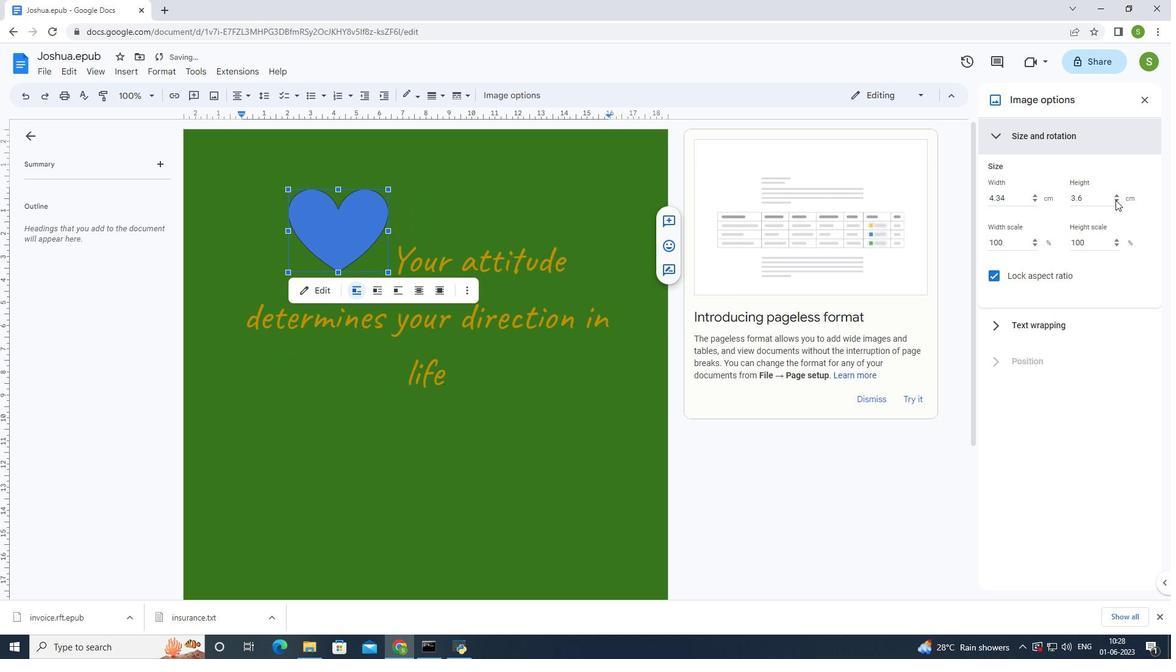
Action: Mouse pressed left at (1116, 200)
Screenshot: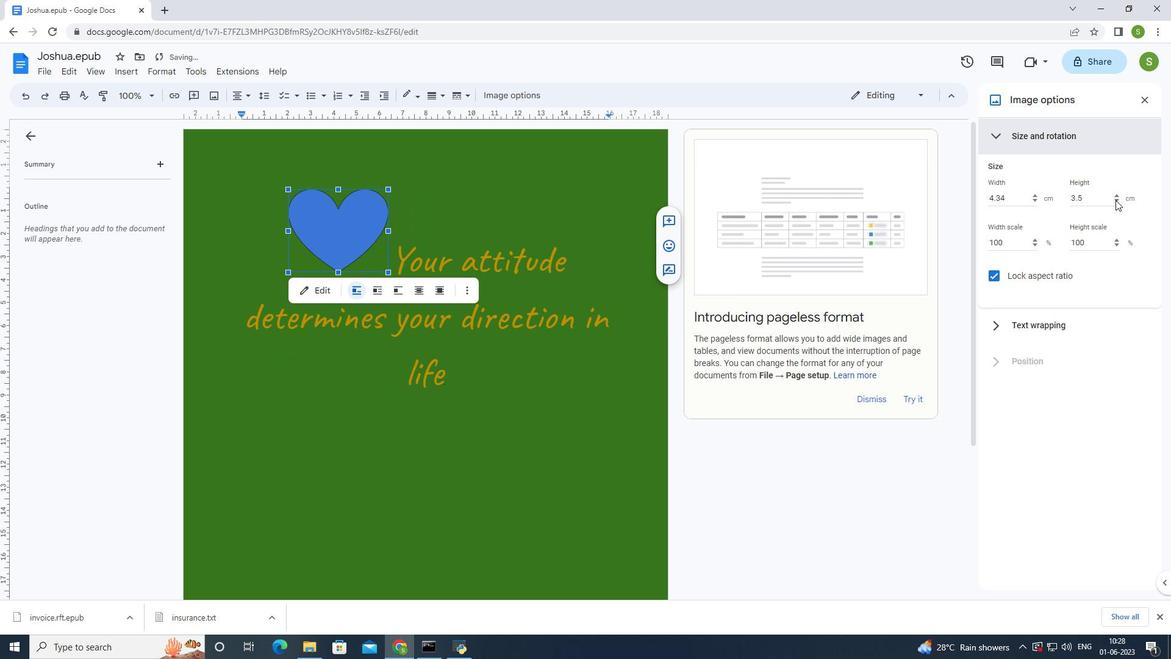 
Action: Mouse pressed left at (1116, 200)
Screenshot: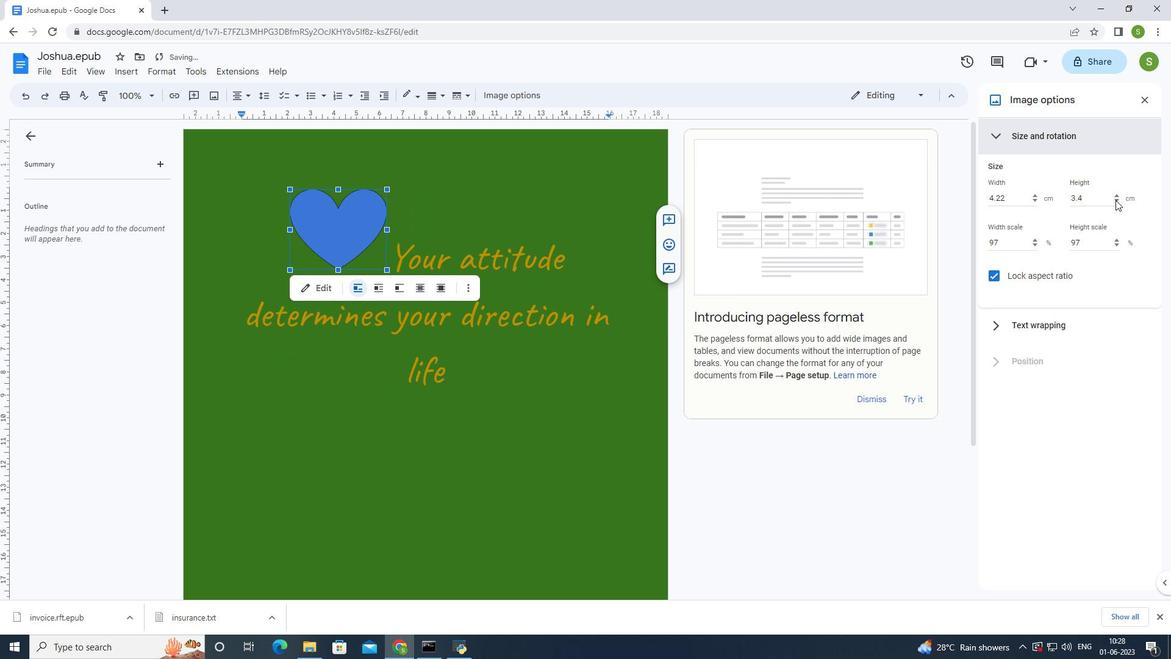
Action: Mouse moved to (1116, 198)
Screenshot: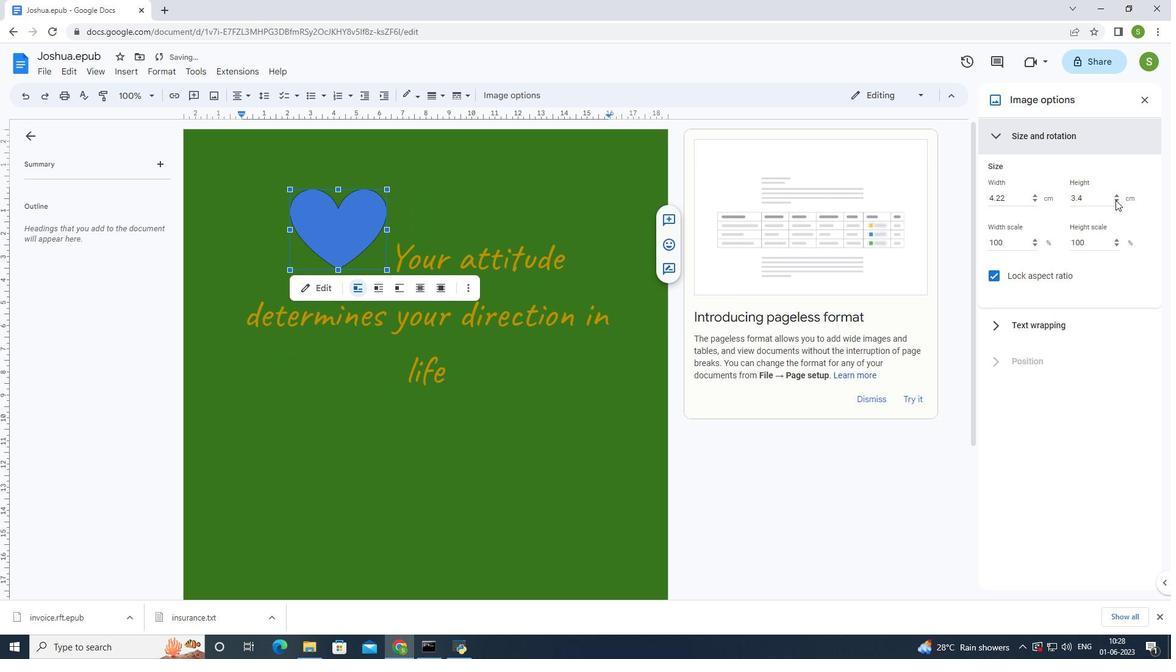 
Action: Mouse pressed left at (1116, 198)
Screenshot: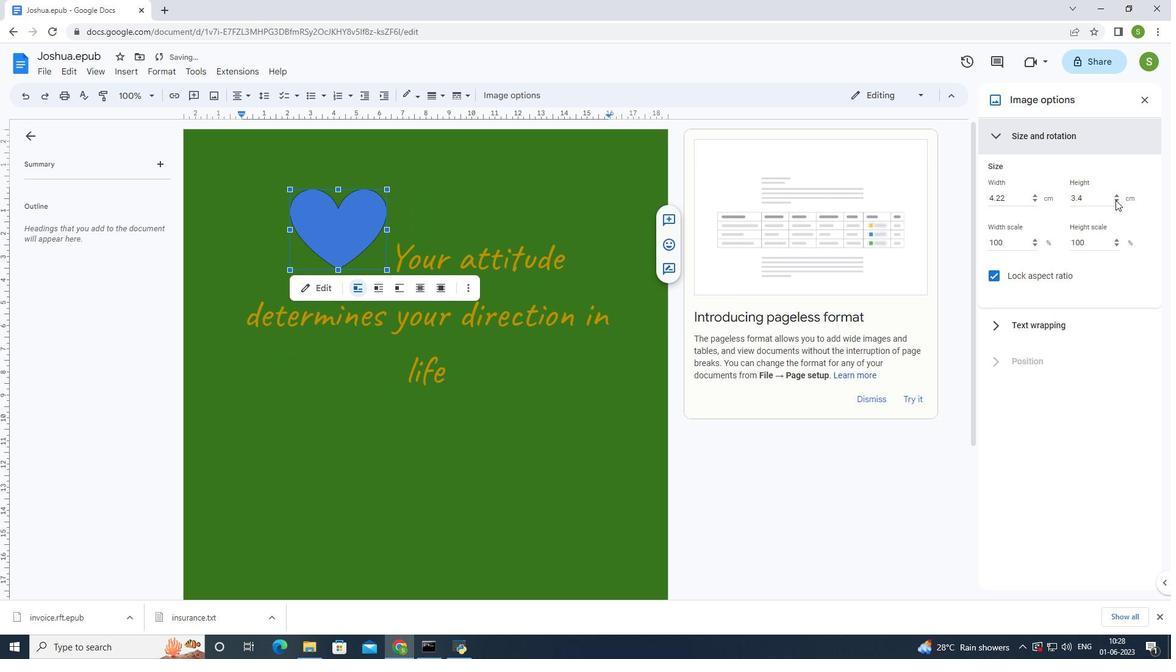 
Action: Mouse pressed left at (1116, 198)
Screenshot: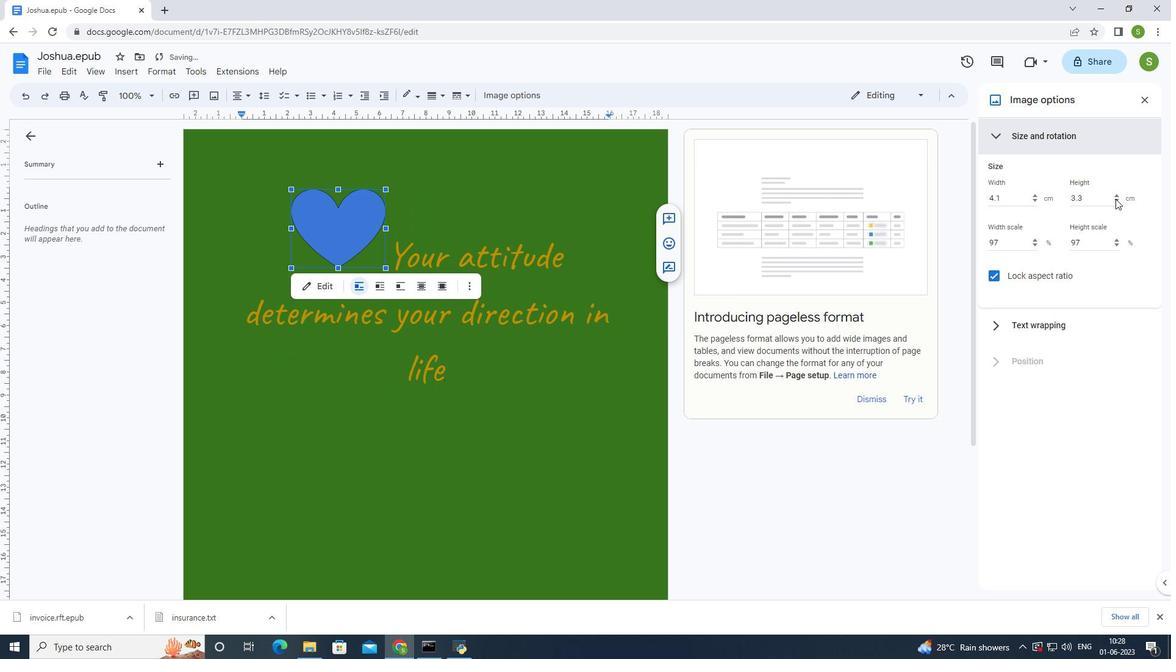 
Action: Mouse pressed left at (1116, 198)
Screenshot: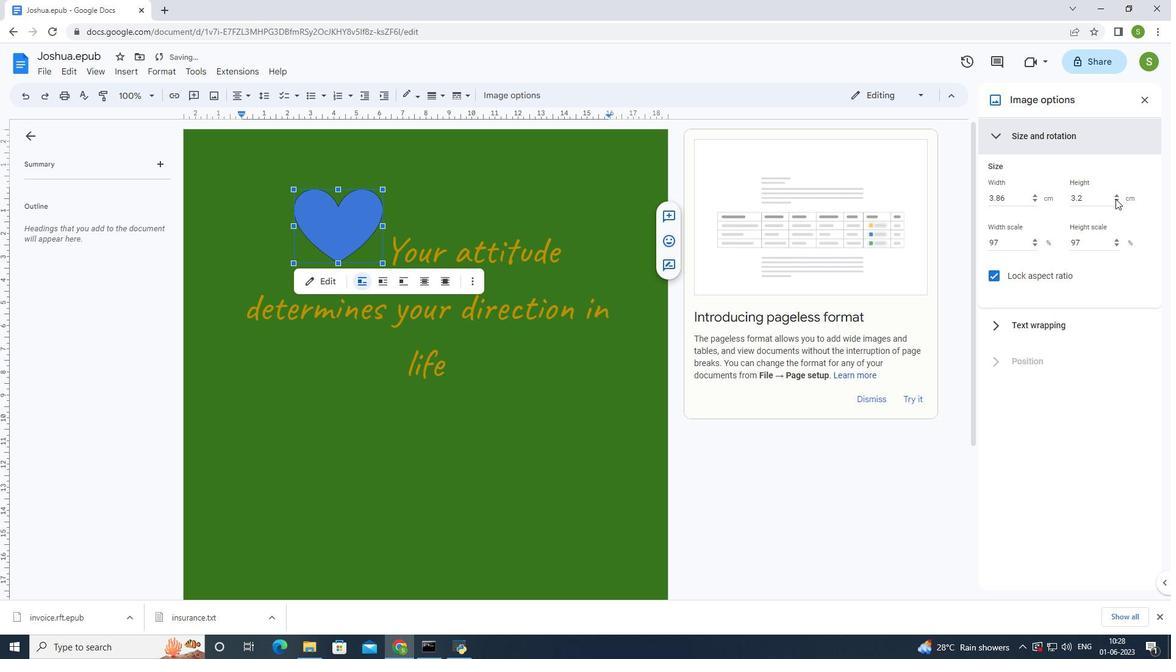 
Action: Mouse moved to (1117, 194)
Screenshot: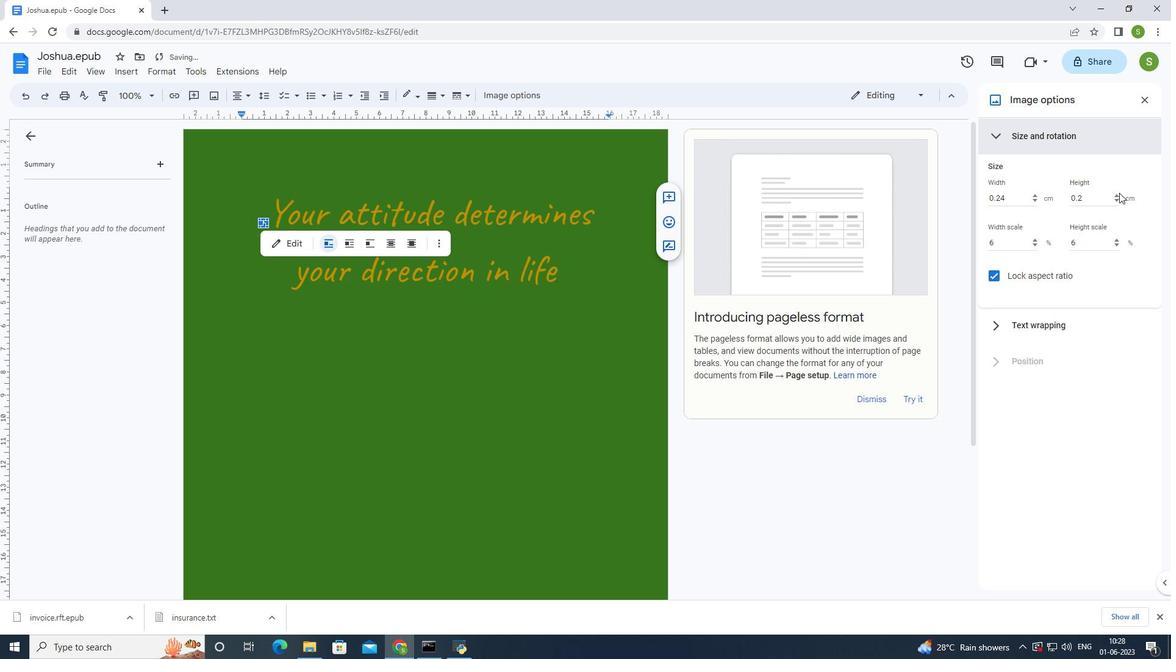 
Action: Mouse pressed left at (1117, 194)
Screenshot: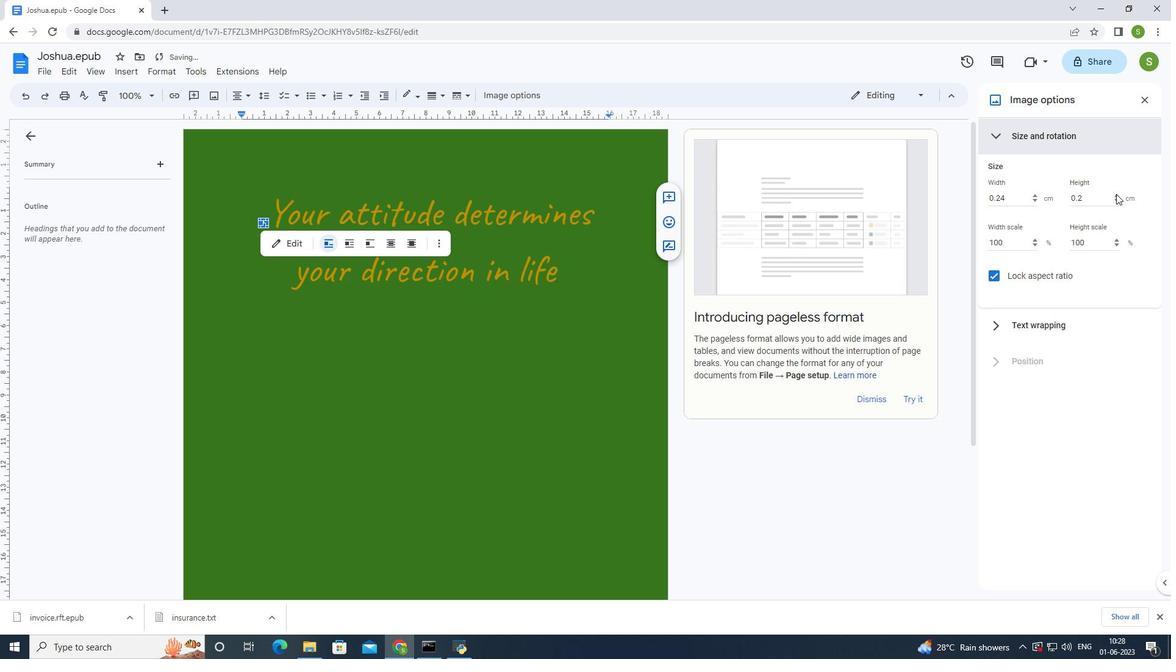 
Action: Mouse moved to (1117, 200)
Screenshot: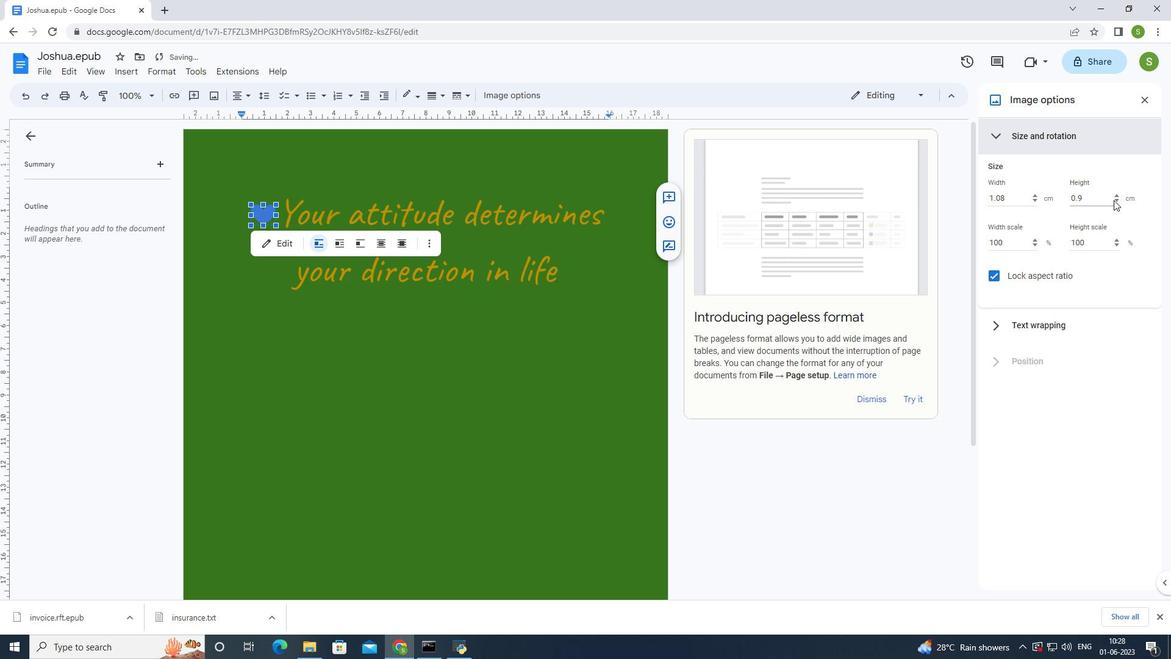 
Action: Mouse pressed left at (1117, 200)
Screenshot: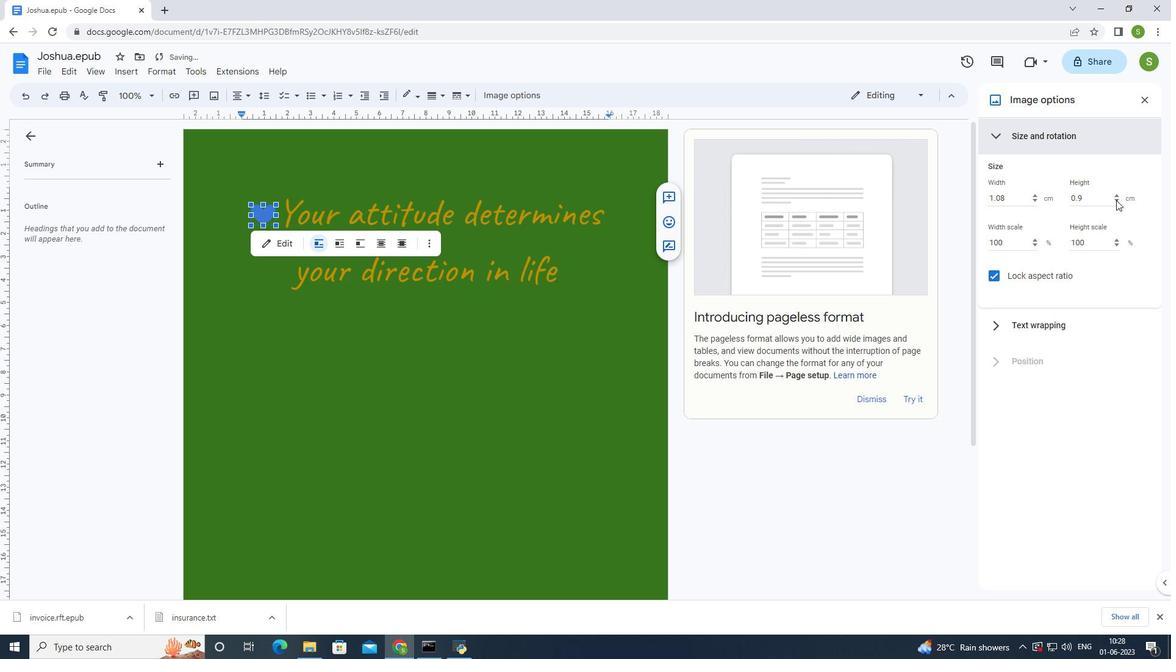 
Action: Mouse pressed left at (1117, 200)
Screenshot: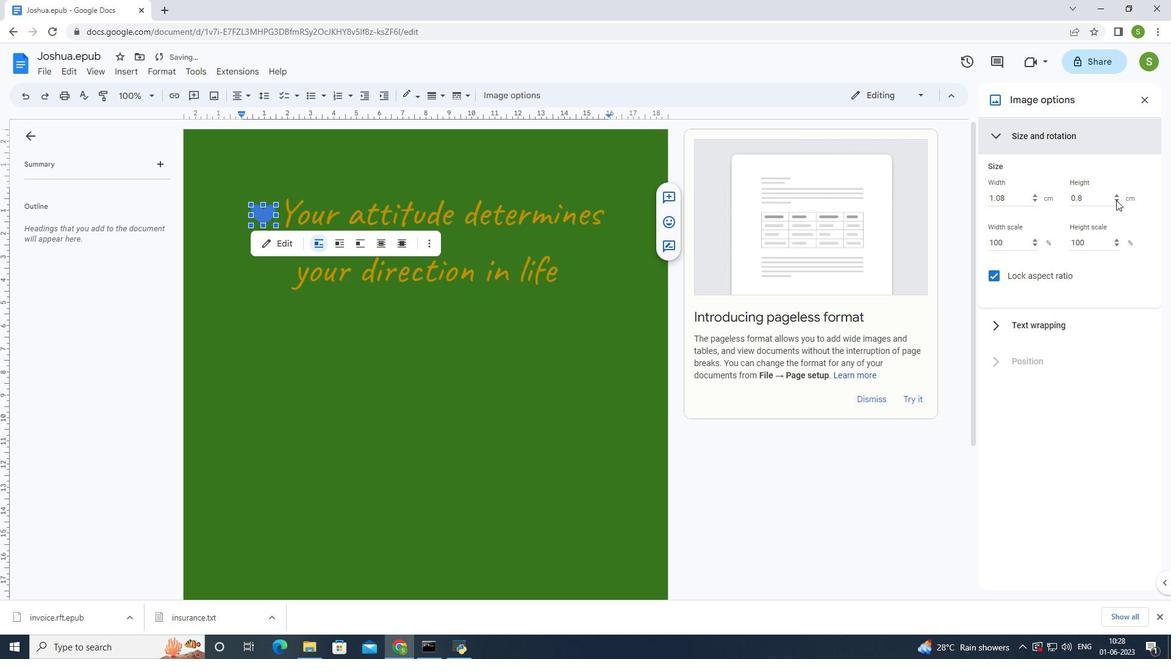 
Action: Mouse moved to (309, 433)
Screenshot: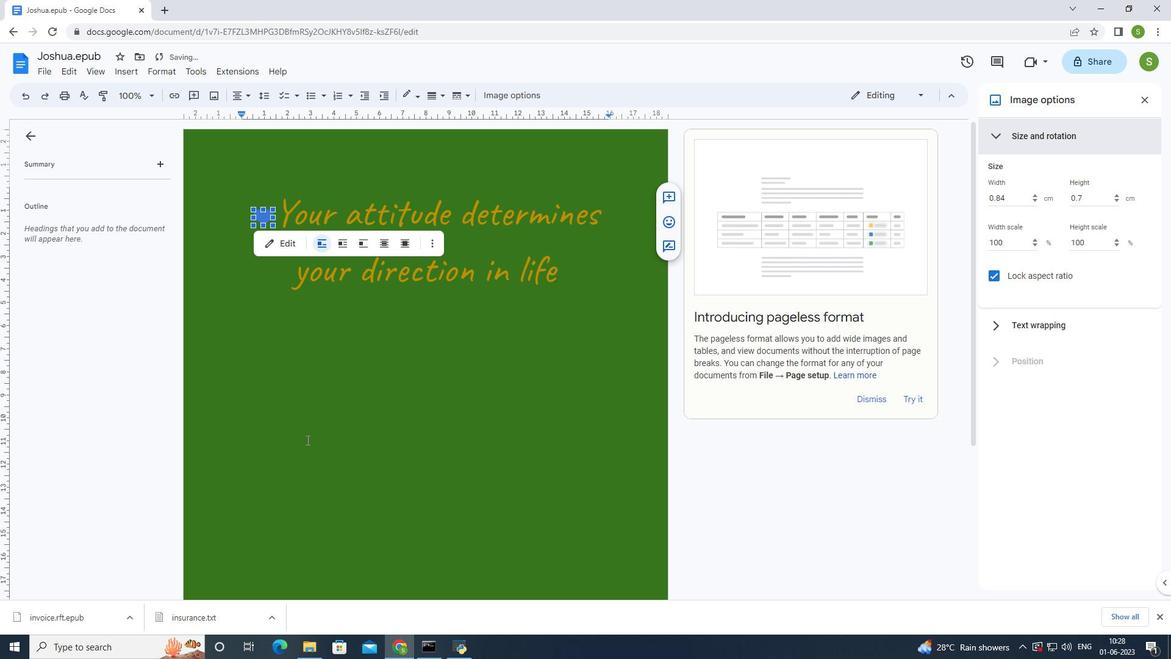 
Action: Key pressed ctrl+S
Screenshot: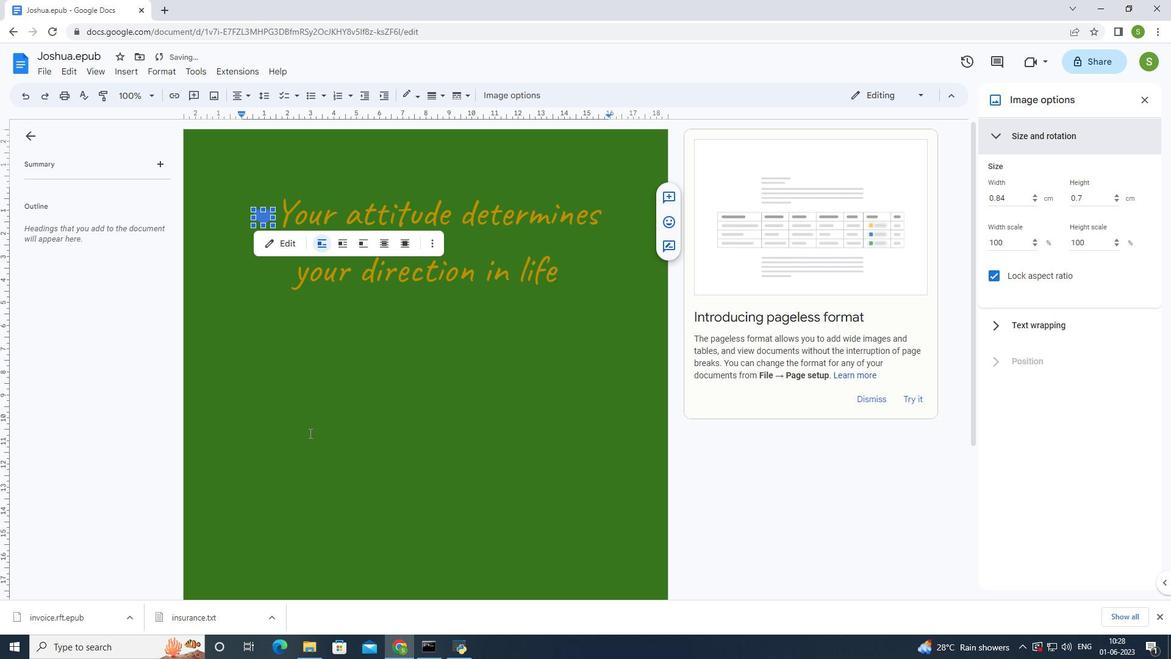 
Action: Mouse moved to (319, 428)
Screenshot: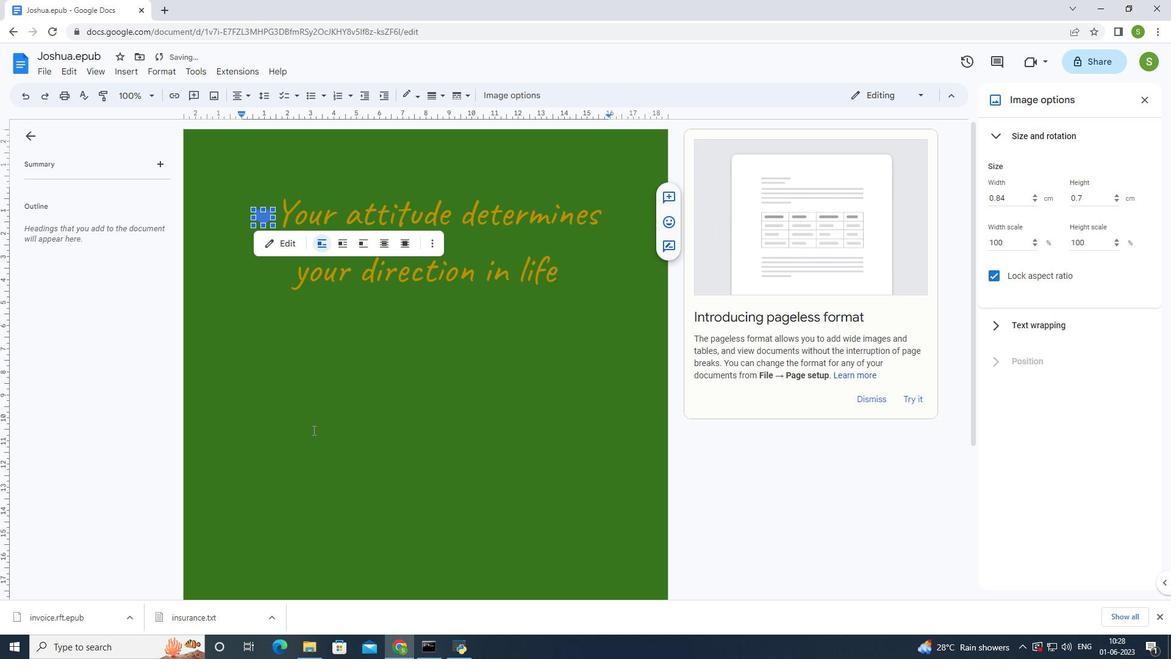 
